 Task: Find connections with filter location Brno with filter topic #Sustainabilitywith filter profile language Spanish with filter current company Randstad India with filter school Freshers Jobs resumes with filter industry Wholesale Machinery with filter service category Event Photography with filter keywords title Teacher
Action: Mouse moved to (696, 94)
Screenshot: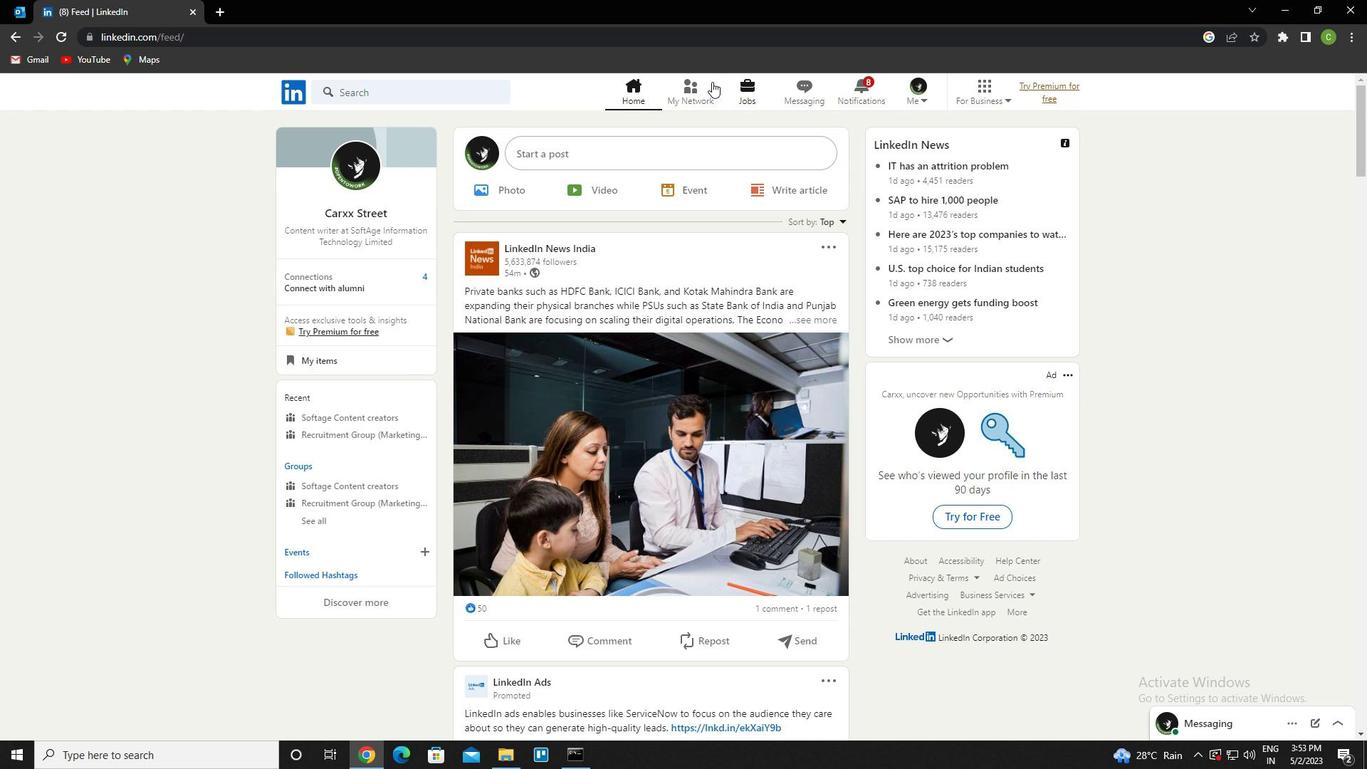 
Action: Mouse pressed left at (696, 94)
Screenshot: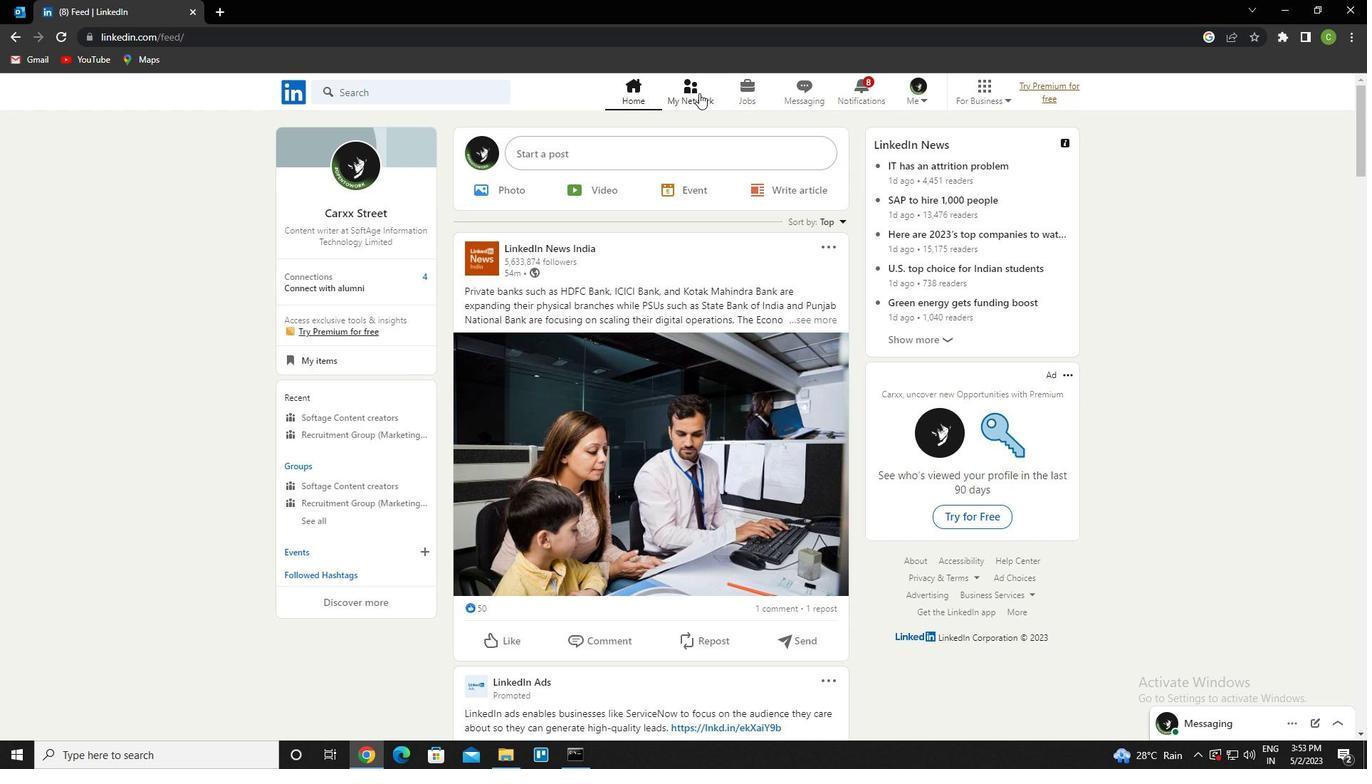 
Action: Mouse moved to (415, 168)
Screenshot: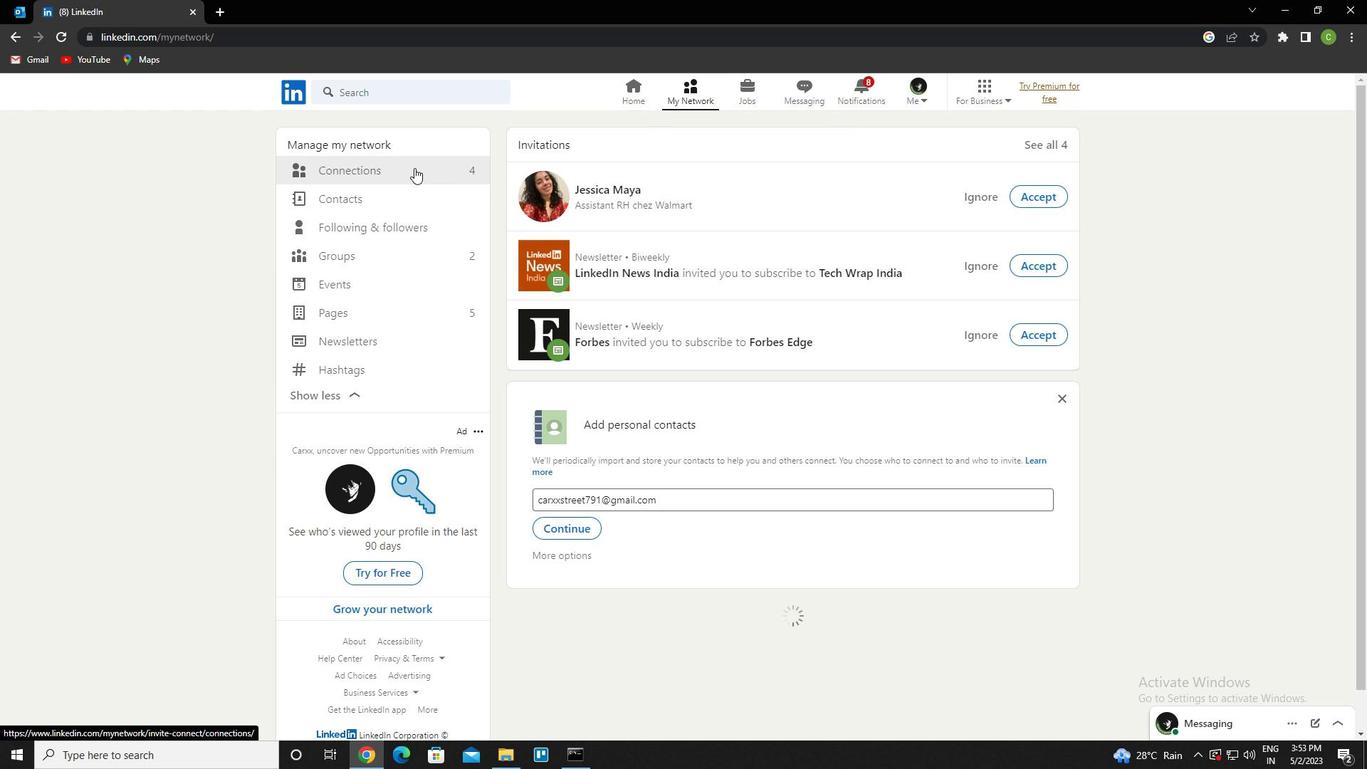 
Action: Mouse pressed left at (415, 168)
Screenshot: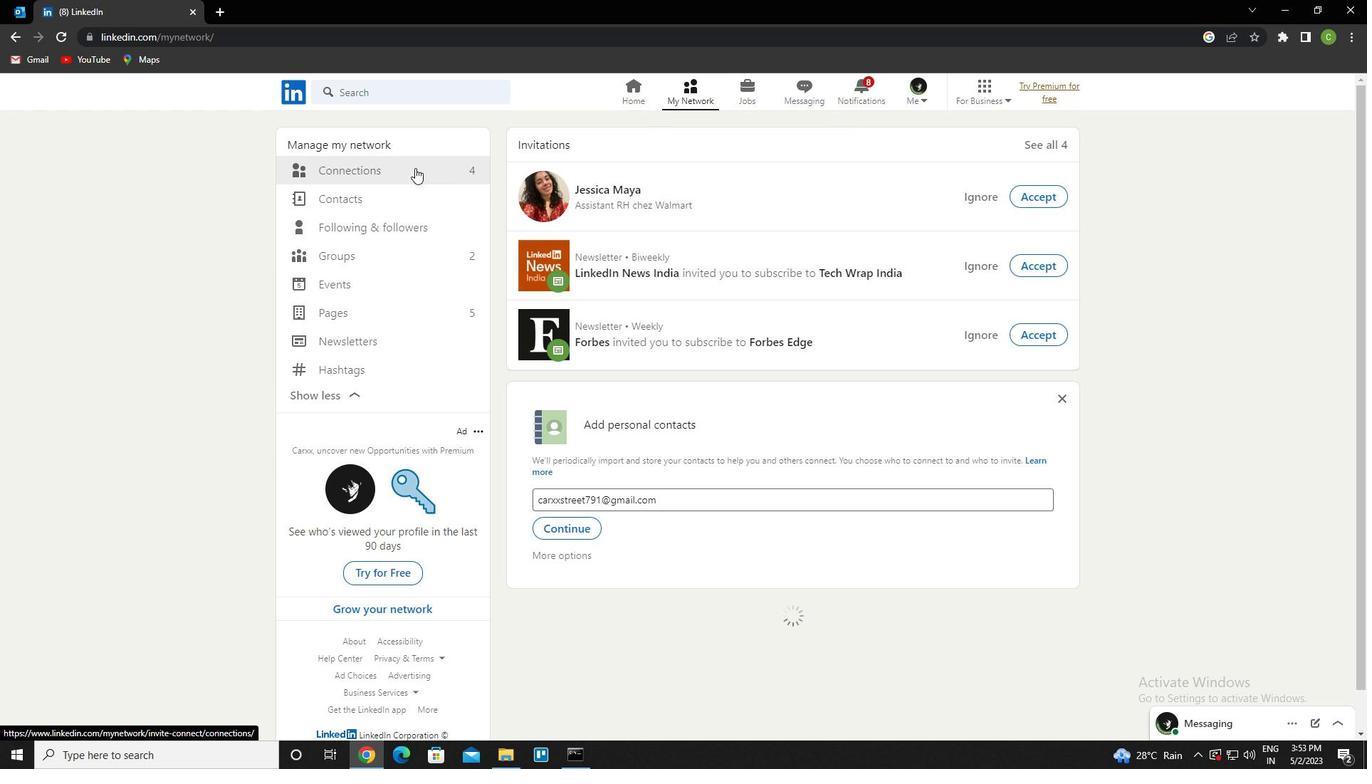 
Action: Mouse moved to (773, 165)
Screenshot: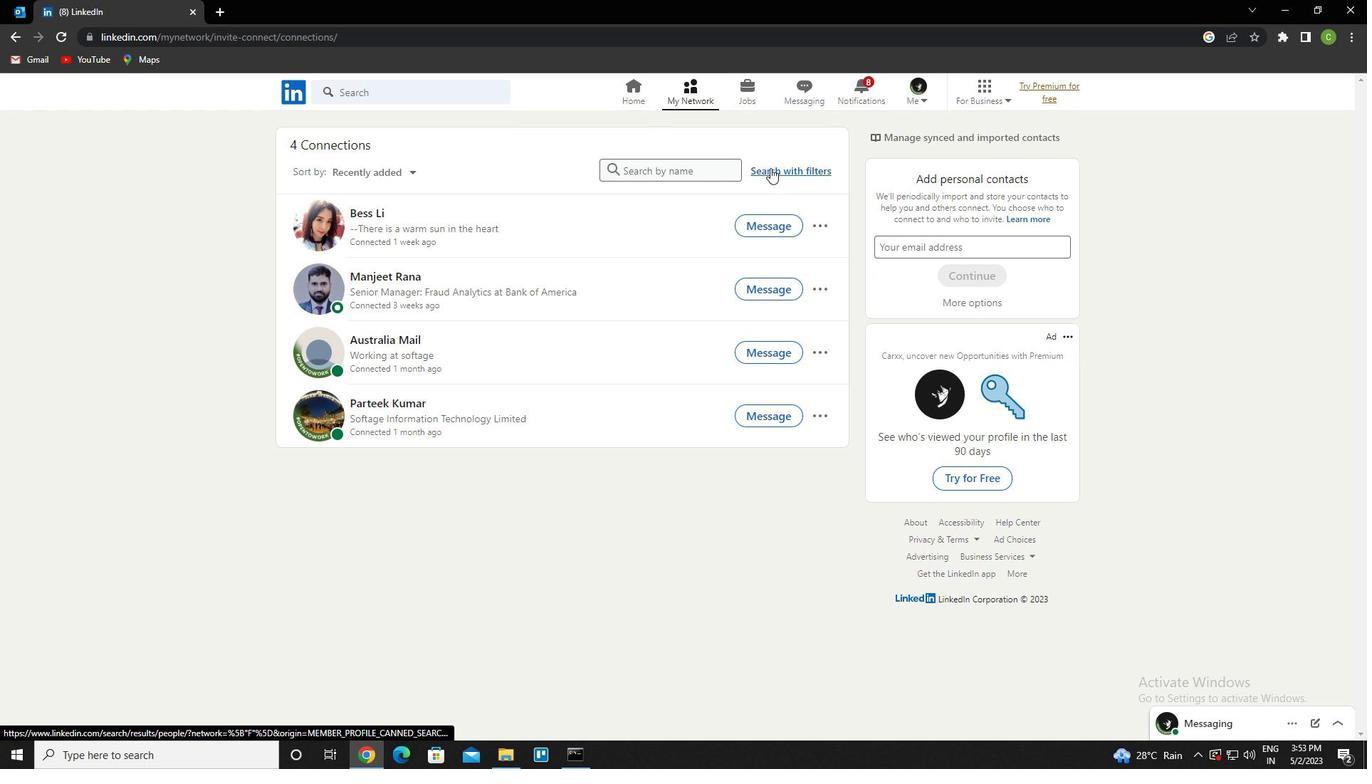 
Action: Mouse pressed left at (773, 165)
Screenshot: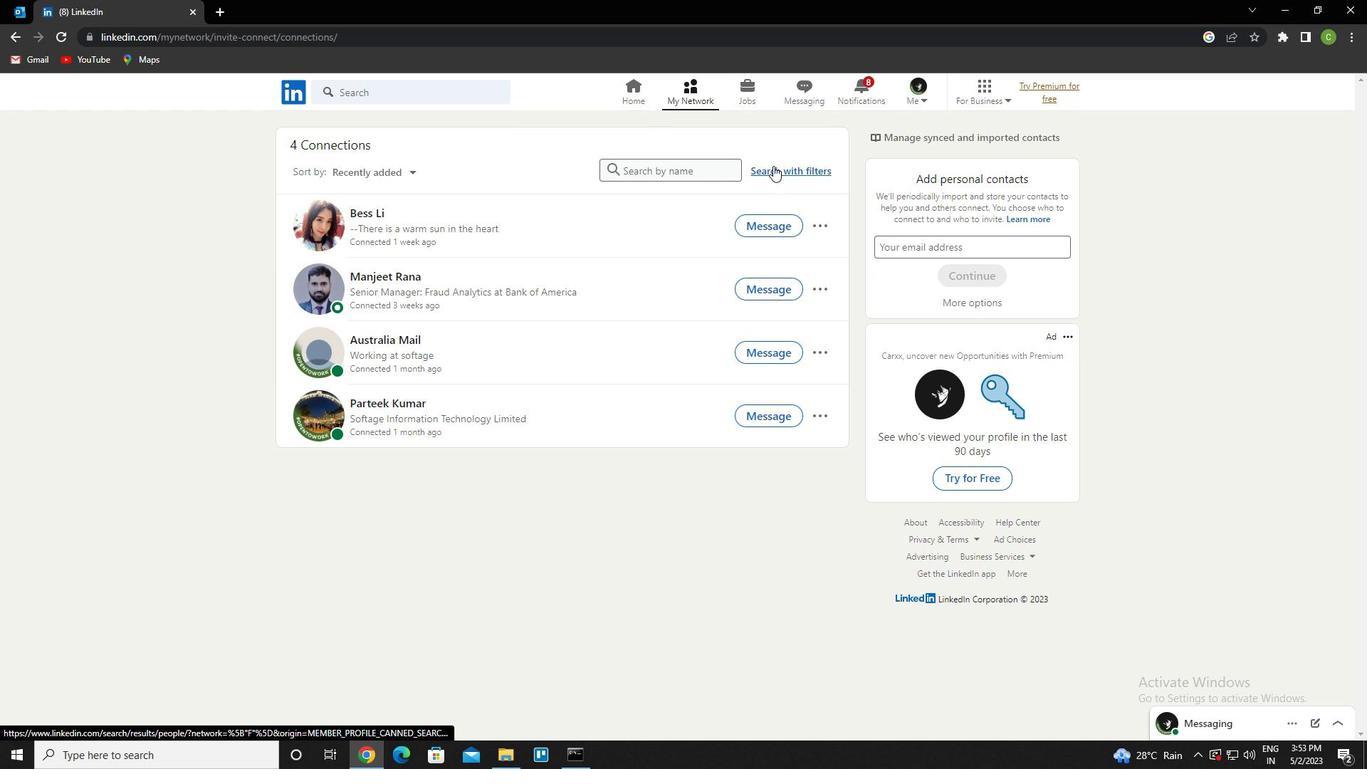 
Action: Mouse moved to (735, 131)
Screenshot: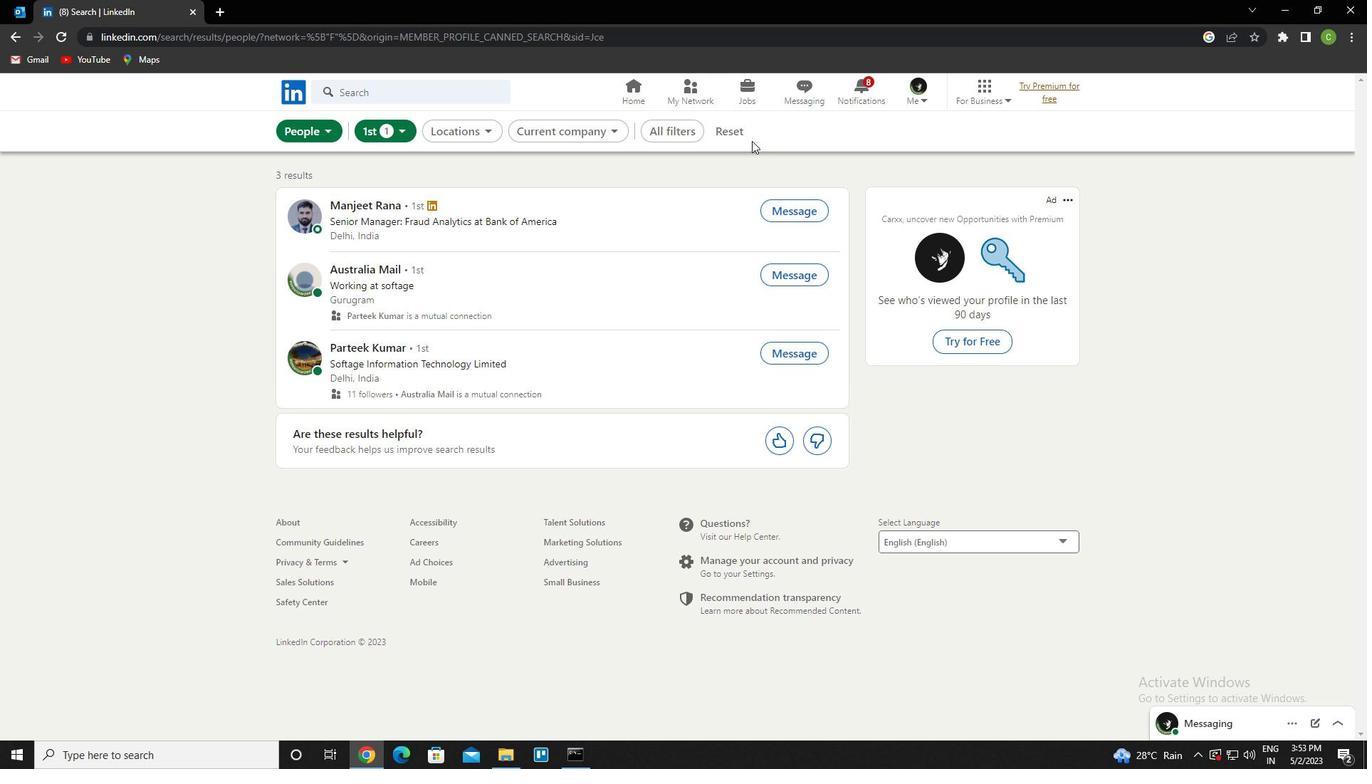
Action: Mouse pressed left at (735, 131)
Screenshot: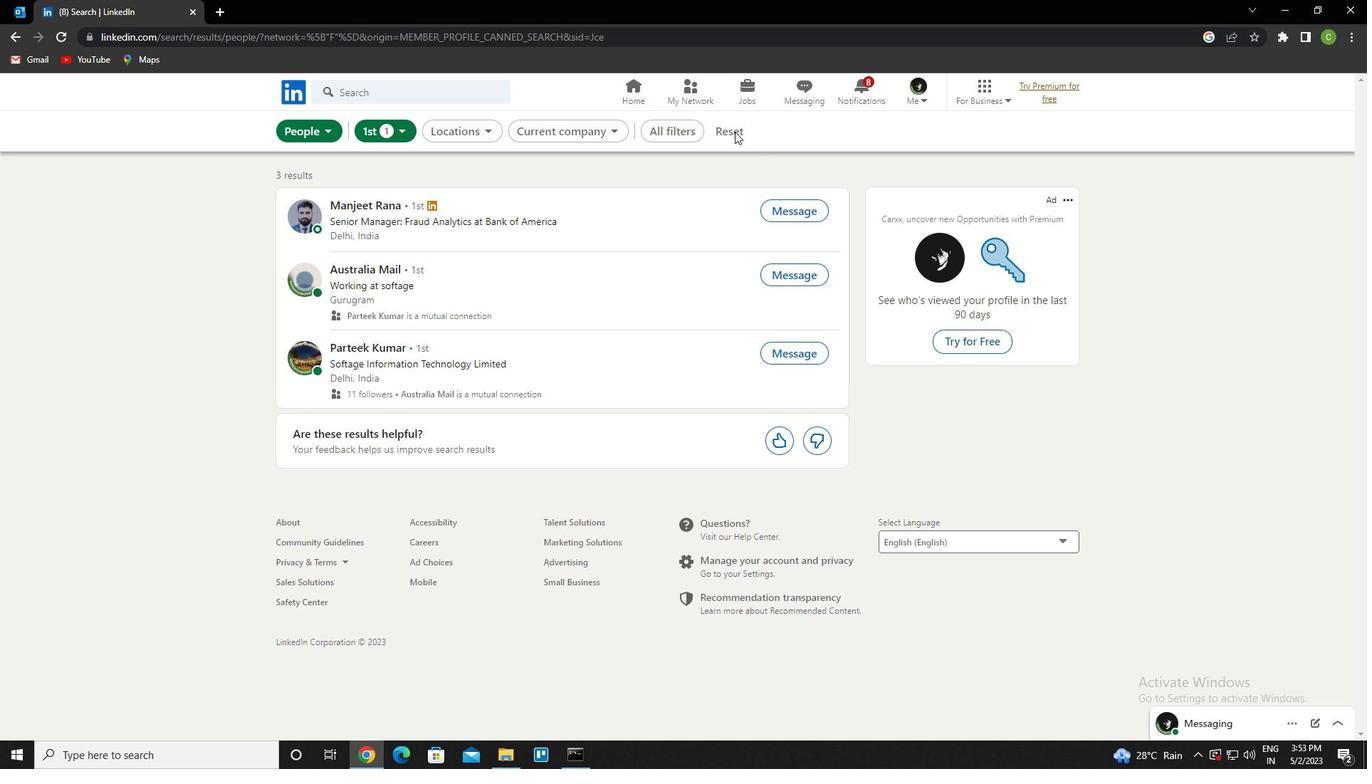 
Action: Mouse moved to (709, 129)
Screenshot: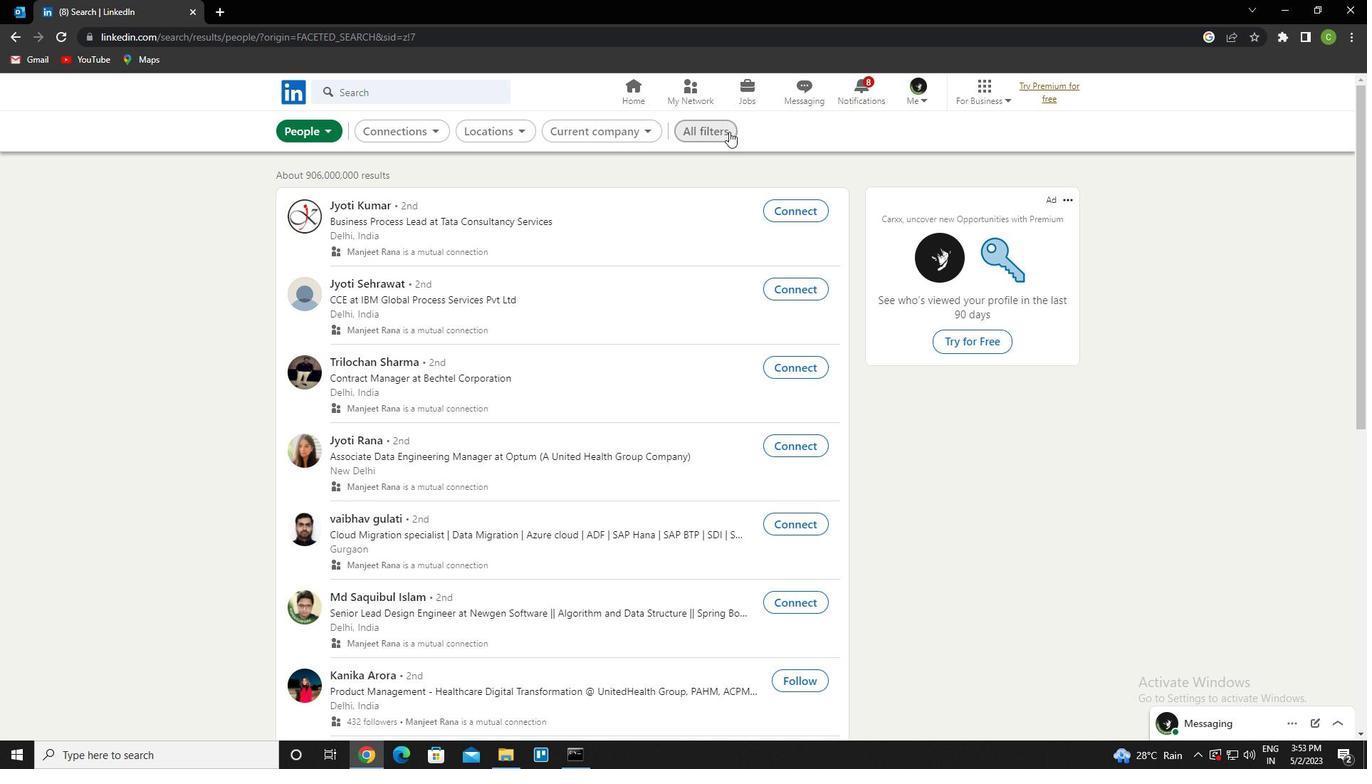 
Action: Mouse pressed left at (709, 129)
Screenshot: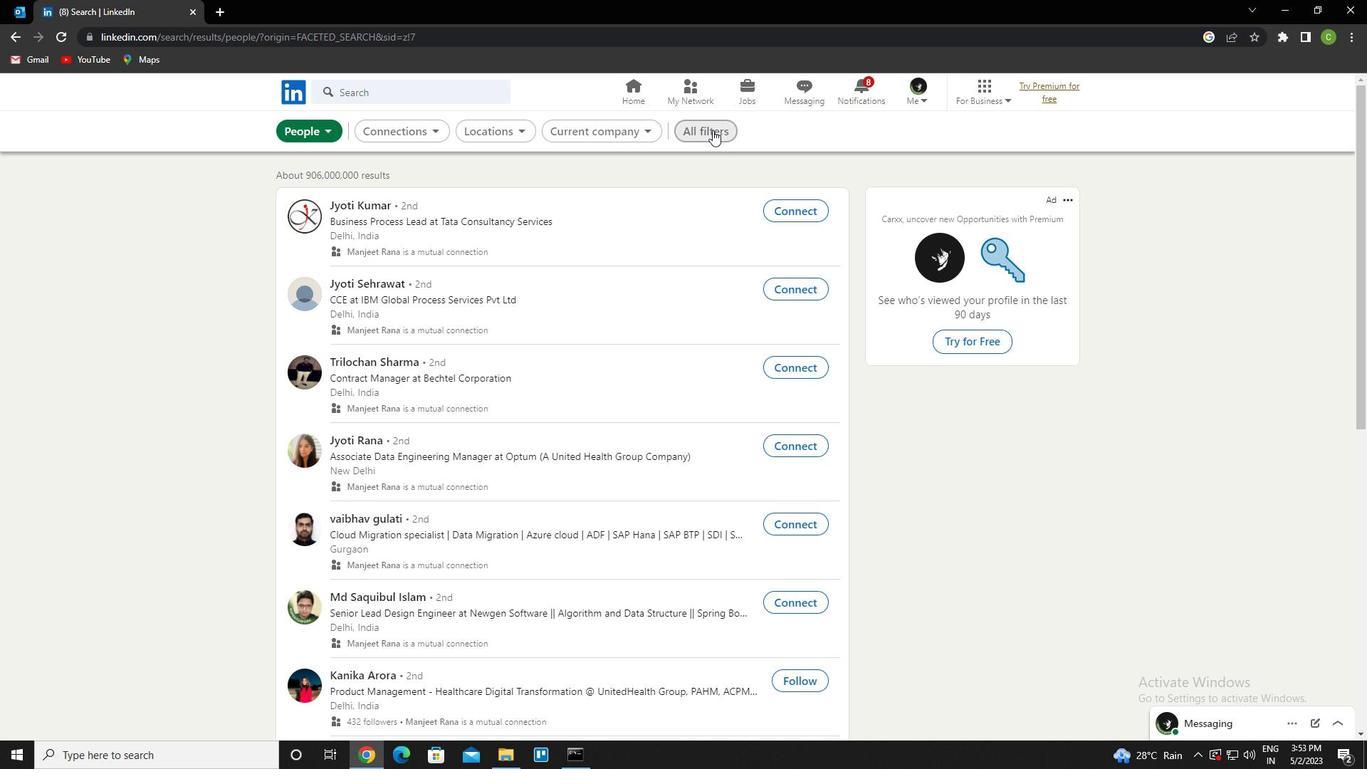 
Action: Mouse moved to (1176, 471)
Screenshot: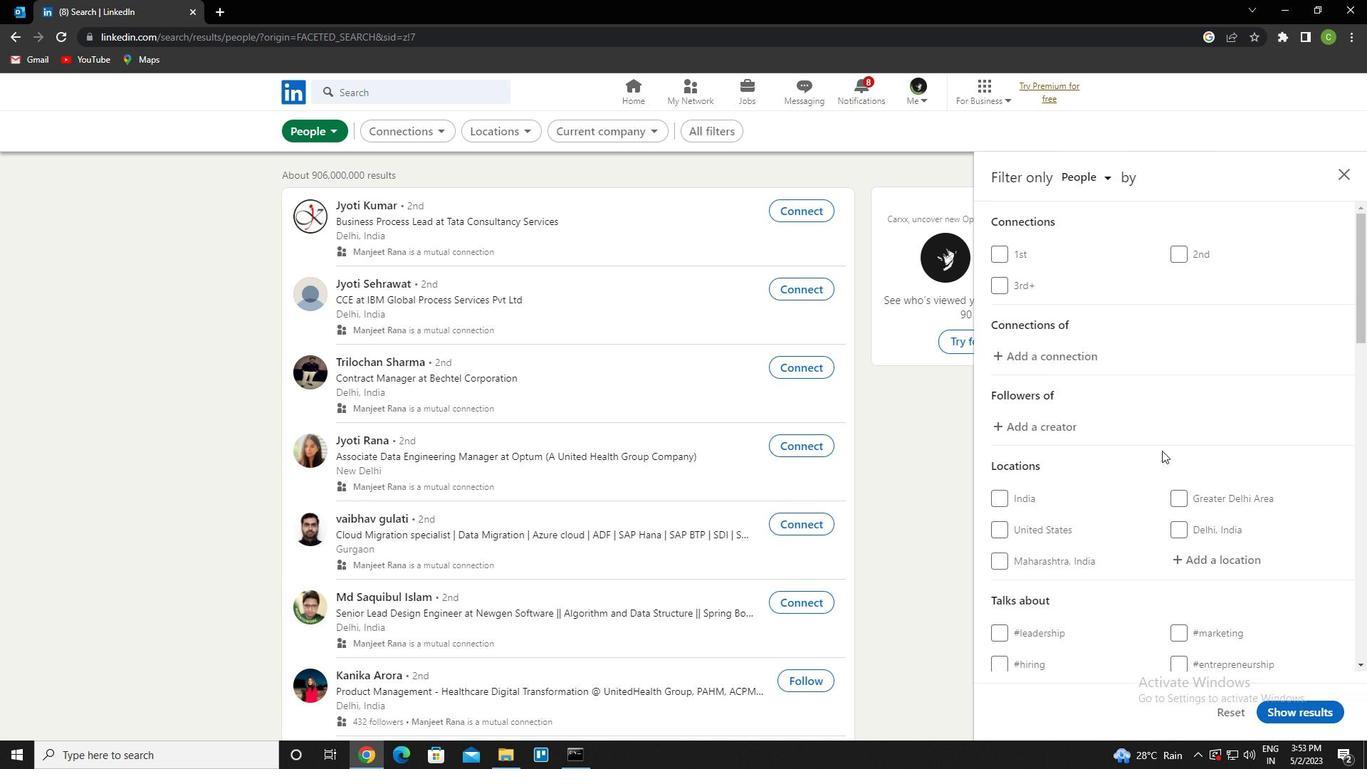 
Action: Mouse scrolled (1176, 470) with delta (0, 0)
Screenshot: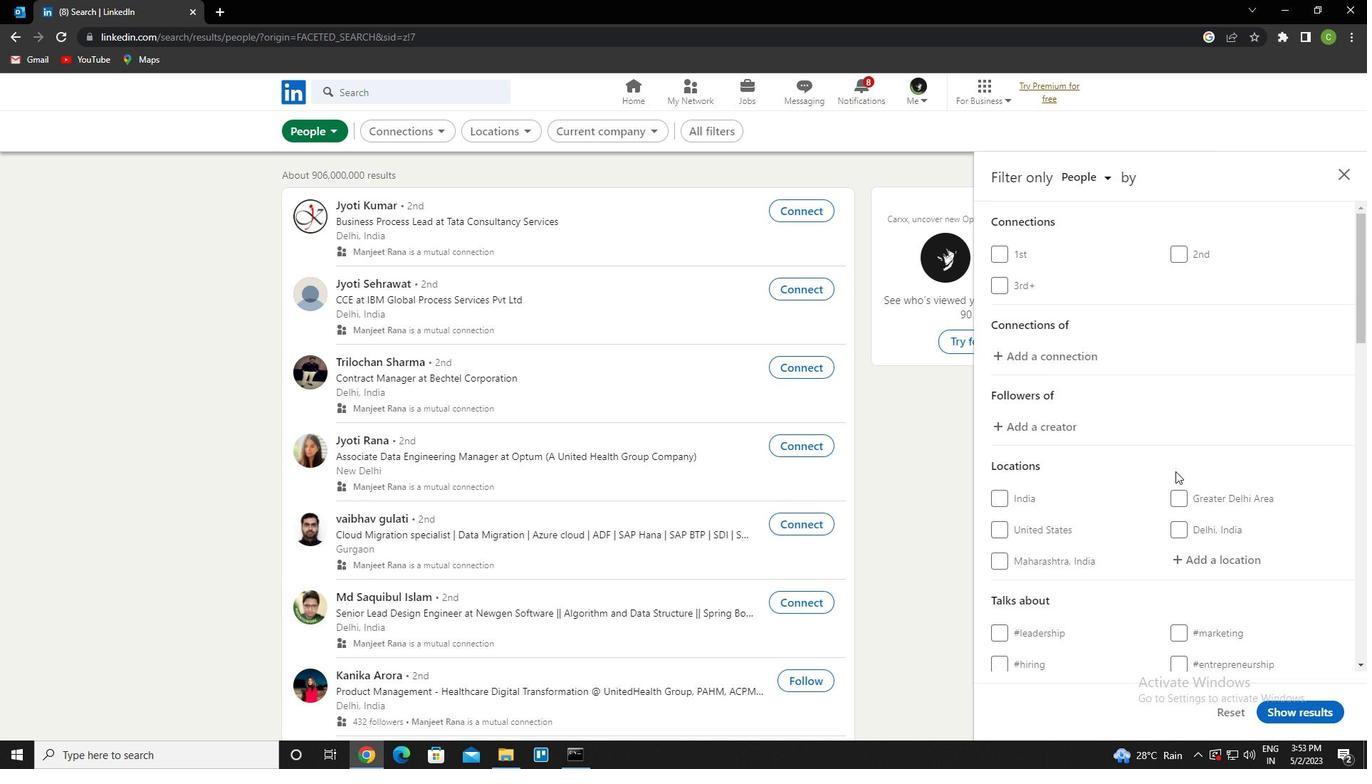 
Action: Mouse scrolled (1176, 470) with delta (0, 0)
Screenshot: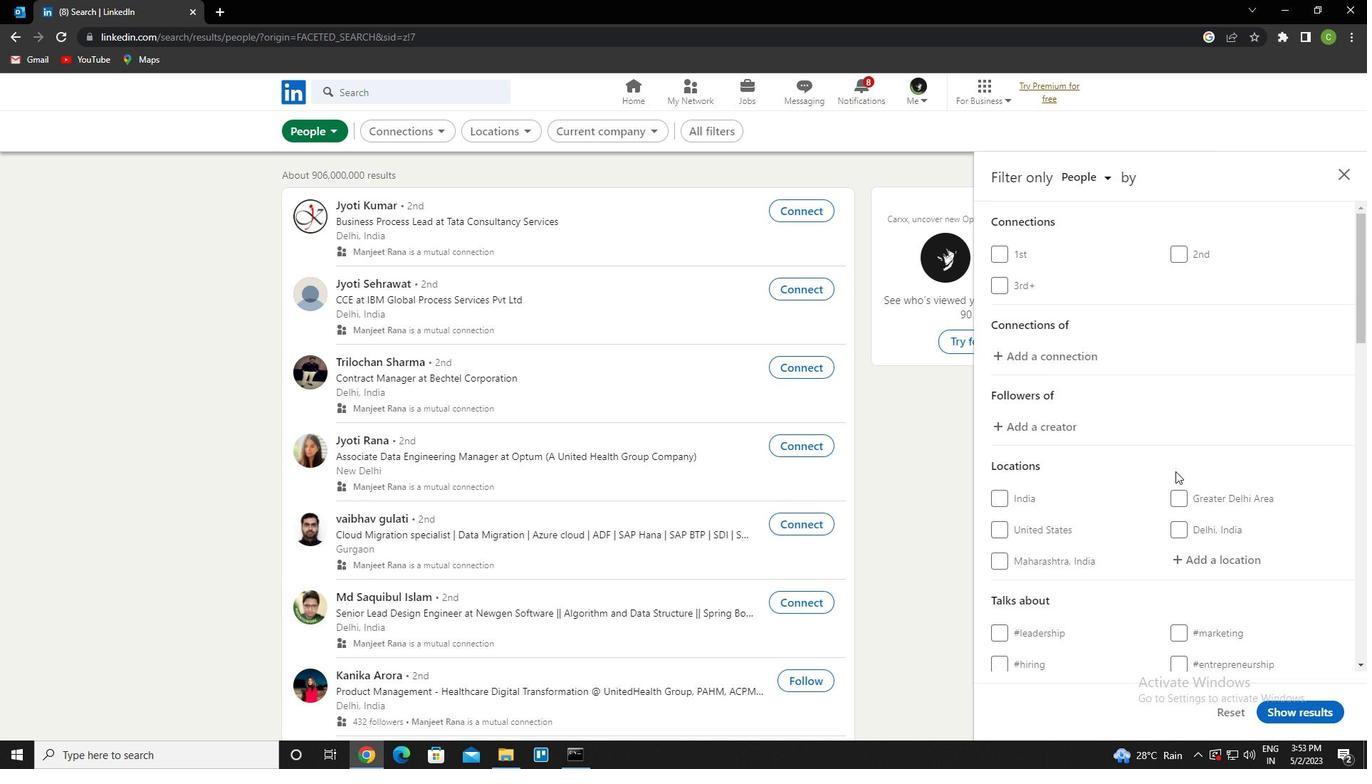 
Action: Mouse moved to (1219, 425)
Screenshot: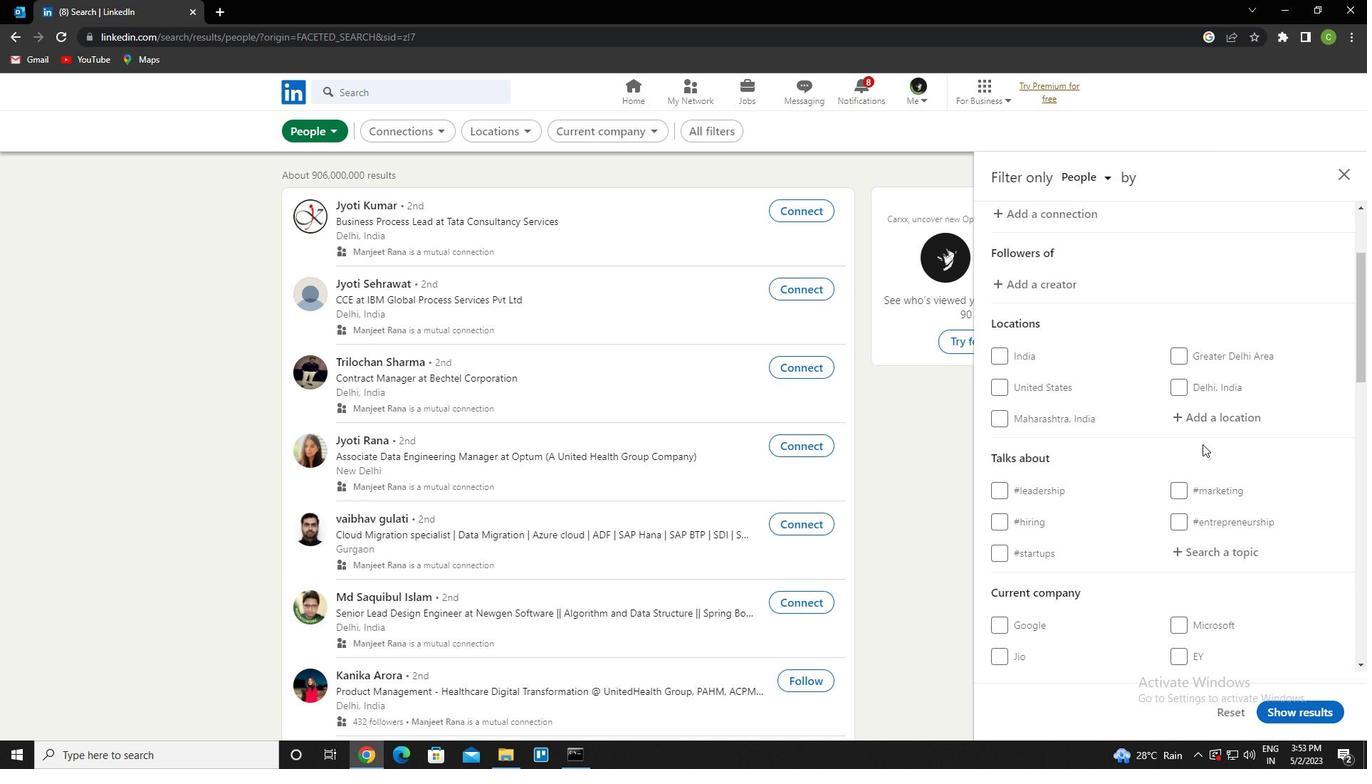 
Action: Mouse pressed left at (1219, 425)
Screenshot: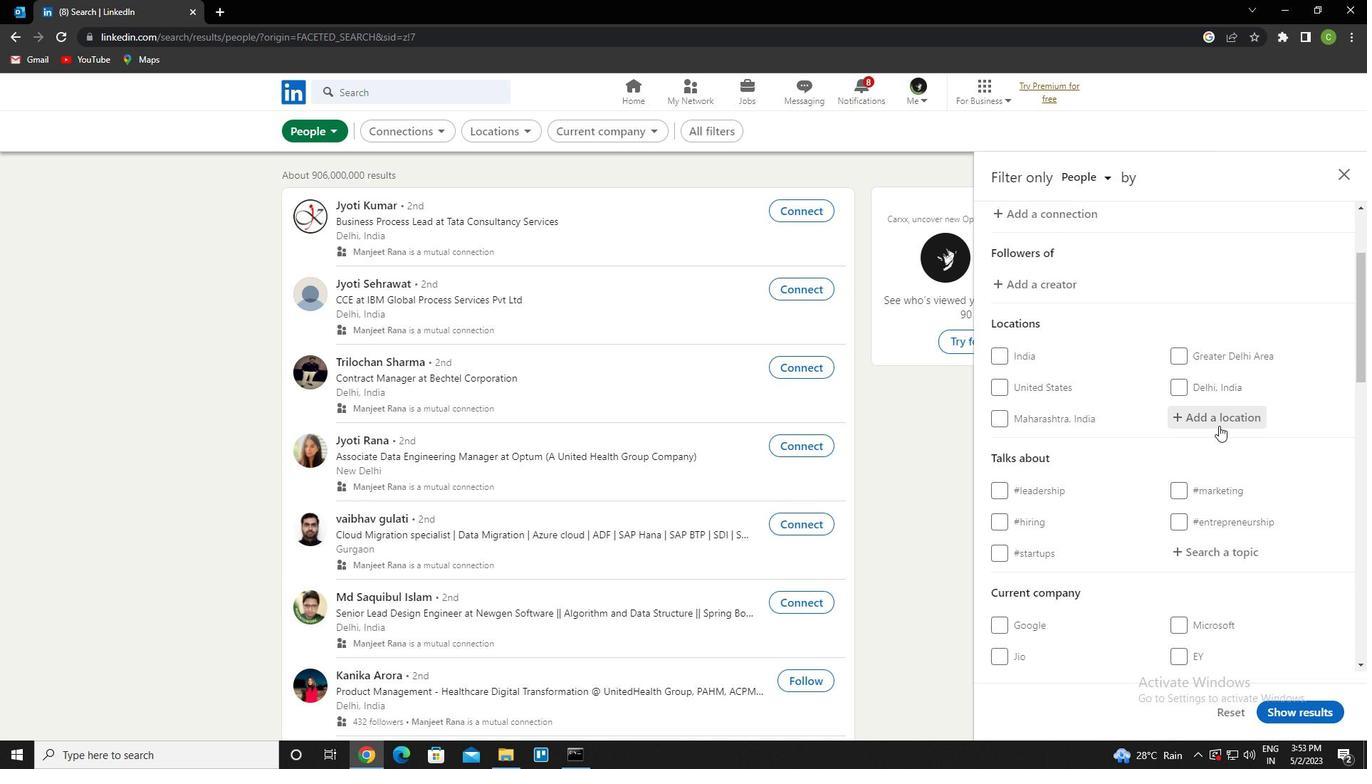 
Action: Key pressed <Key.caps_lock>b<Key.caps_lock>rno<Key.down><Key.enter>
Screenshot: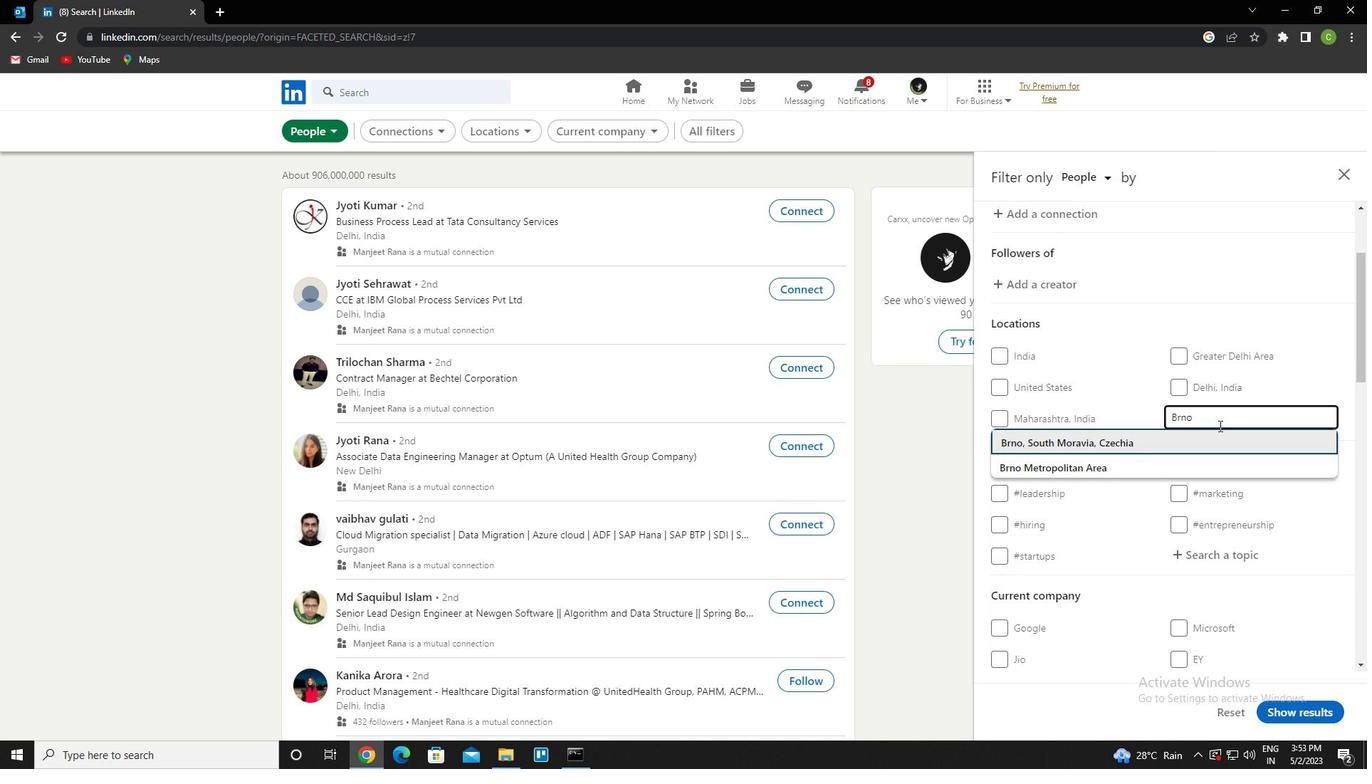 
Action: Mouse scrolled (1219, 425) with delta (0, 0)
Screenshot: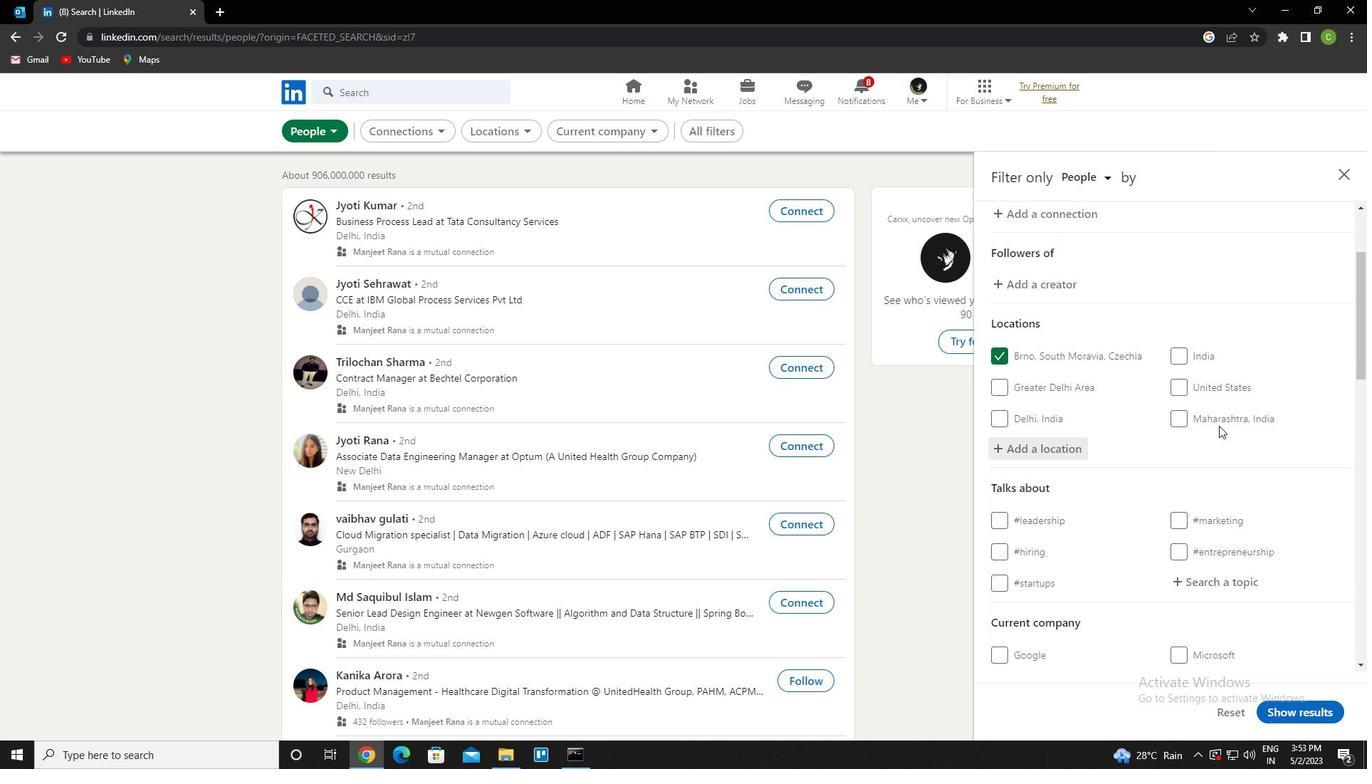 
Action: Mouse moved to (1211, 514)
Screenshot: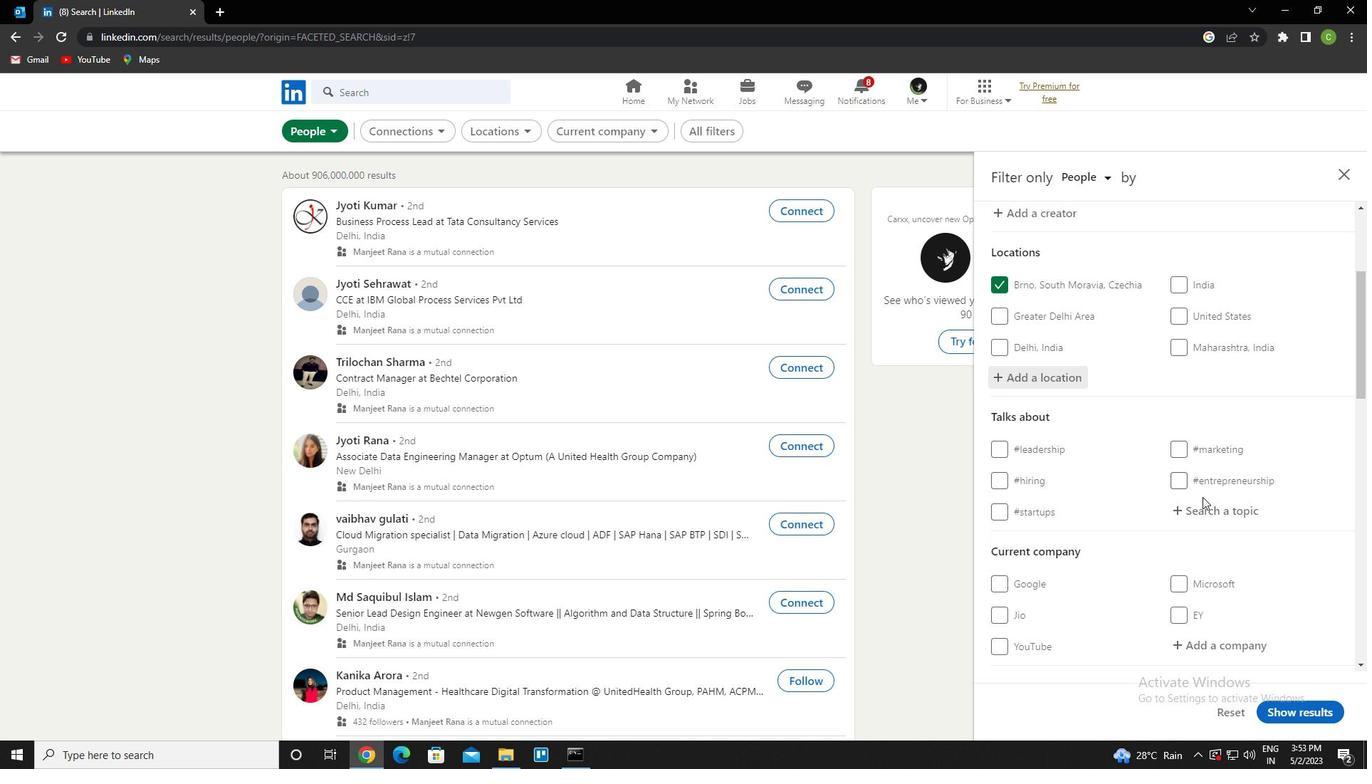 
Action: Mouse pressed left at (1211, 514)
Screenshot: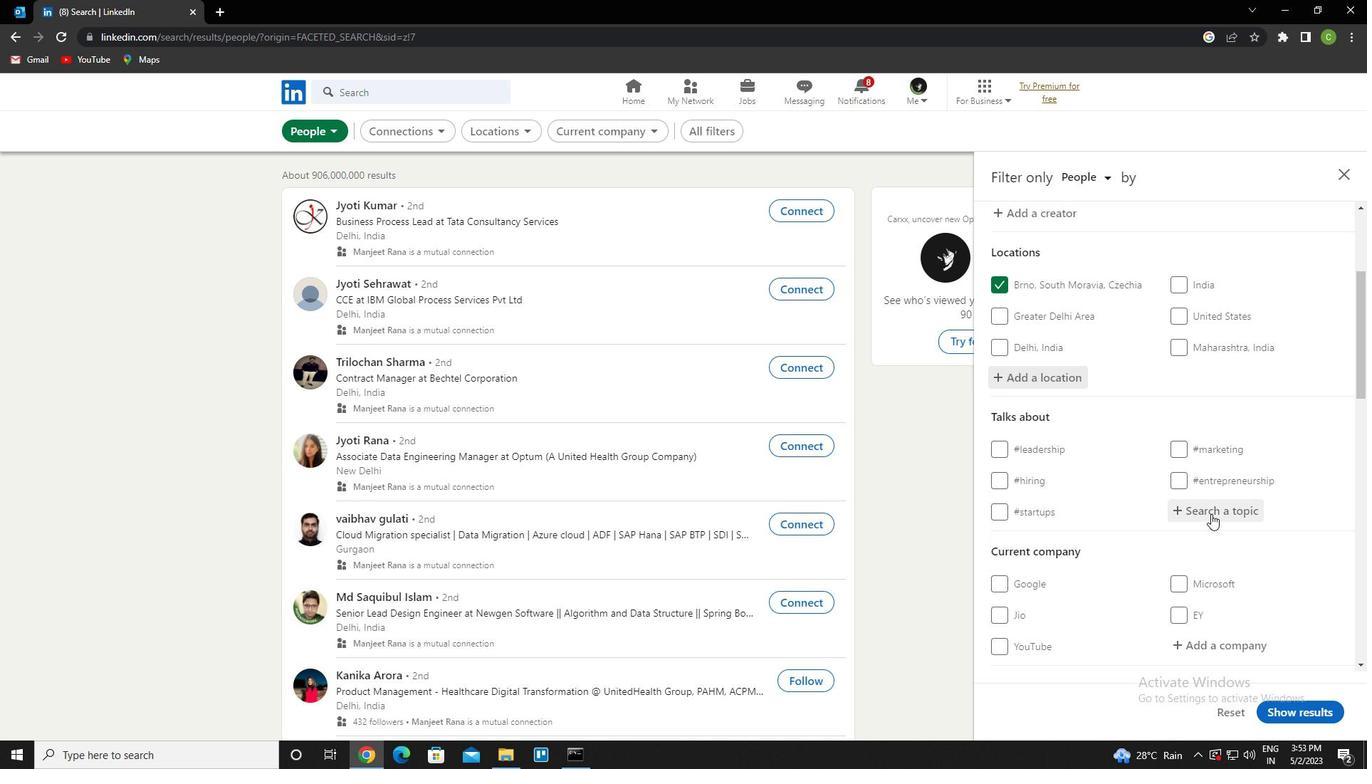 
Action: Key pressed sustain<Key.down><Key.enter>
Screenshot: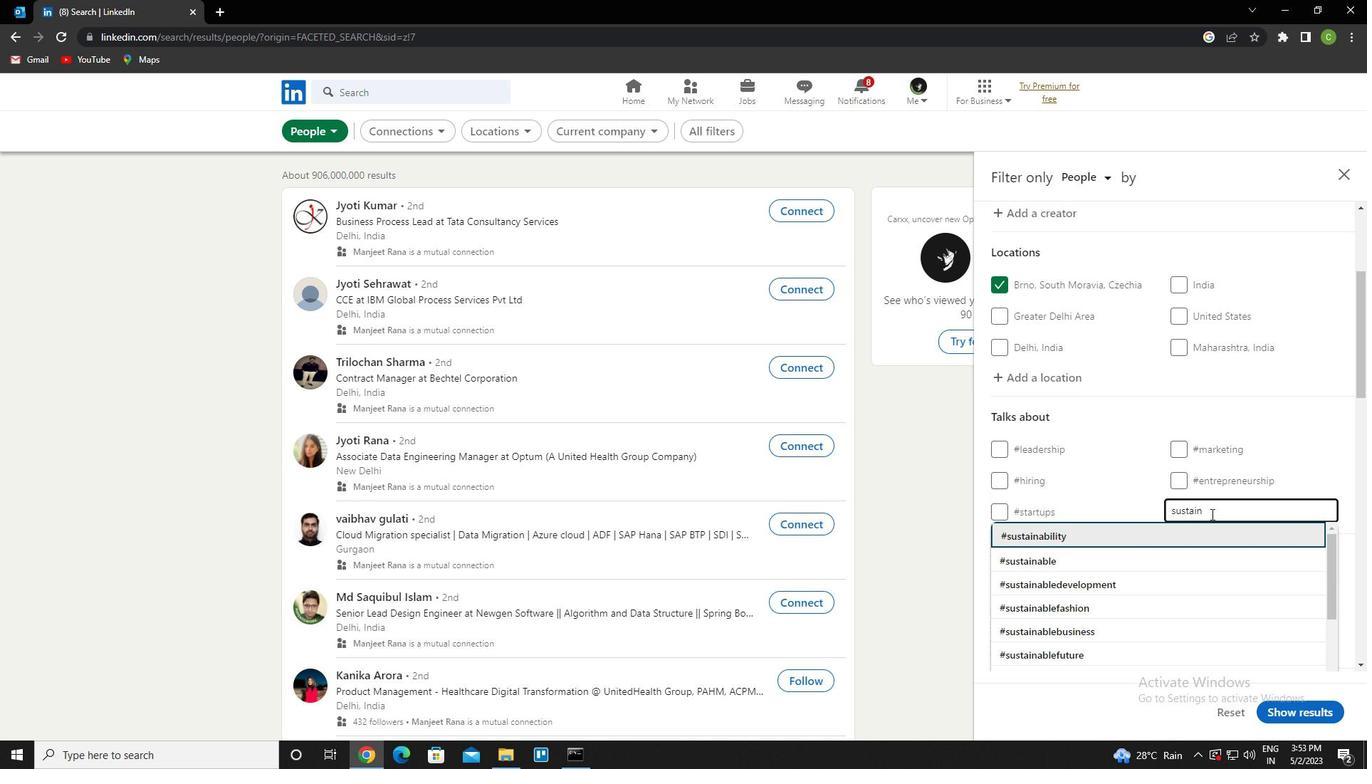 
Action: Mouse scrolled (1211, 513) with delta (0, 0)
Screenshot: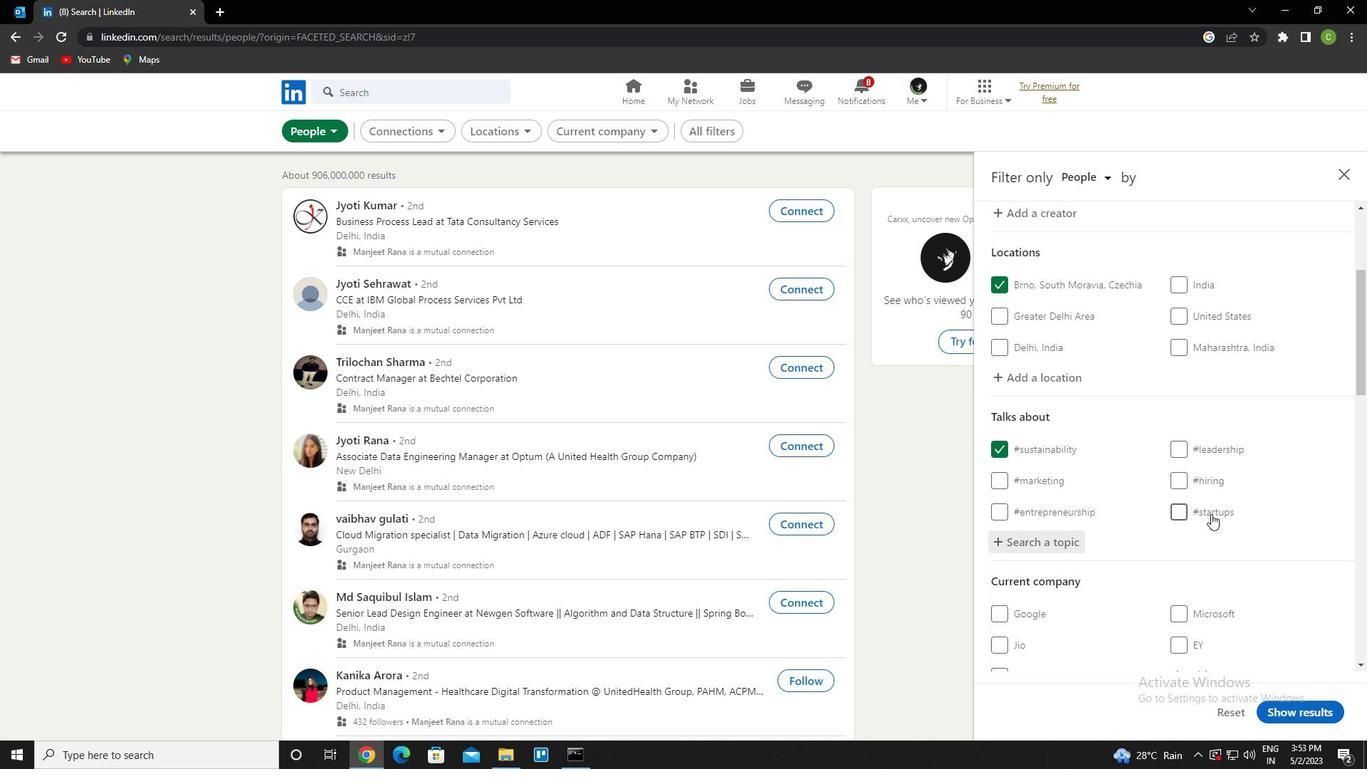 
Action: Mouse scrolled (1211, 513) with delta (0, 0)
Screenshot: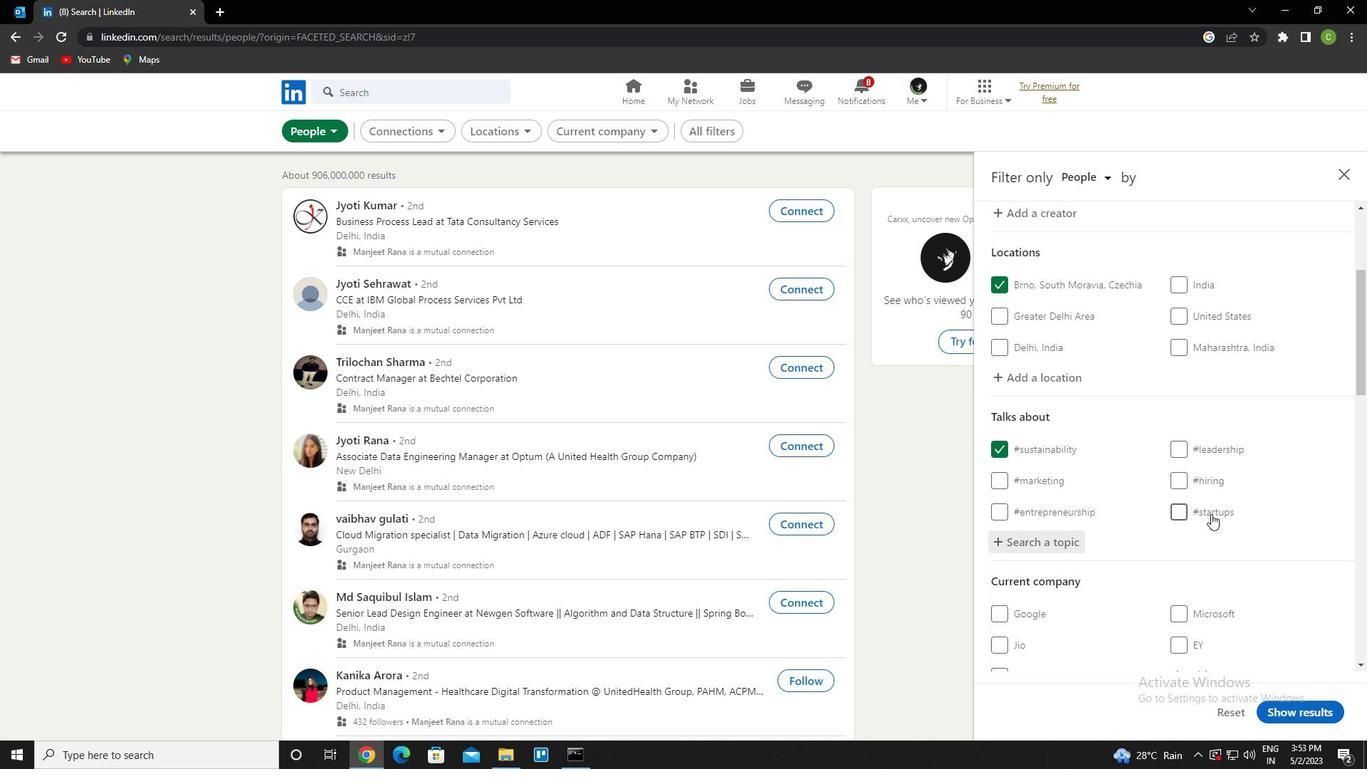 
Action: Mouse scrolled (1211, 513) with delta (0, 0)
Screenshot: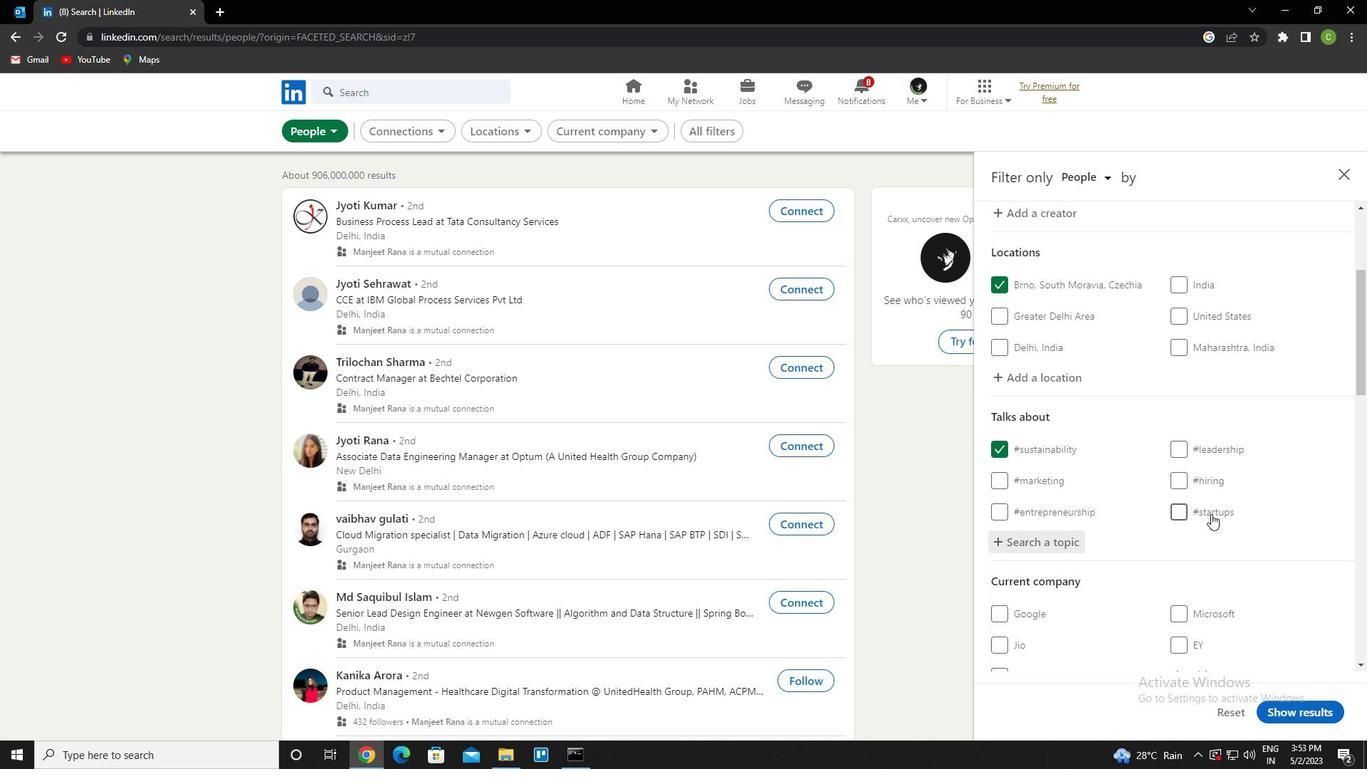 
Action: Mouse scrolled (1211, 513) with delta (0, 0)
Screenshot: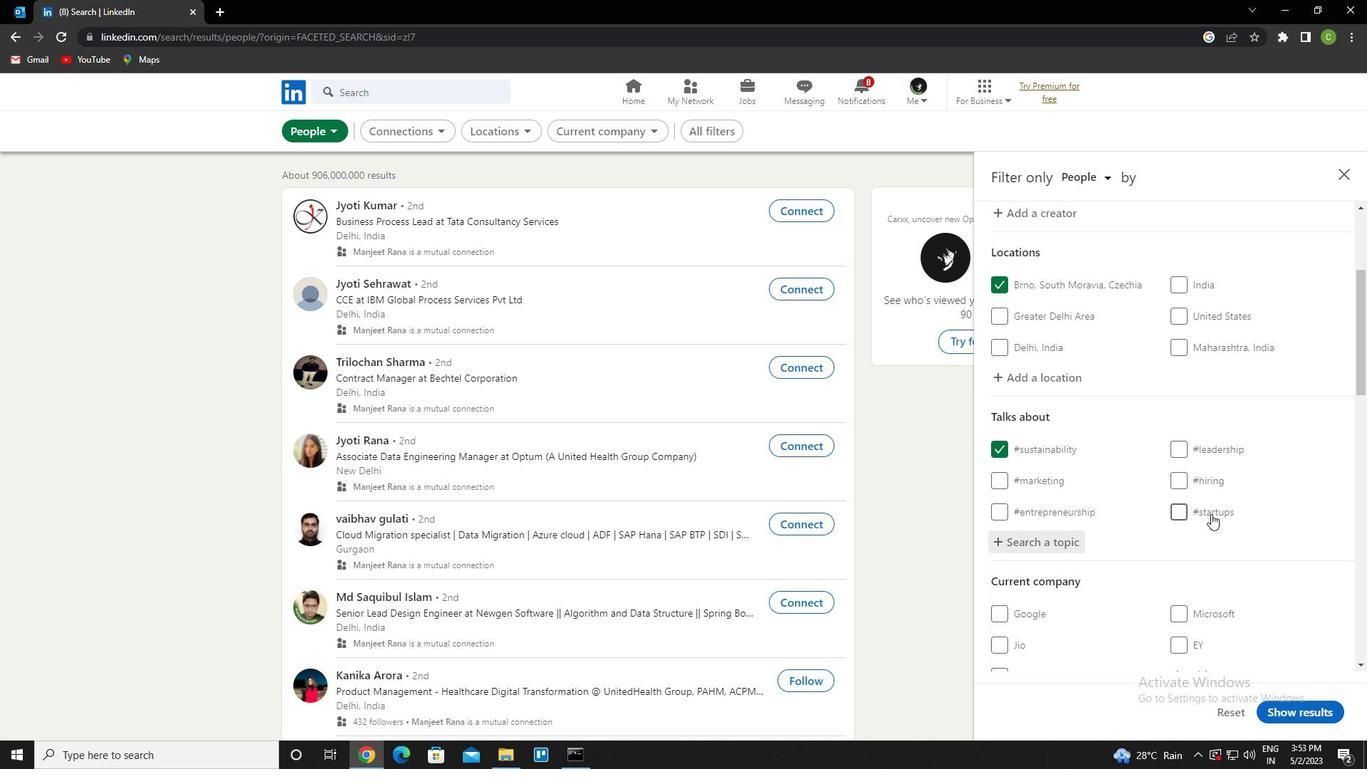 
Action: Mouse scrolled (1211, 513) with delta (0, 0)
Screenshot: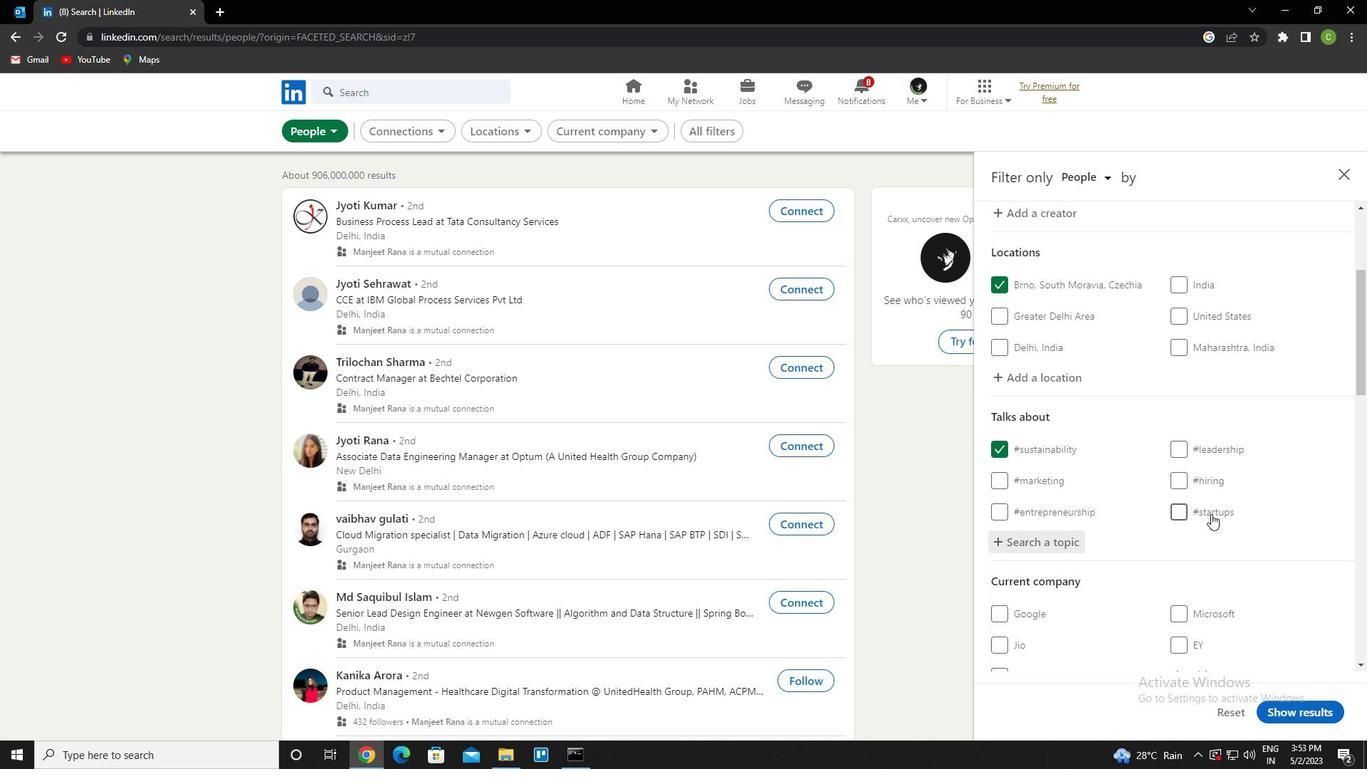 
Action: Mouse scrolled (1211, 513) with delta (0, 0)
Screenshot: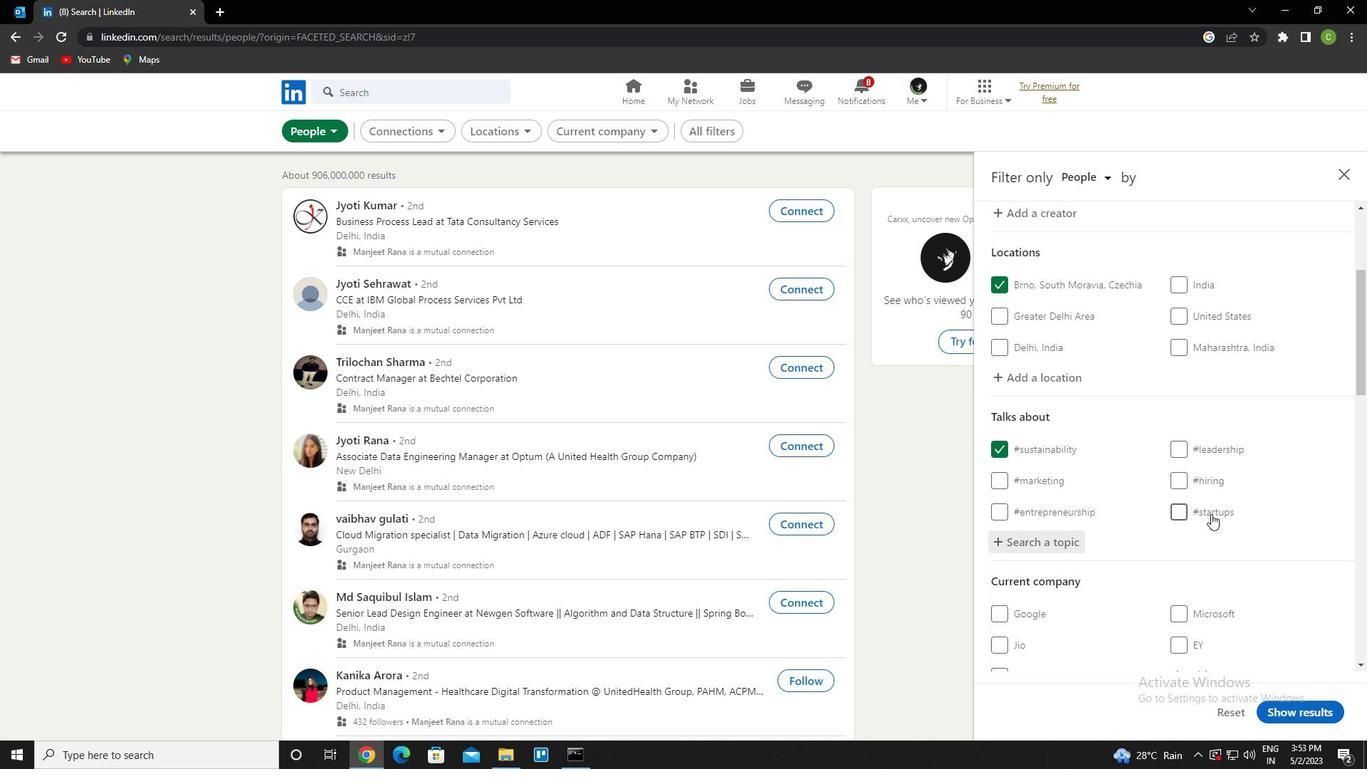 
Action: Mouse scrolled (1211, 513) with delta (0, 0)
Screenshot: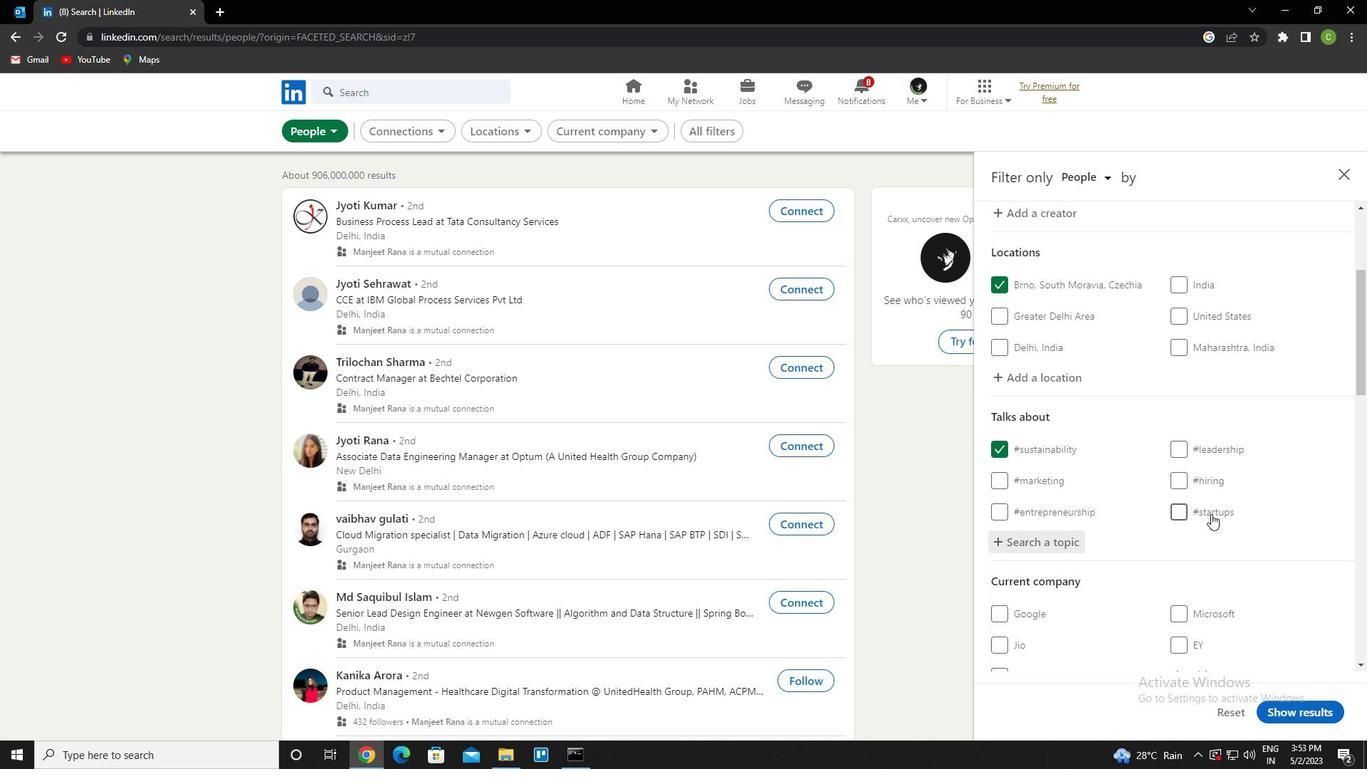 
Action: Mouse scrolled (1211, 513) with delta (0, 0)
Screenshot: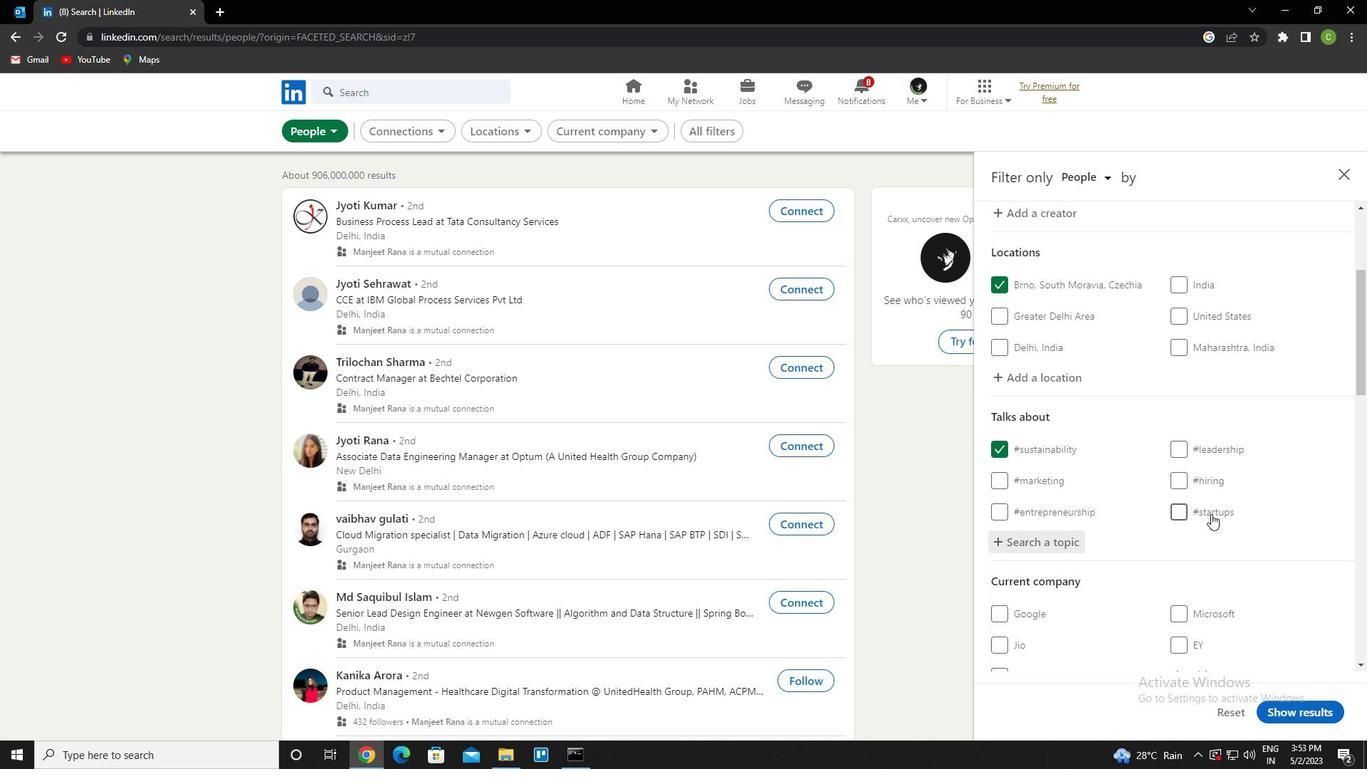
Action: Mouse scrolled (1211, 513) with delta (0, 0)
Screenshot: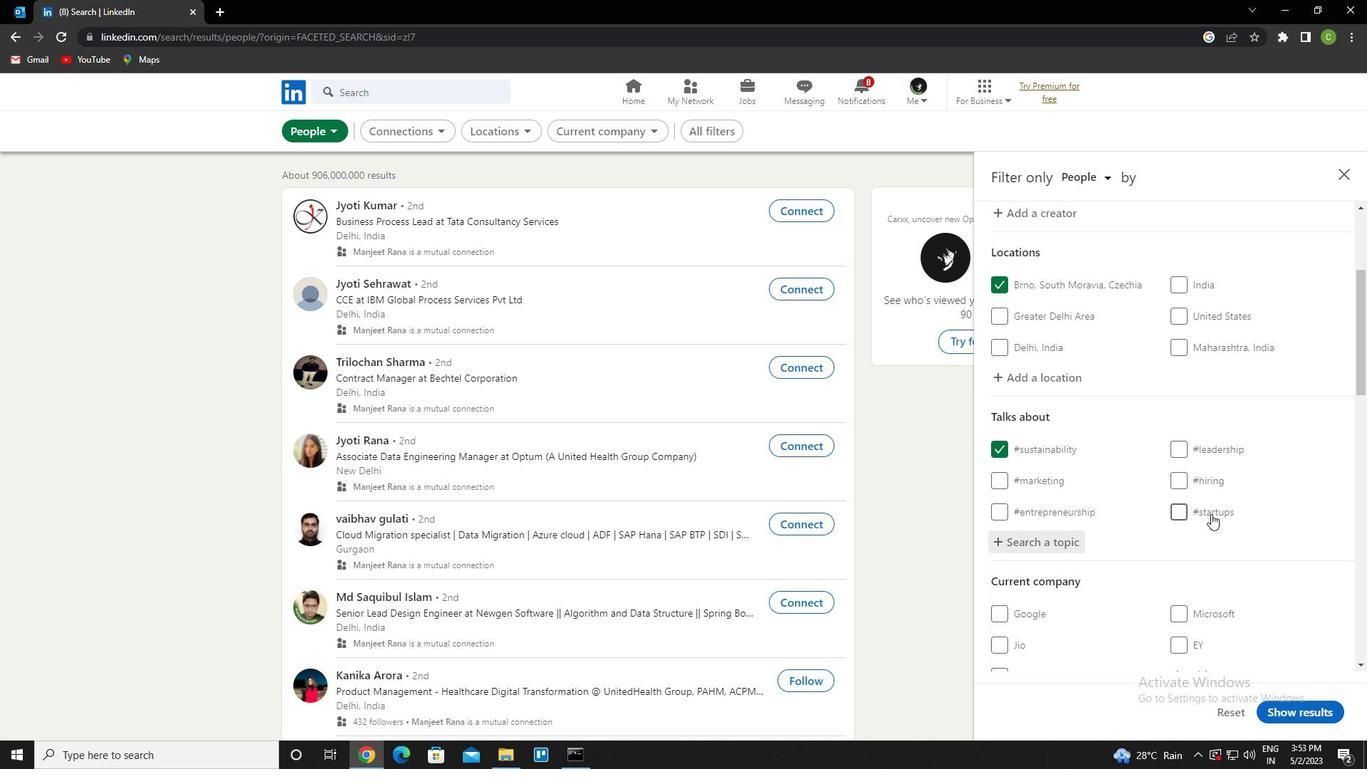 
Action: Mouse scrolled (1211, 513) with delta (0, 0)
Screenshot: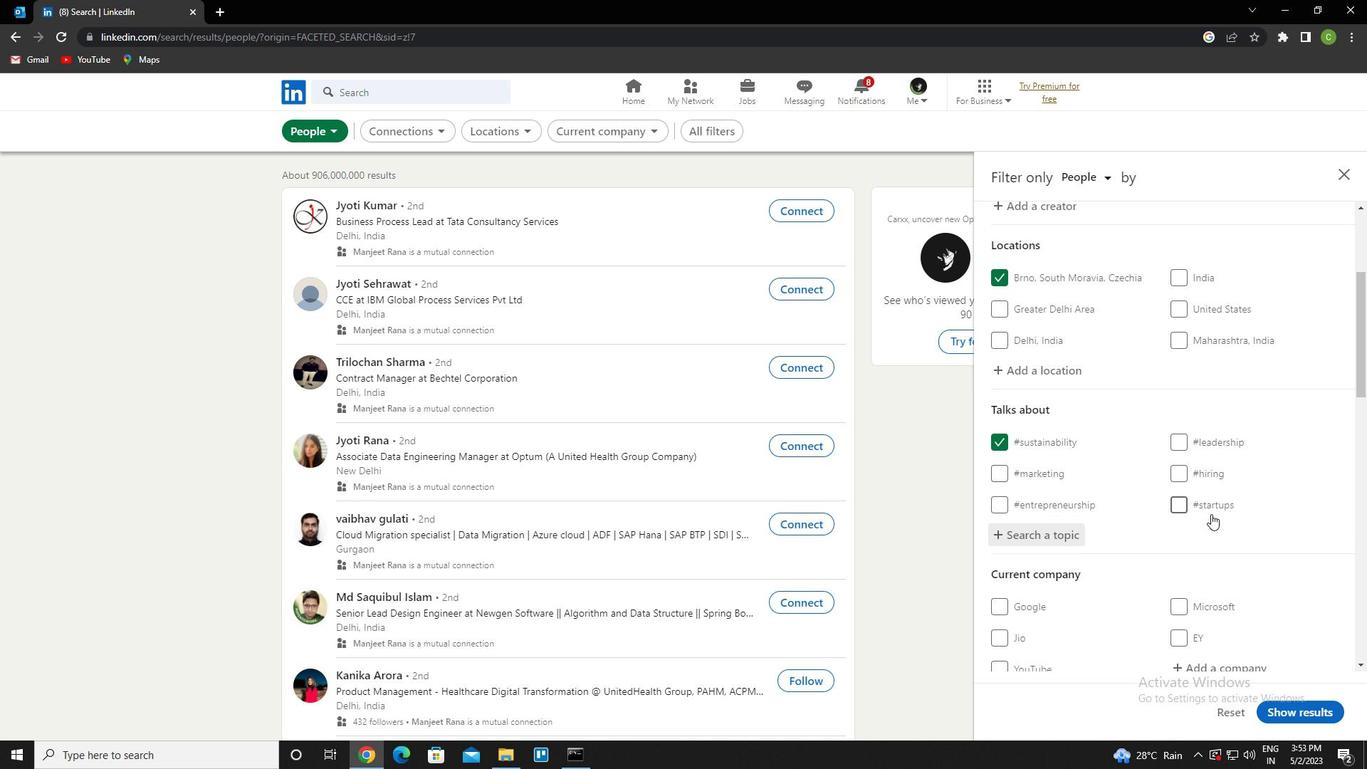 
Action: Mouse moved to (1006, 505)
Screenshot: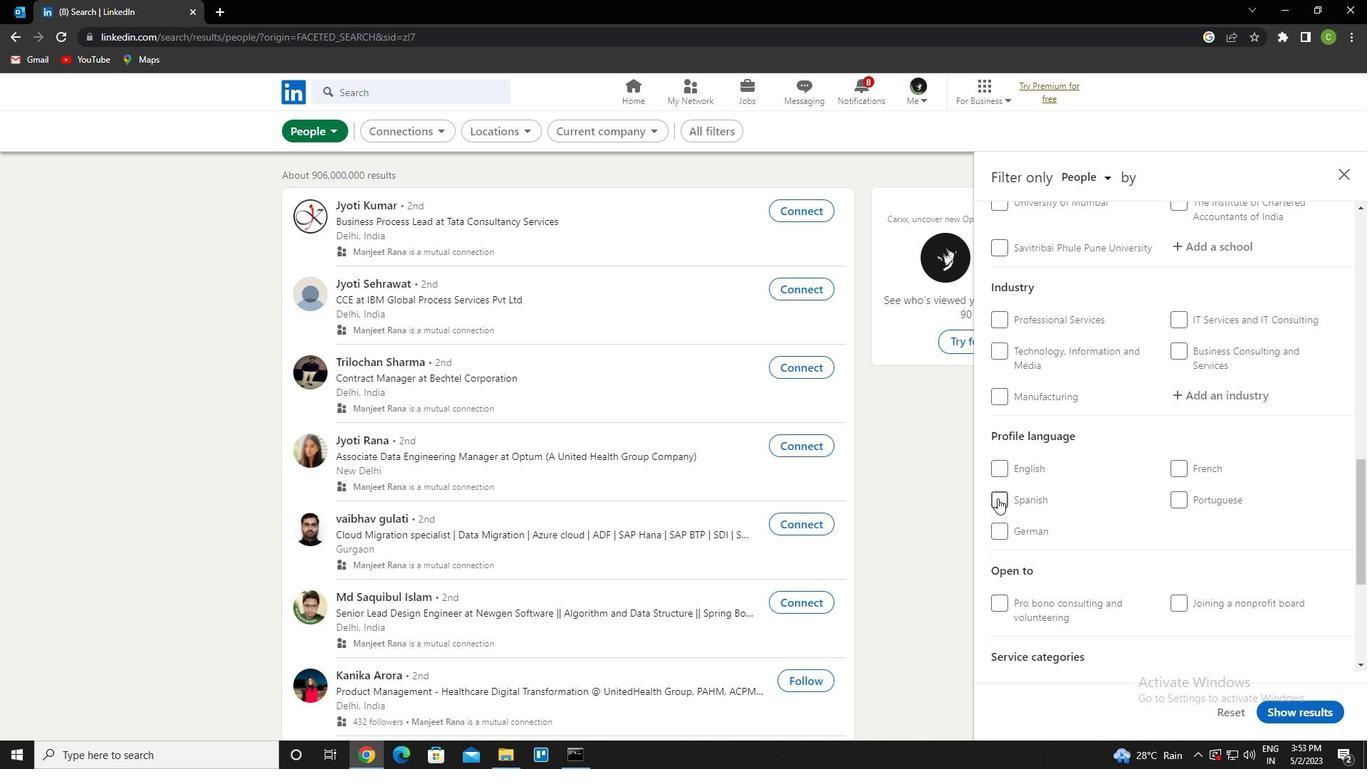
Action: Mouse pressed left at (1006, 505)
Screenshot: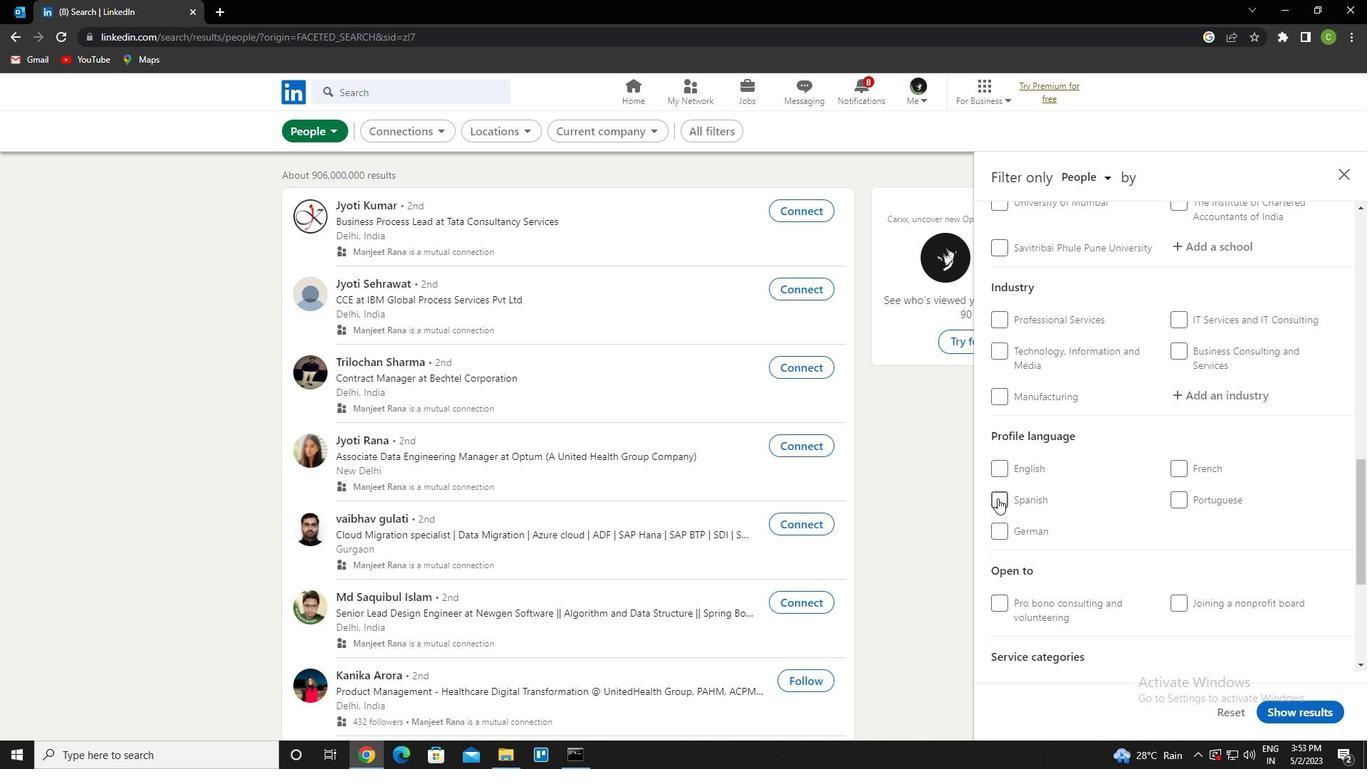 
Action: Mouse moved to (1197, 503)
Screenshot: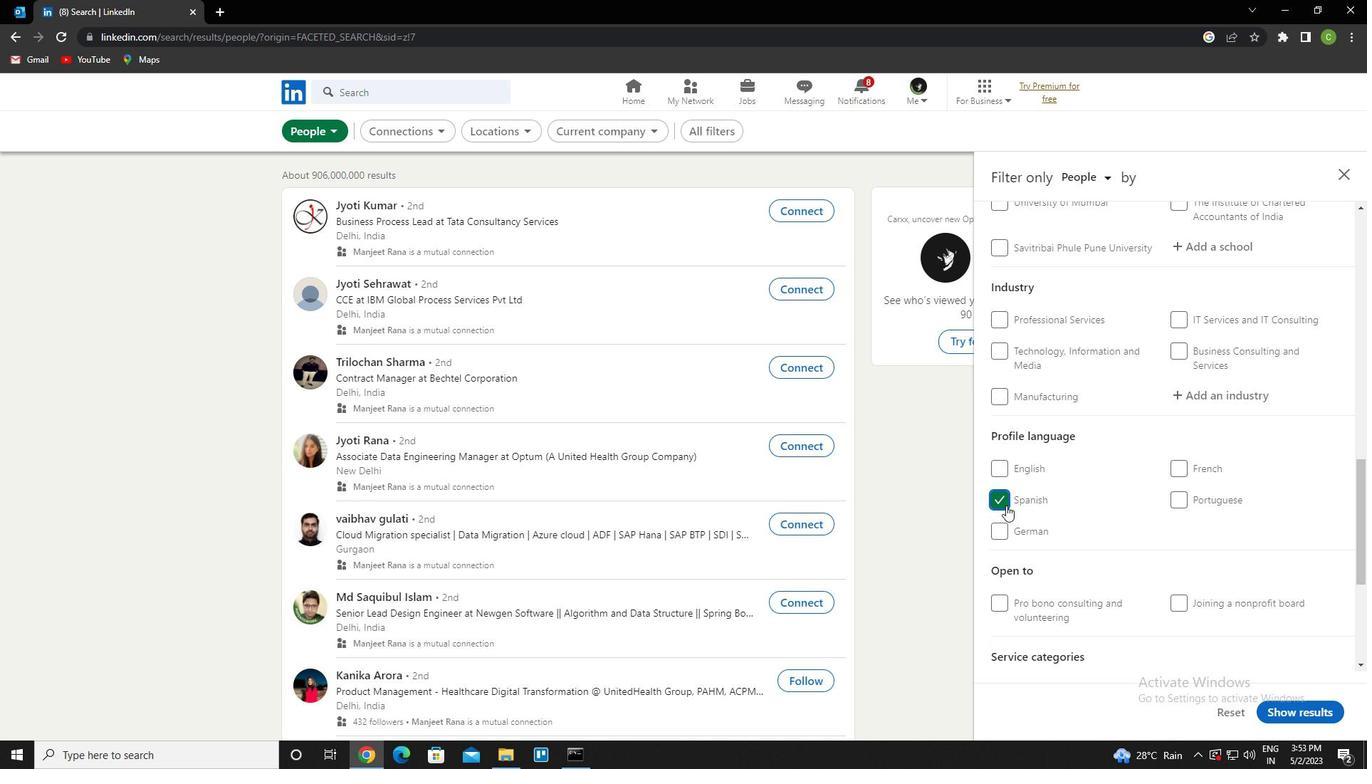 
Action: Mouse scrolled (1197, 504) with delta (0, 0)
Screenshot: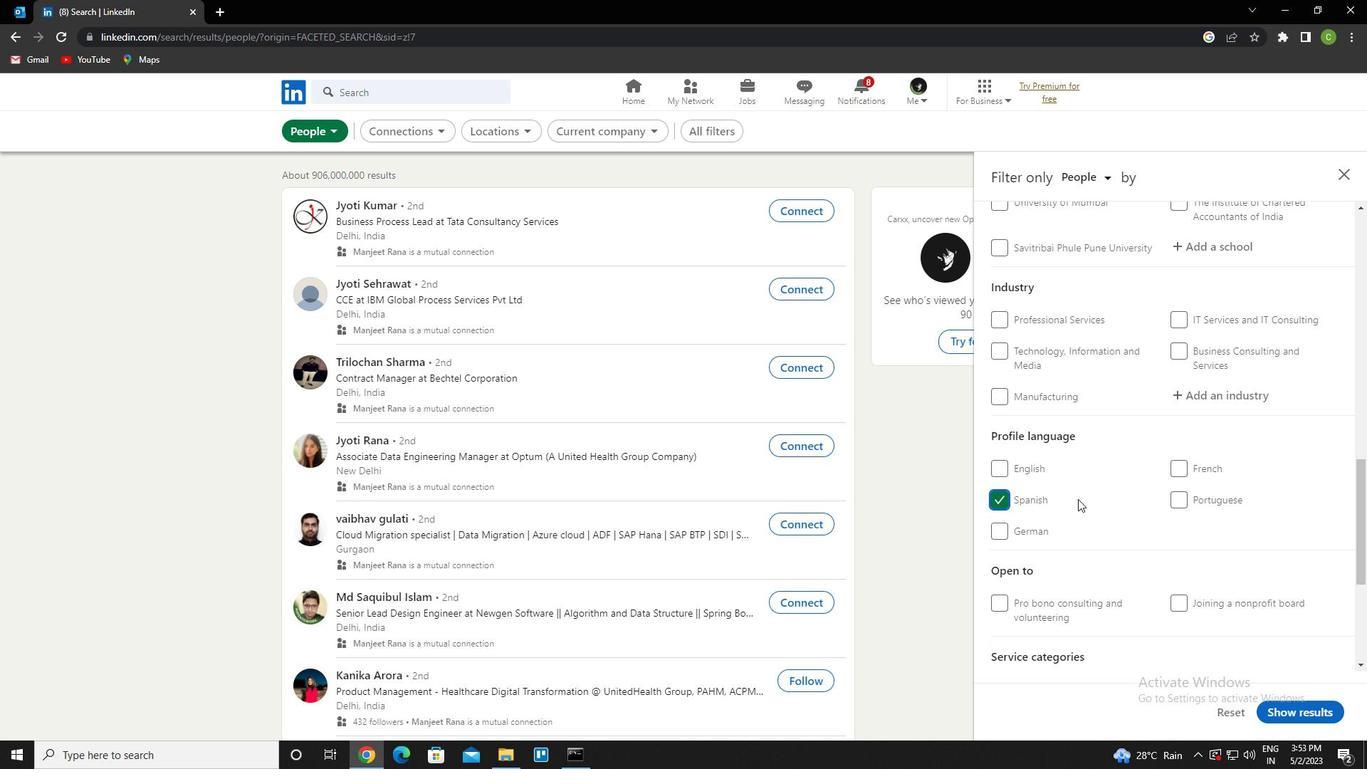 
Action: Mouse scrolled (1197, 504) with delta (0, 0)
Screenshot: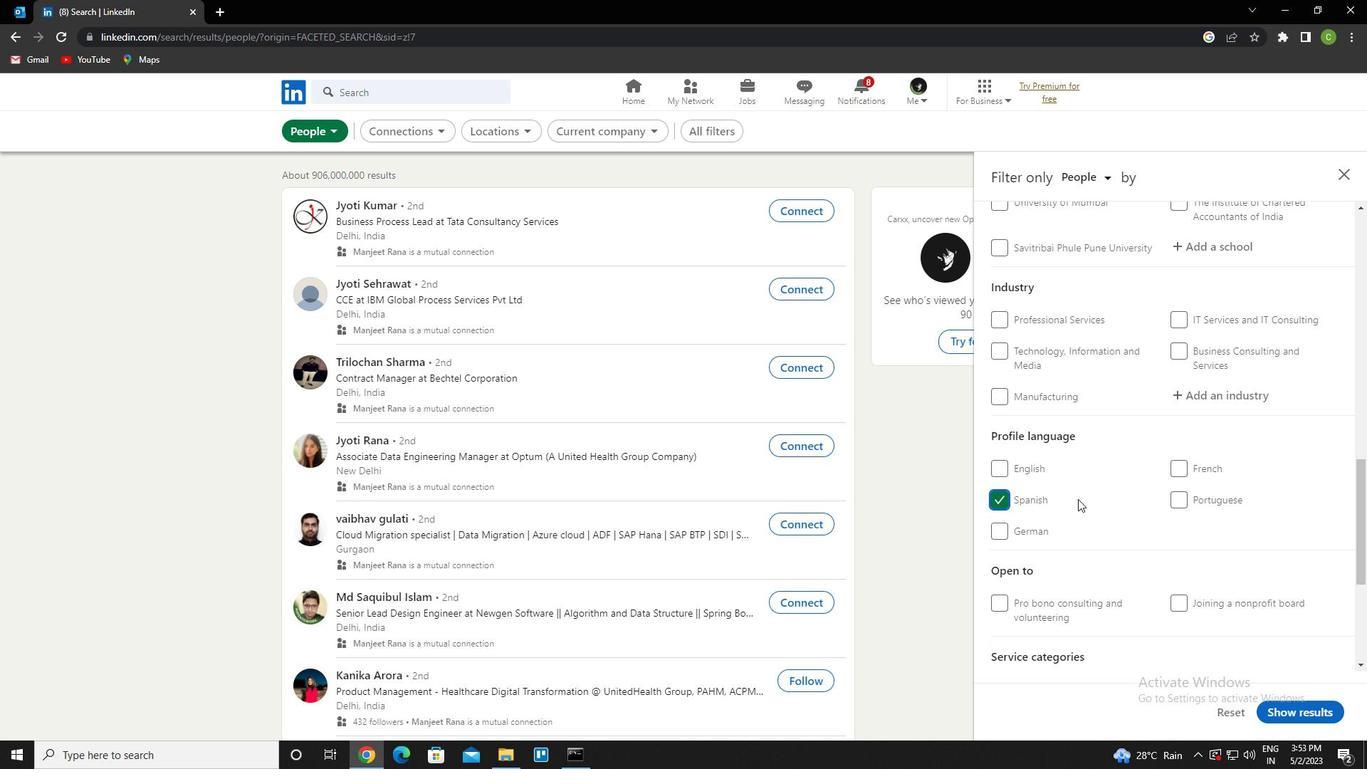 
Action: Mouse scrolled (1197, 504) with delta (0, 0)
Screenshot: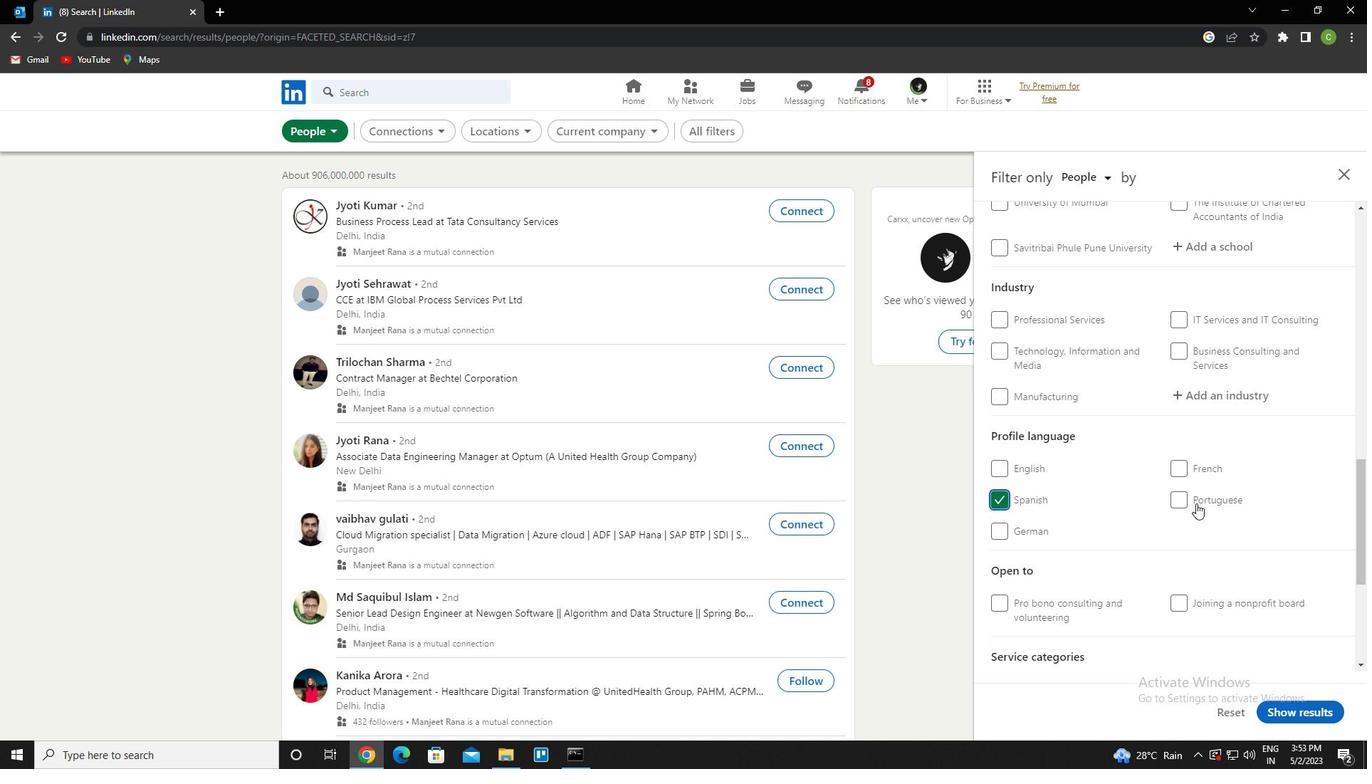 
Action: Mouse scrolled (1197, 504) with delta (0, 0)
Screenshot: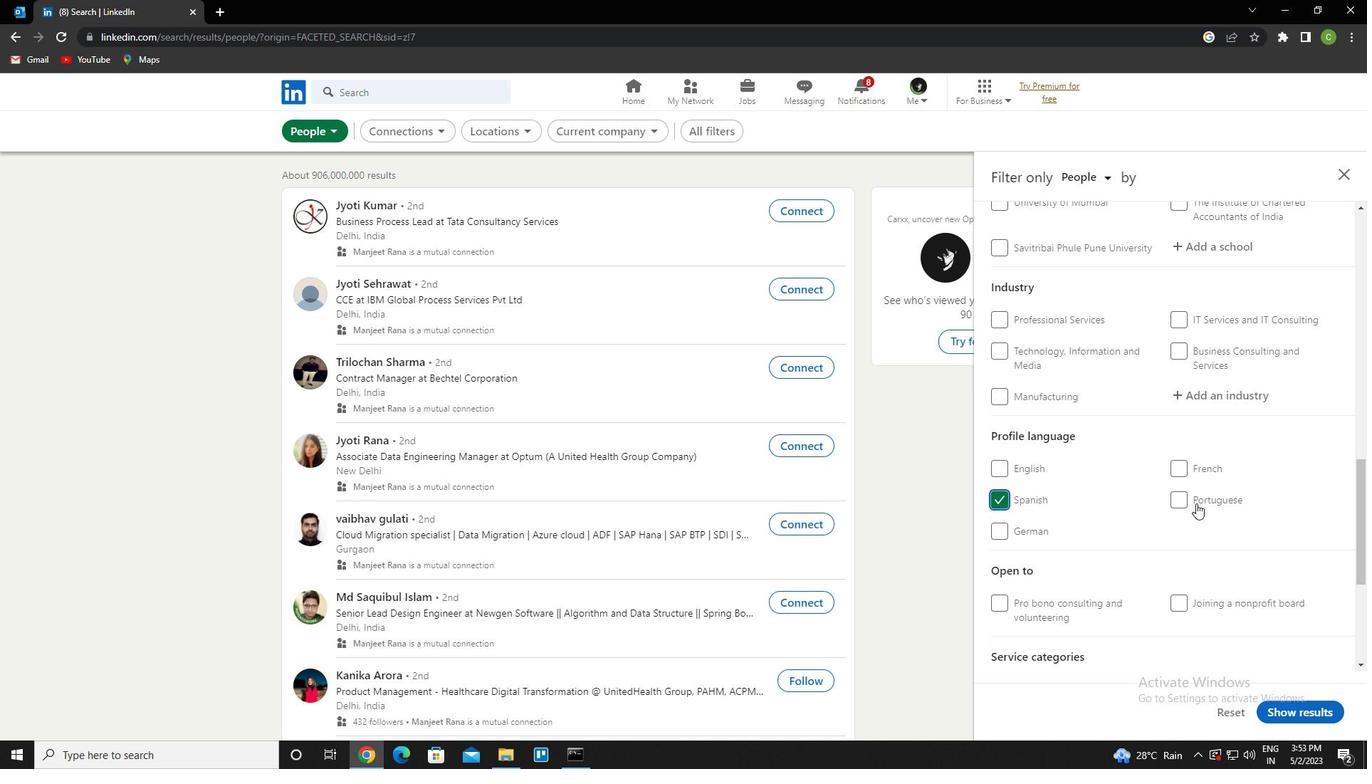 
Action: Mouse scrolled (1197, 504) with delta (0, 0)
Screenshot: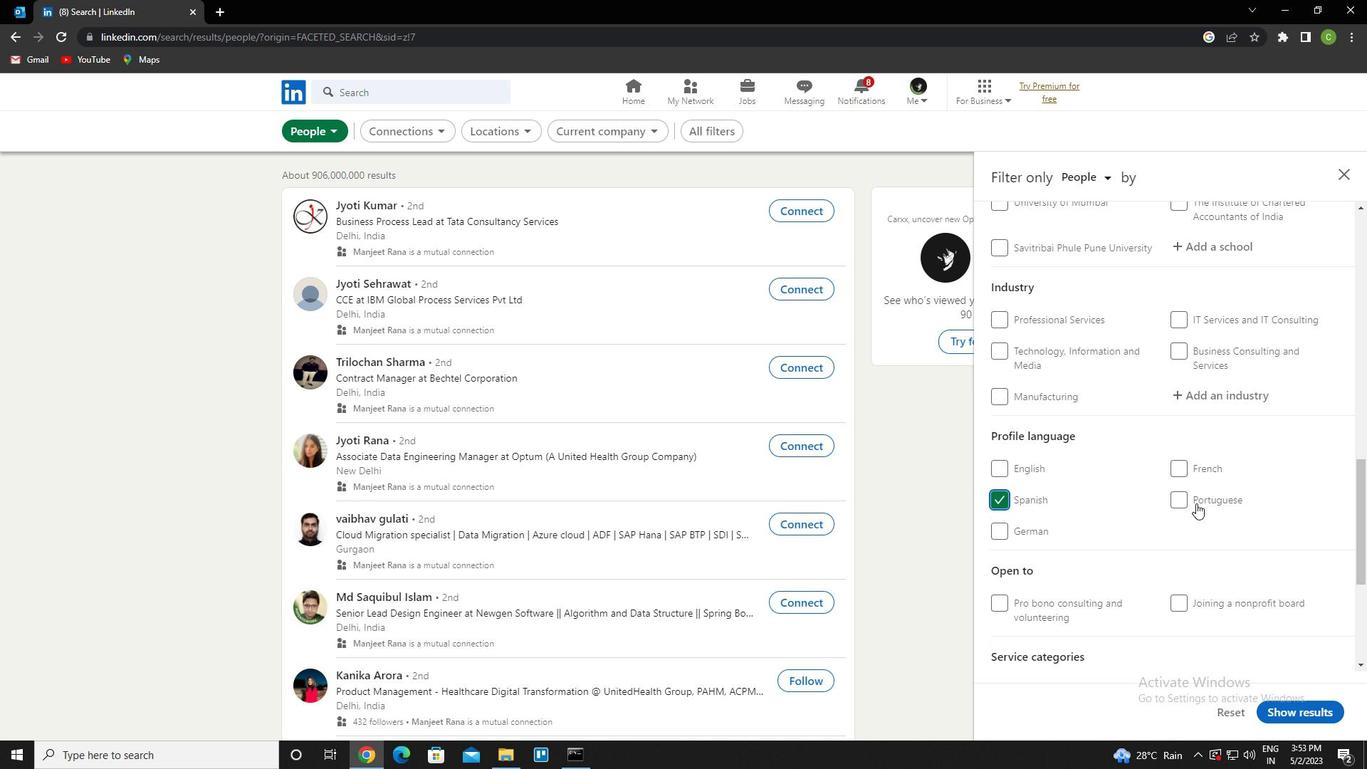 
Action: Mouse scrolled (1197, 504) with delta (0, 0)
Screenshot: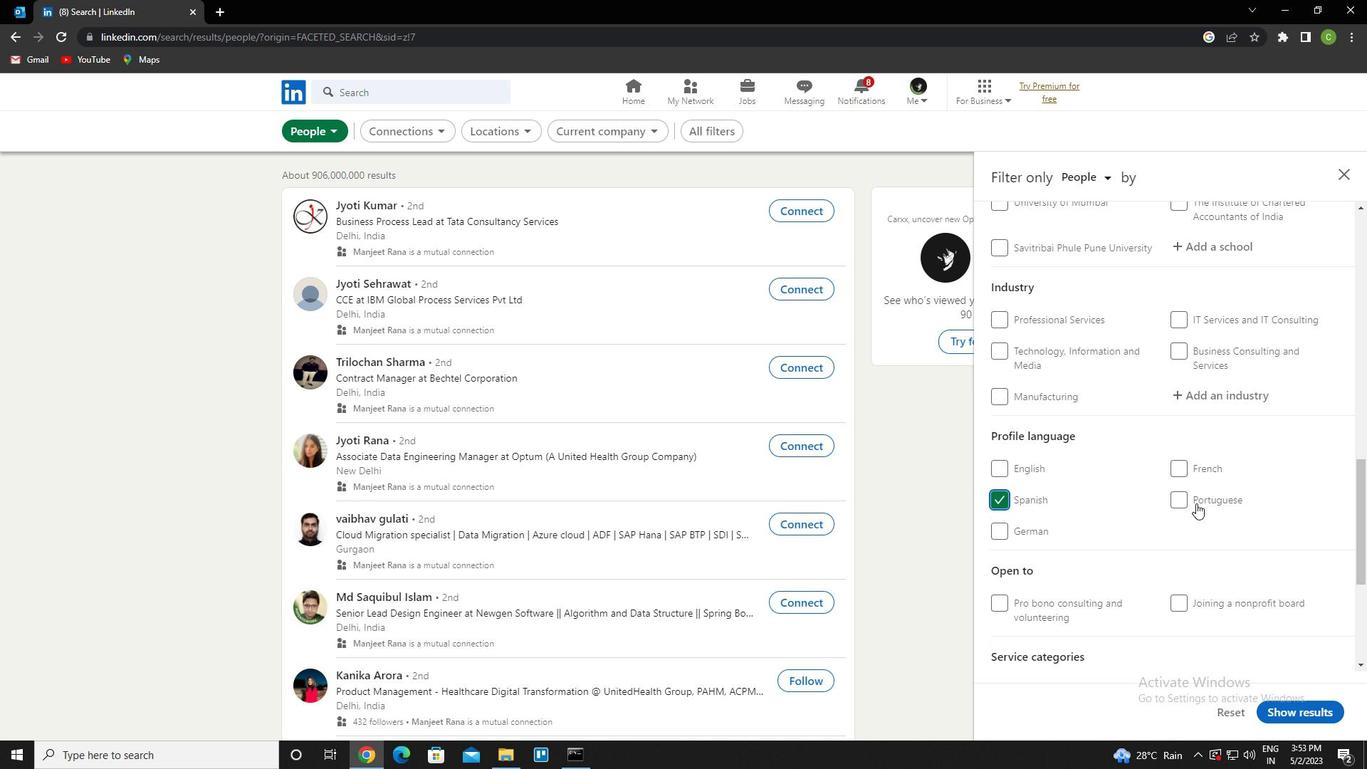 
Action: Mouse scrolled (1197, 504) with delta (0, 0)
Screenshot: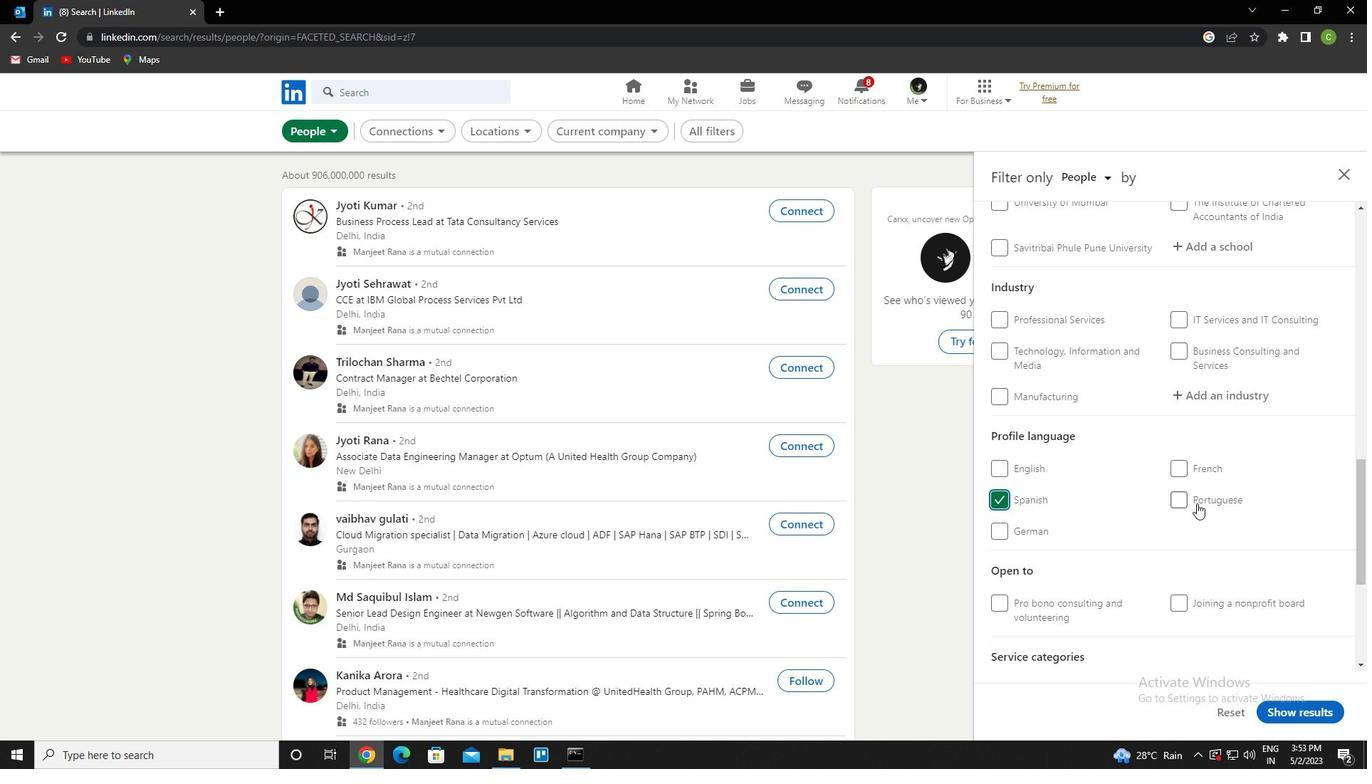 
Action: Mouse scrolled (1197, 504) with delta (0, 0)
Screenshot: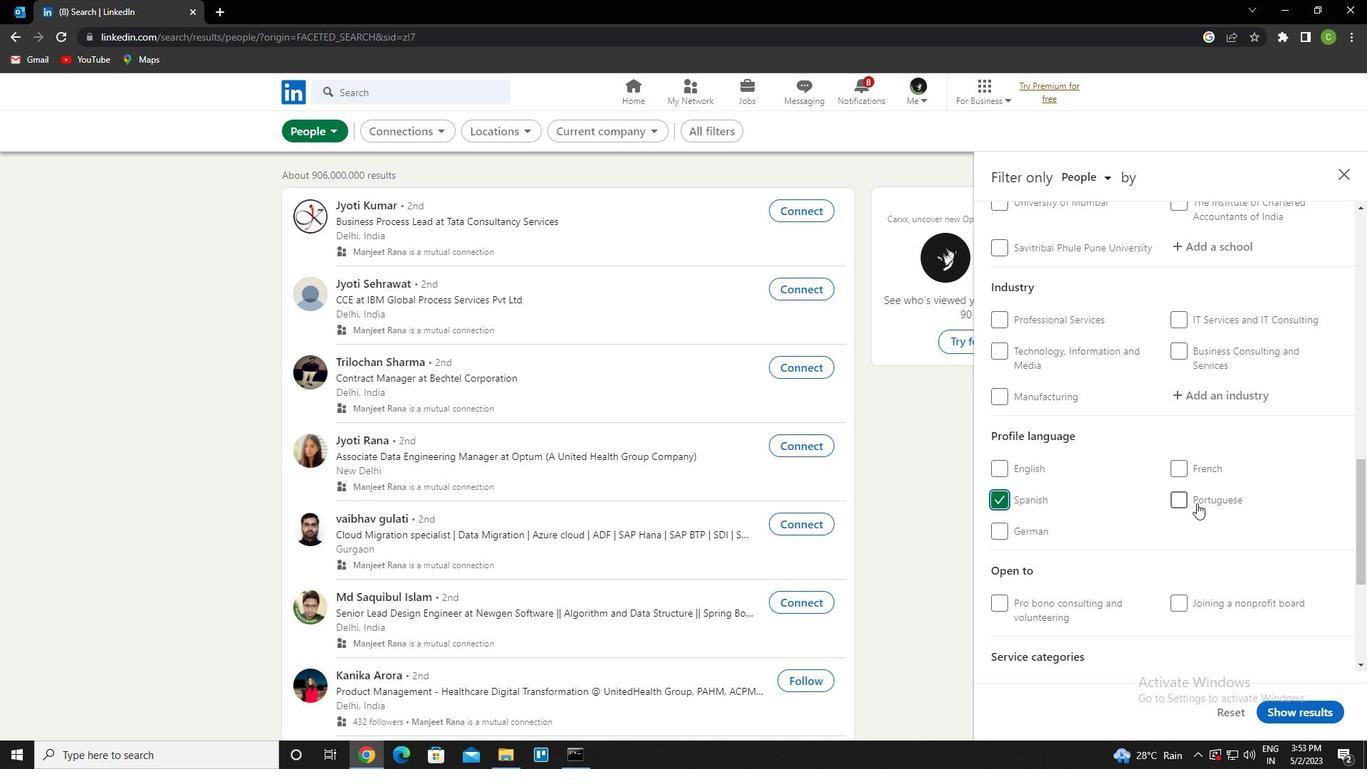 
Action: Mouse moved to (1213, 515)
Screenshot: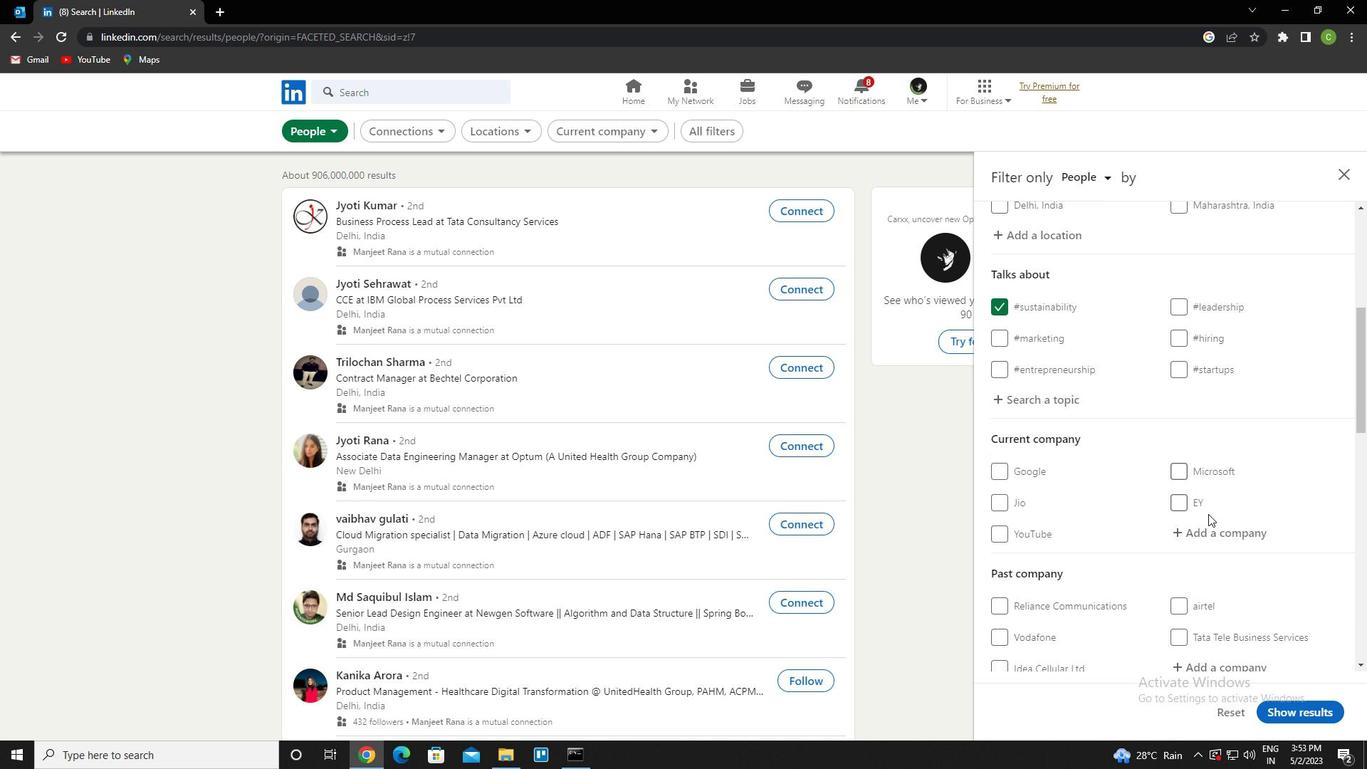 
Action: Mouse scrolled (1213, 515) with delta (0, 0)
Screenshot: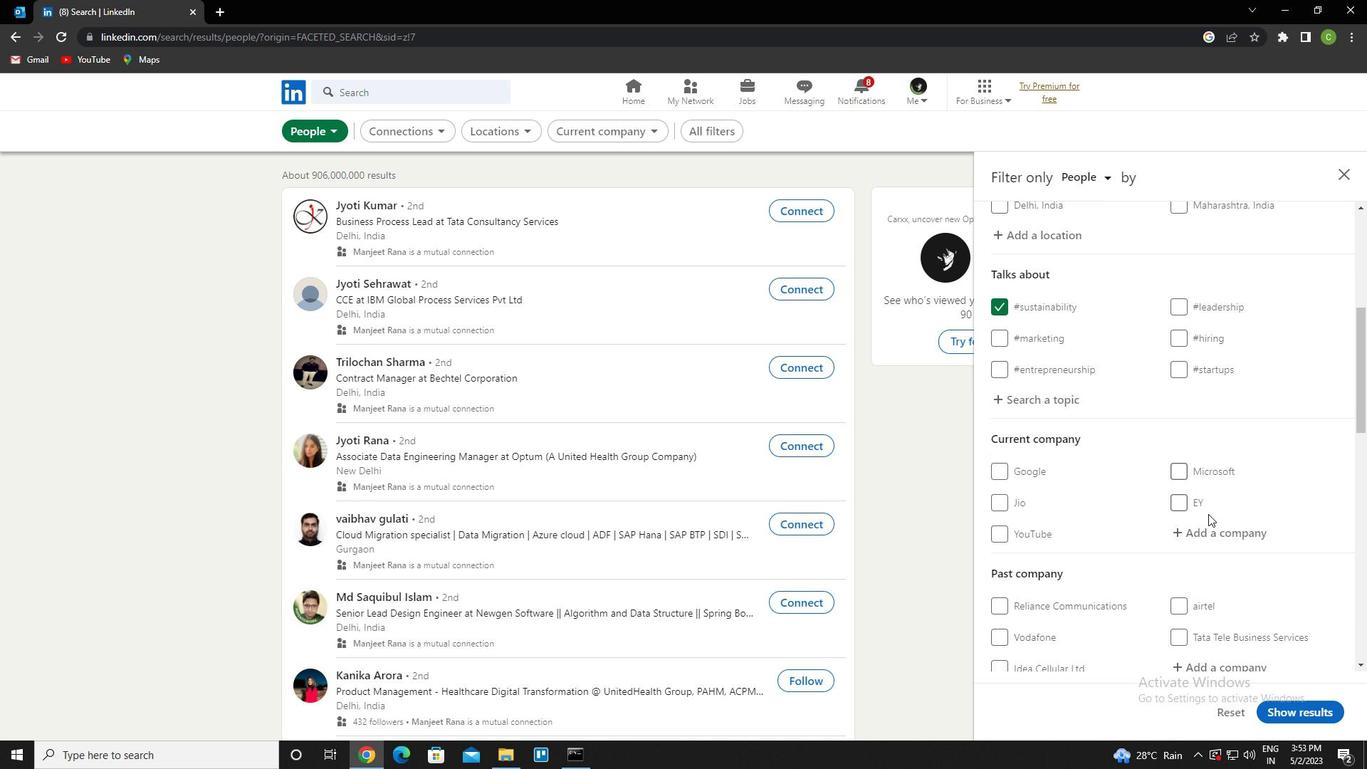 
Action: Mouse moved to (1213, 515)
Screenshot: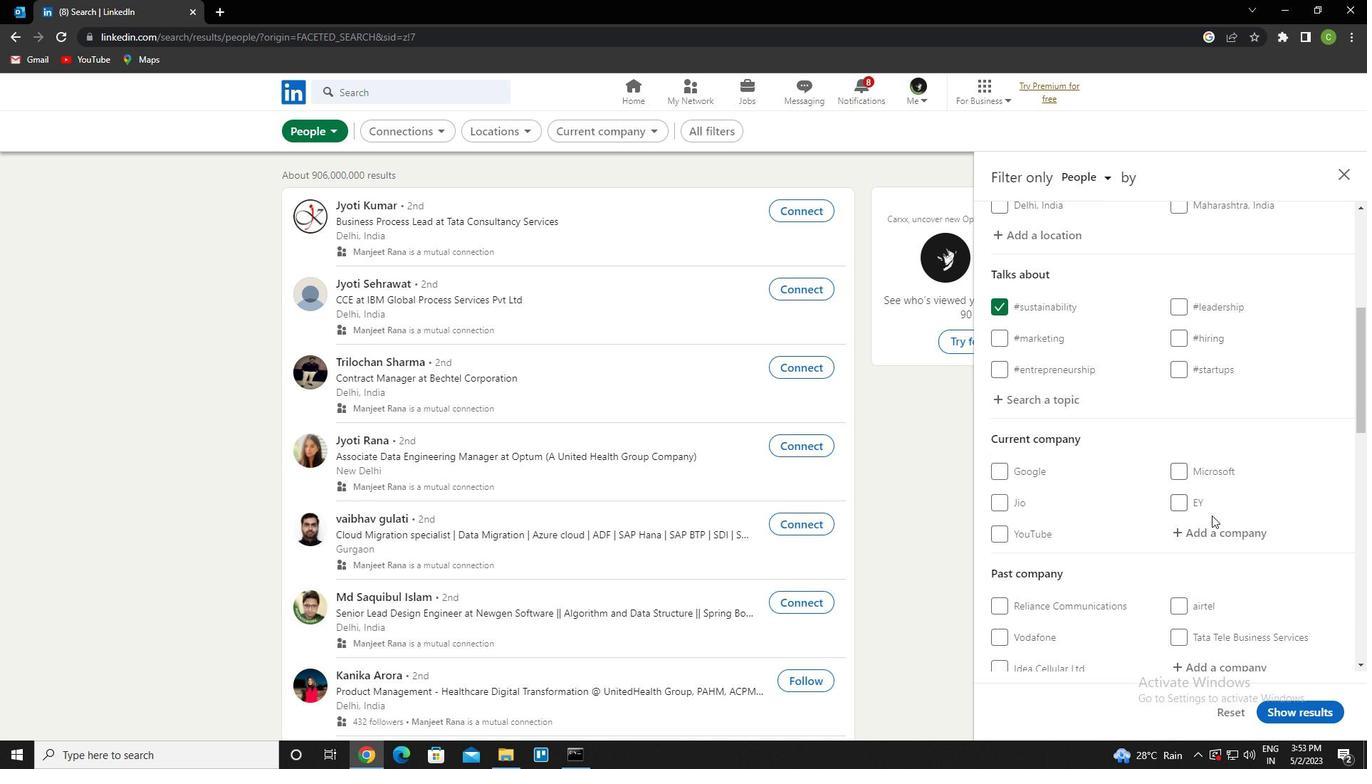 
Action: Mouse scrolled (1213, 514) with delta (0, 0)
Screenshot: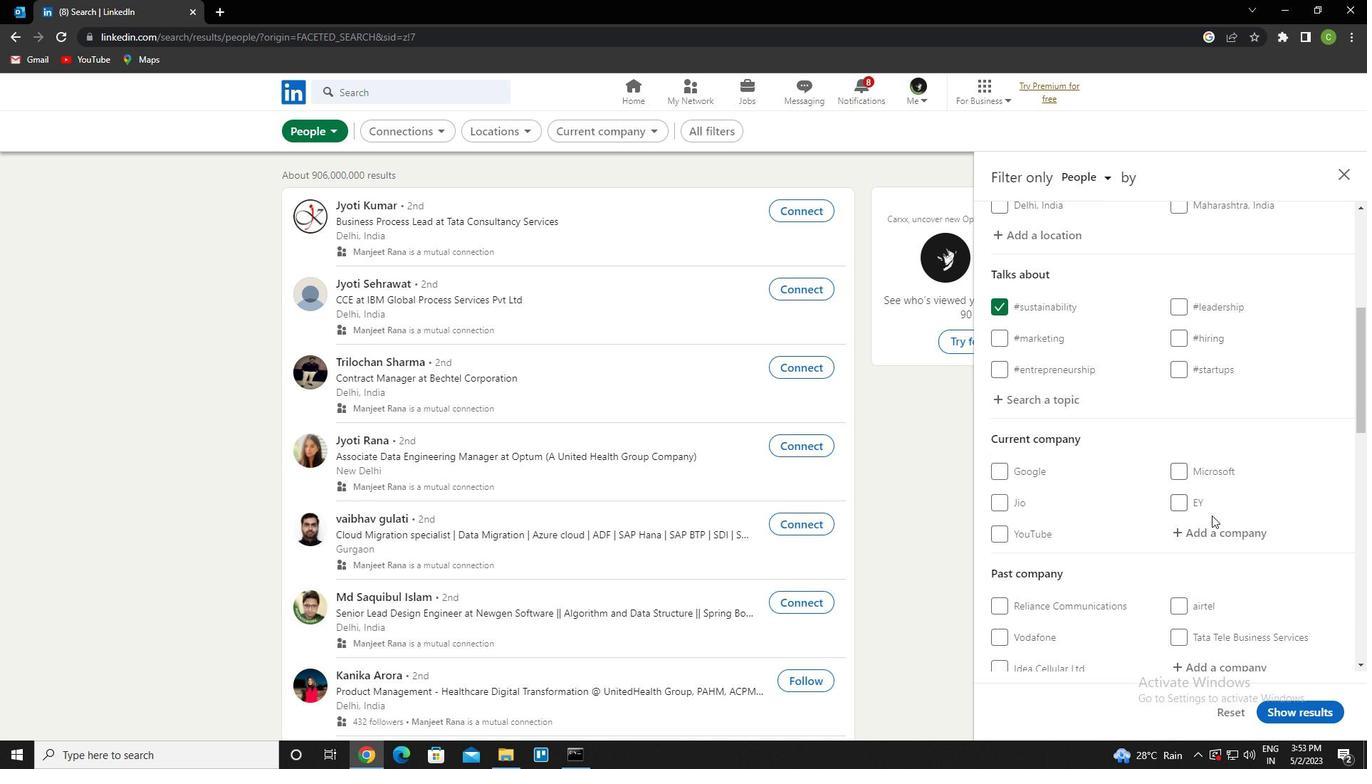 
Action: Mouse moved to (1230, 393)
Screenshot: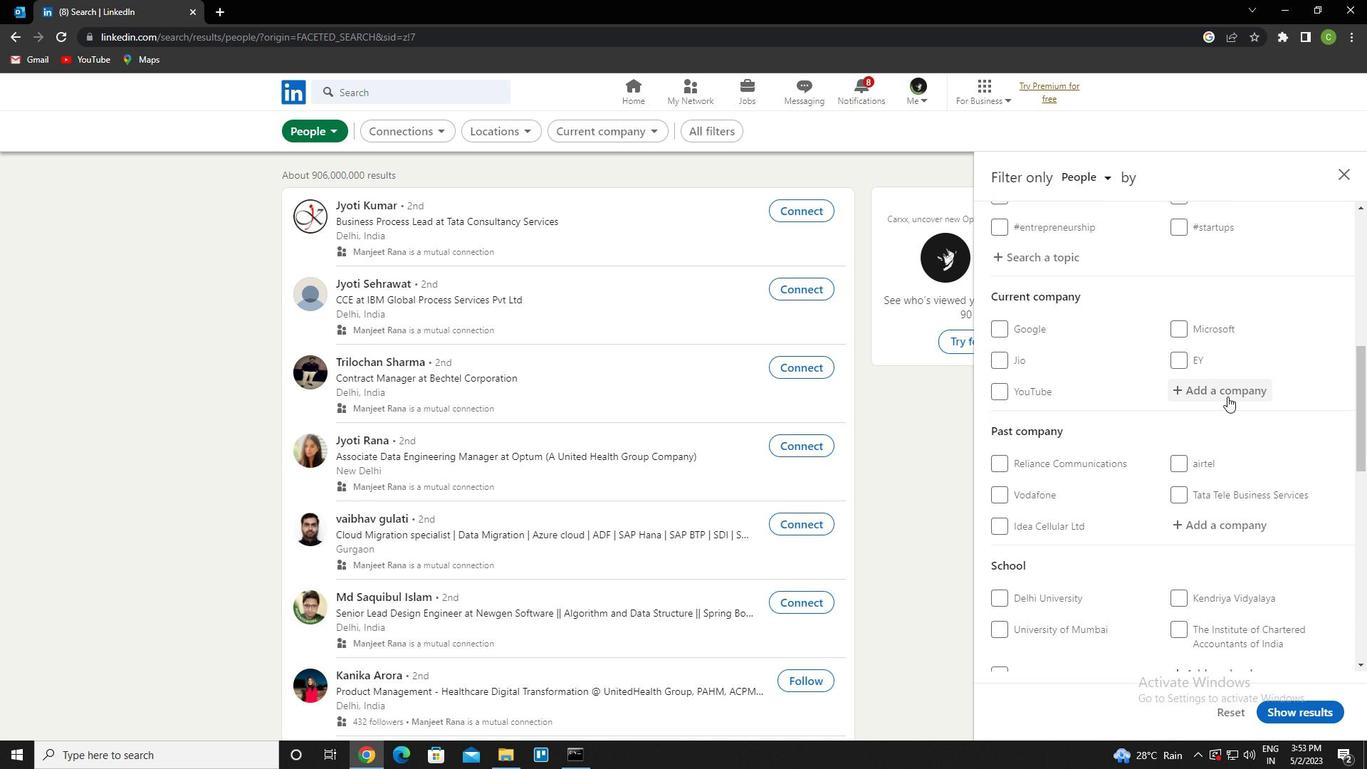 
Action: Mouse pressed left at (1230, 393)
Screenshot: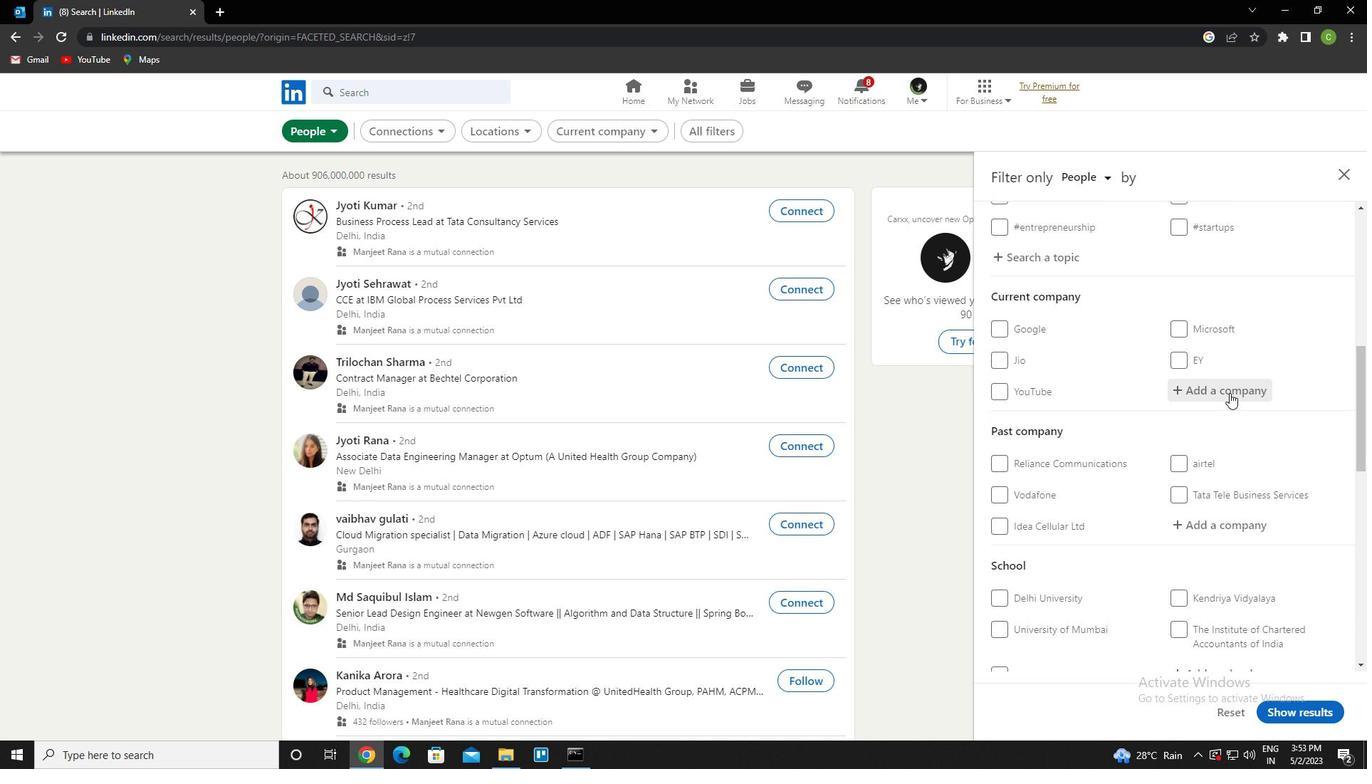
Action: Key pressed <Key.caps_lock>r<Key.caps_lock>ands<Key.down><Key.enter>
Screenshot: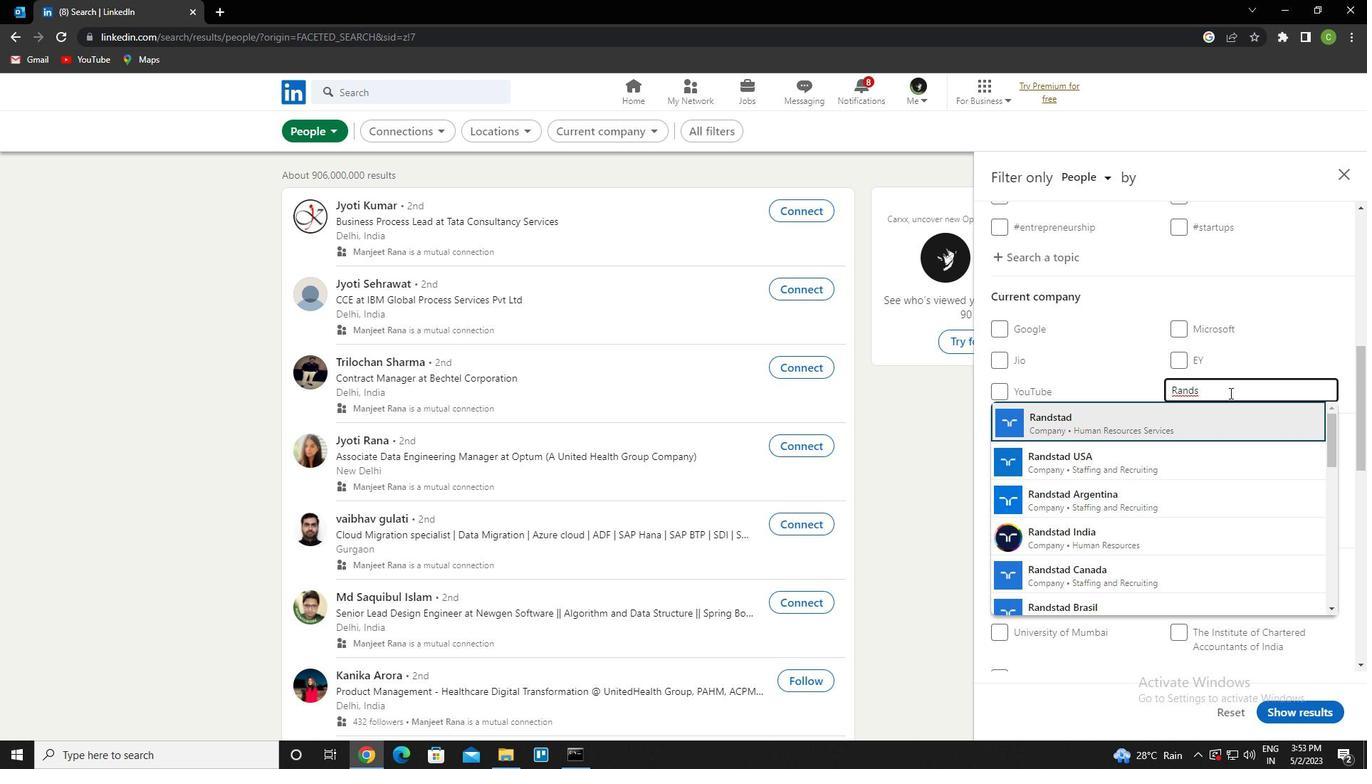 
Action: Mouse scrolled (1230, 392) with delta (0, 0)
Screenshot: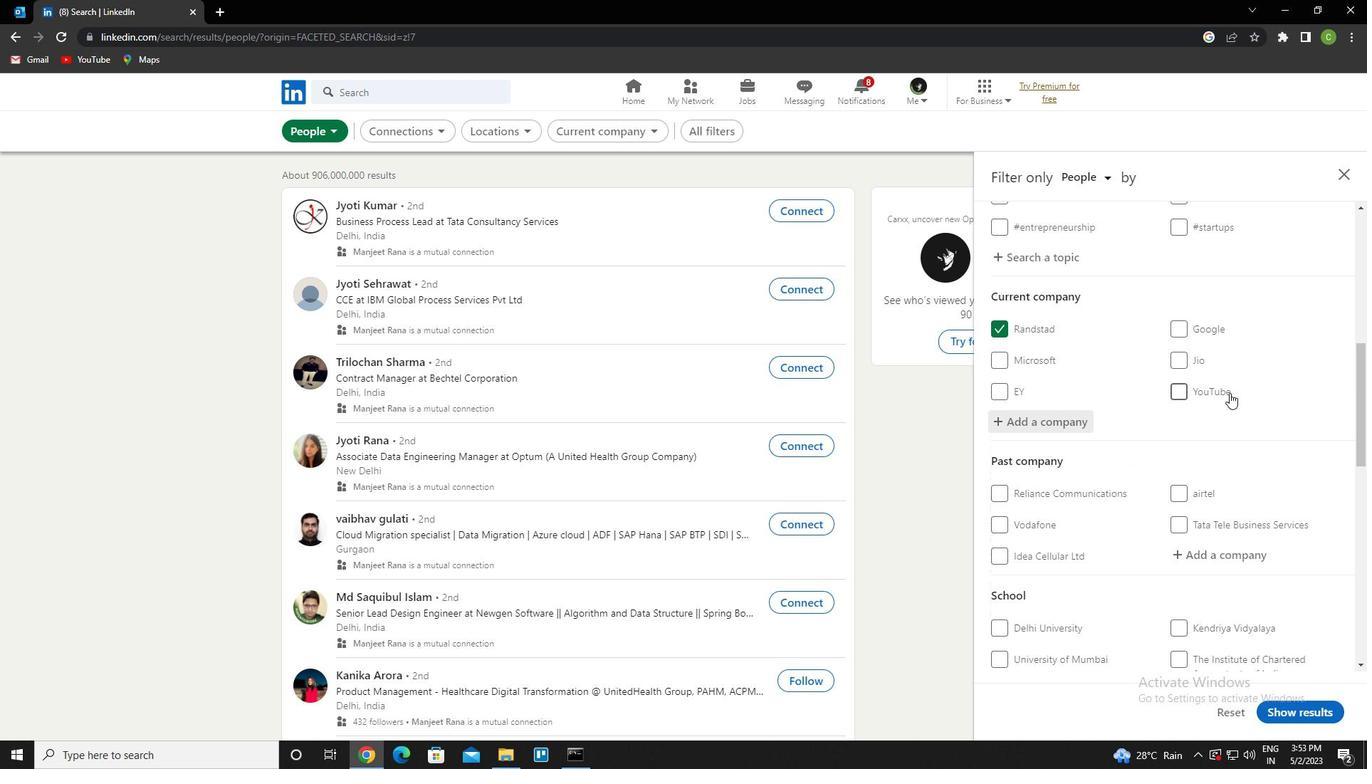 
Action: Mouse scrolled (1230, 392) with delta (0, 0)
Screenshot: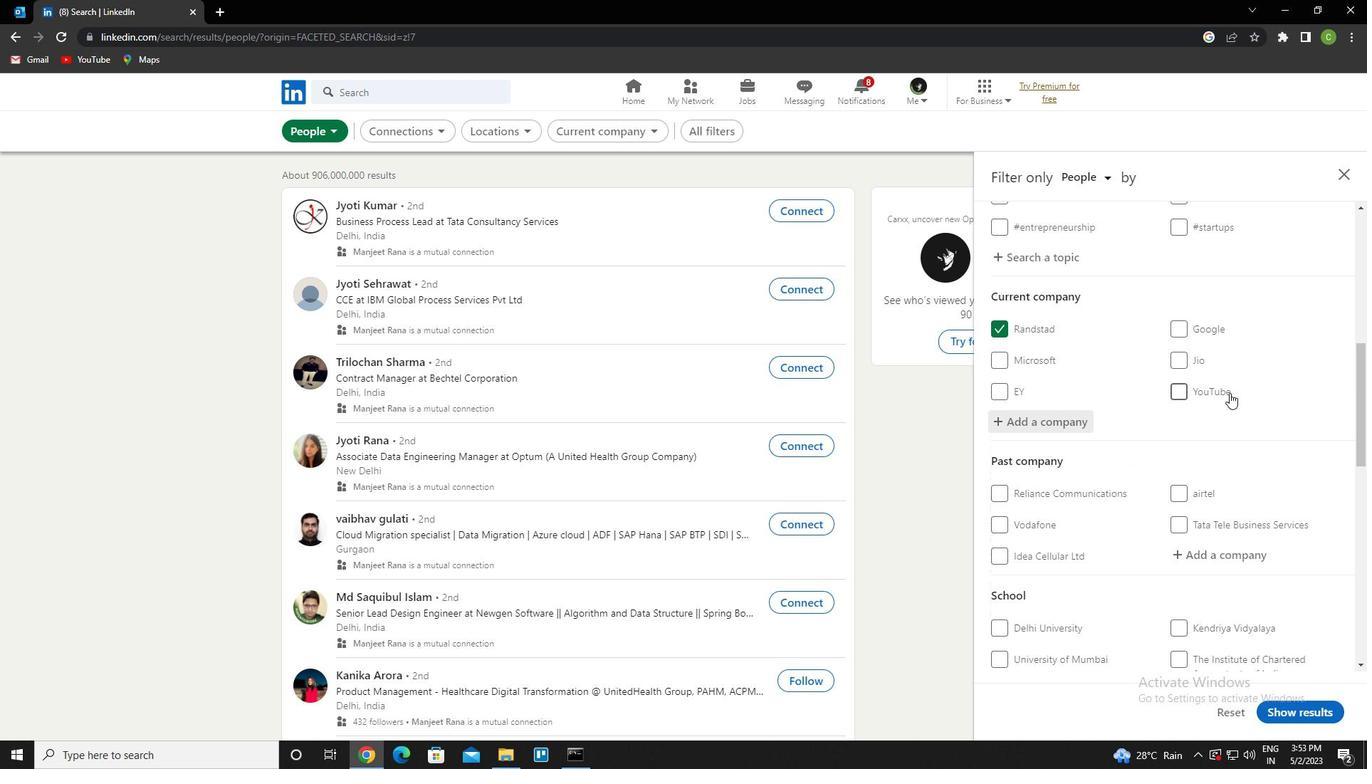 
Action: Mouse scrolled (1230, 392) with delta (0, 0)
Screenshot: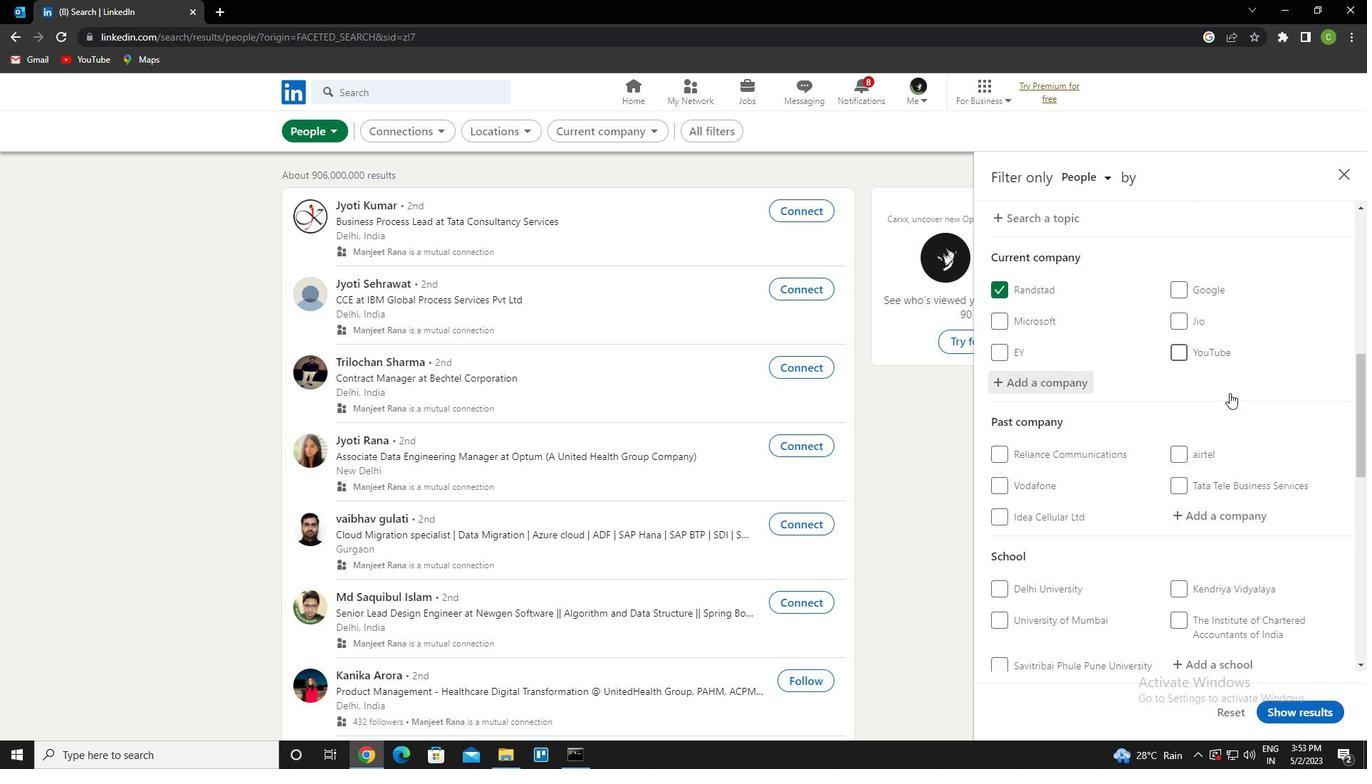 
Action: Mouse moved to (1230, 393)
Screenshot: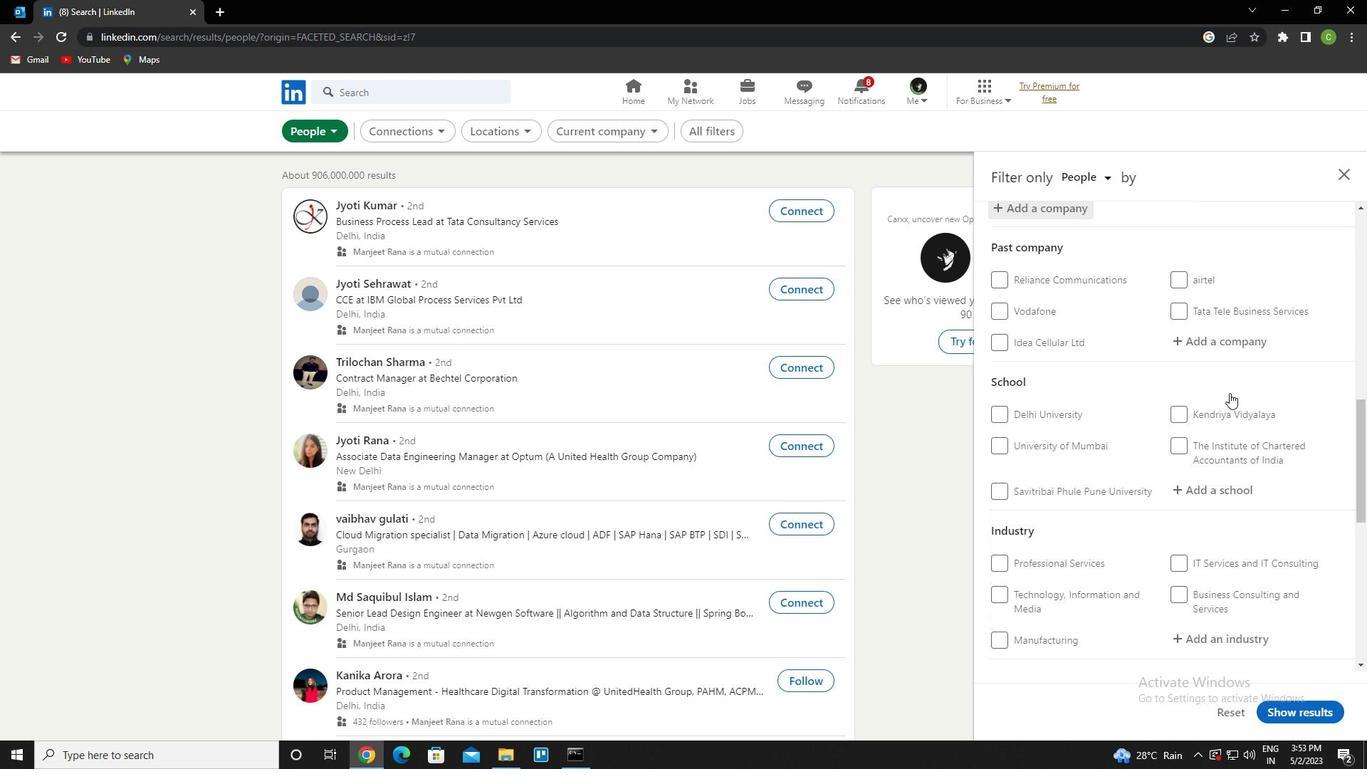 
Action: Mouse scrolled (1230, 392) with delta (0, 0)
Screenshot: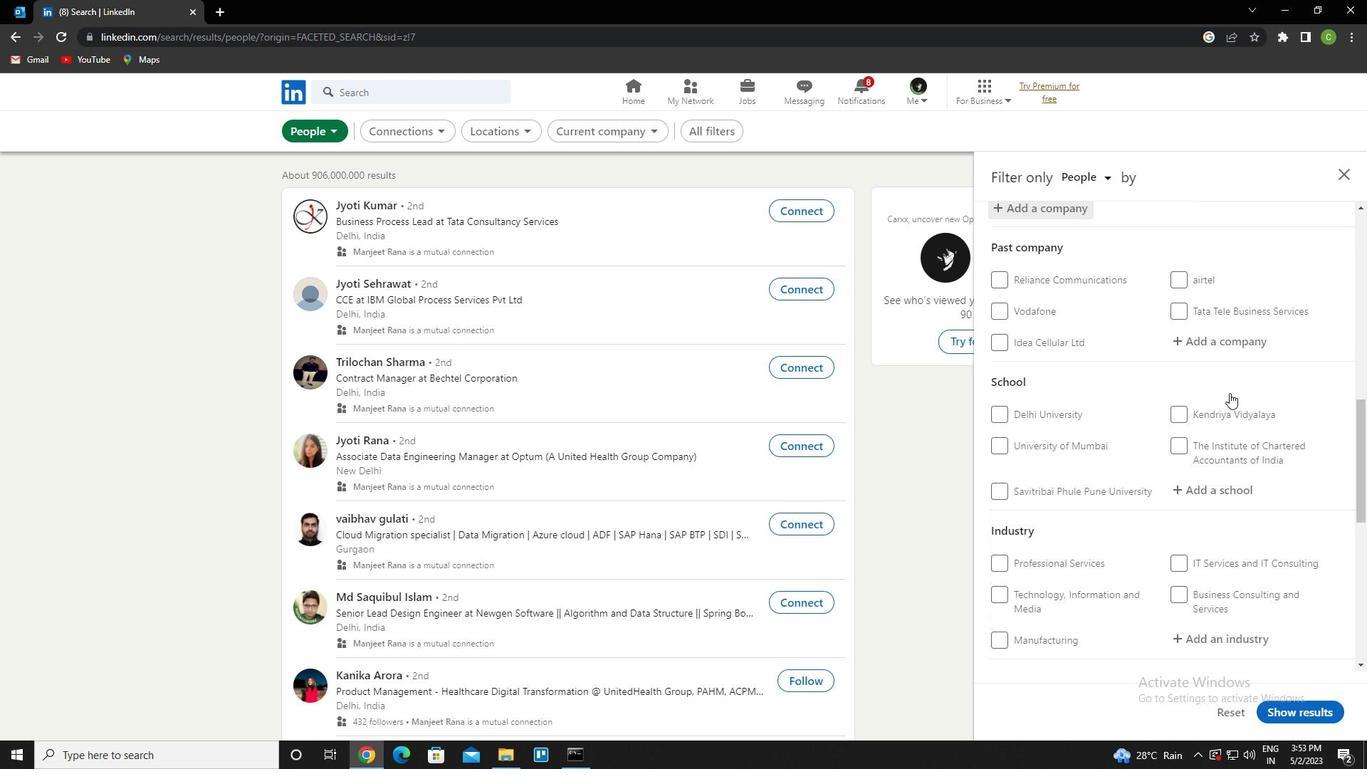 
Action: Mouse moved to (1231, 396)
Screenshot: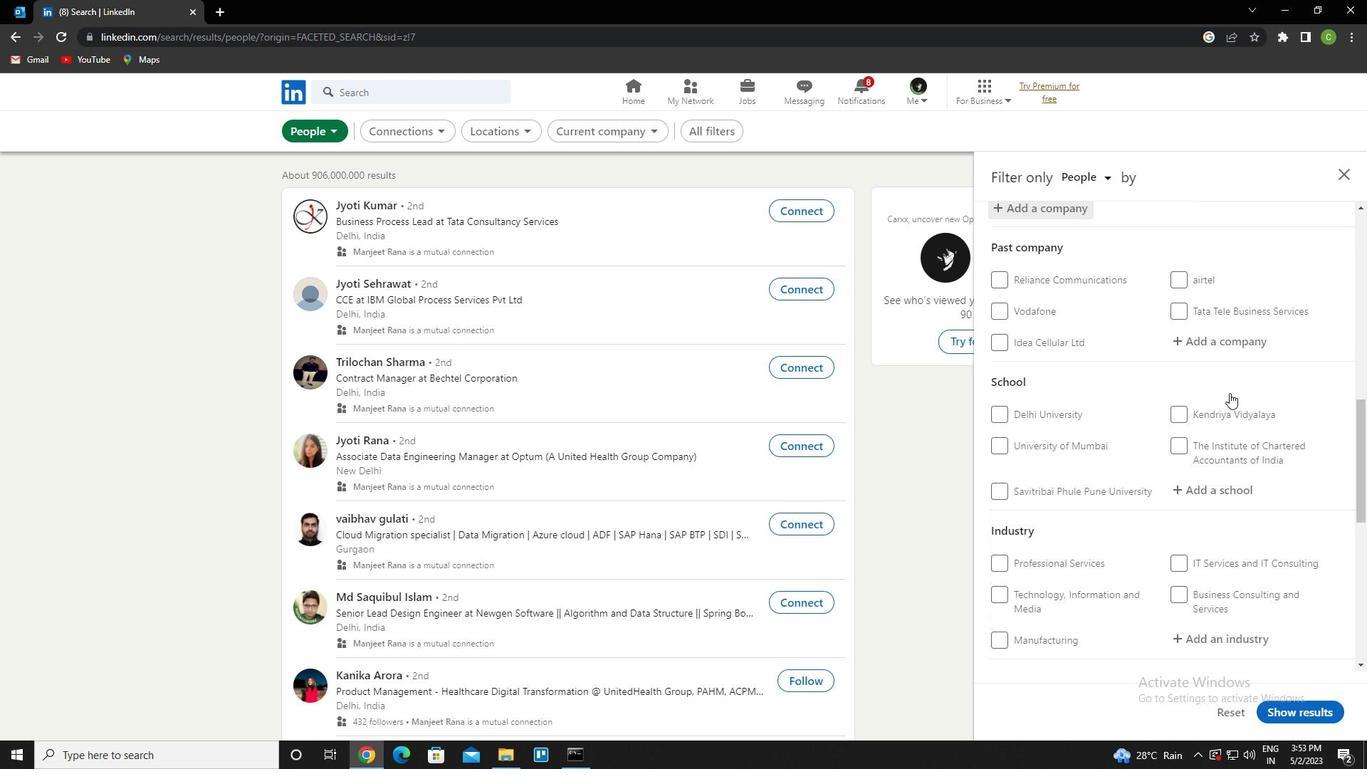 
Action: Mouse scrolled (1231, 396) with delta (0, 0)
Screenshot: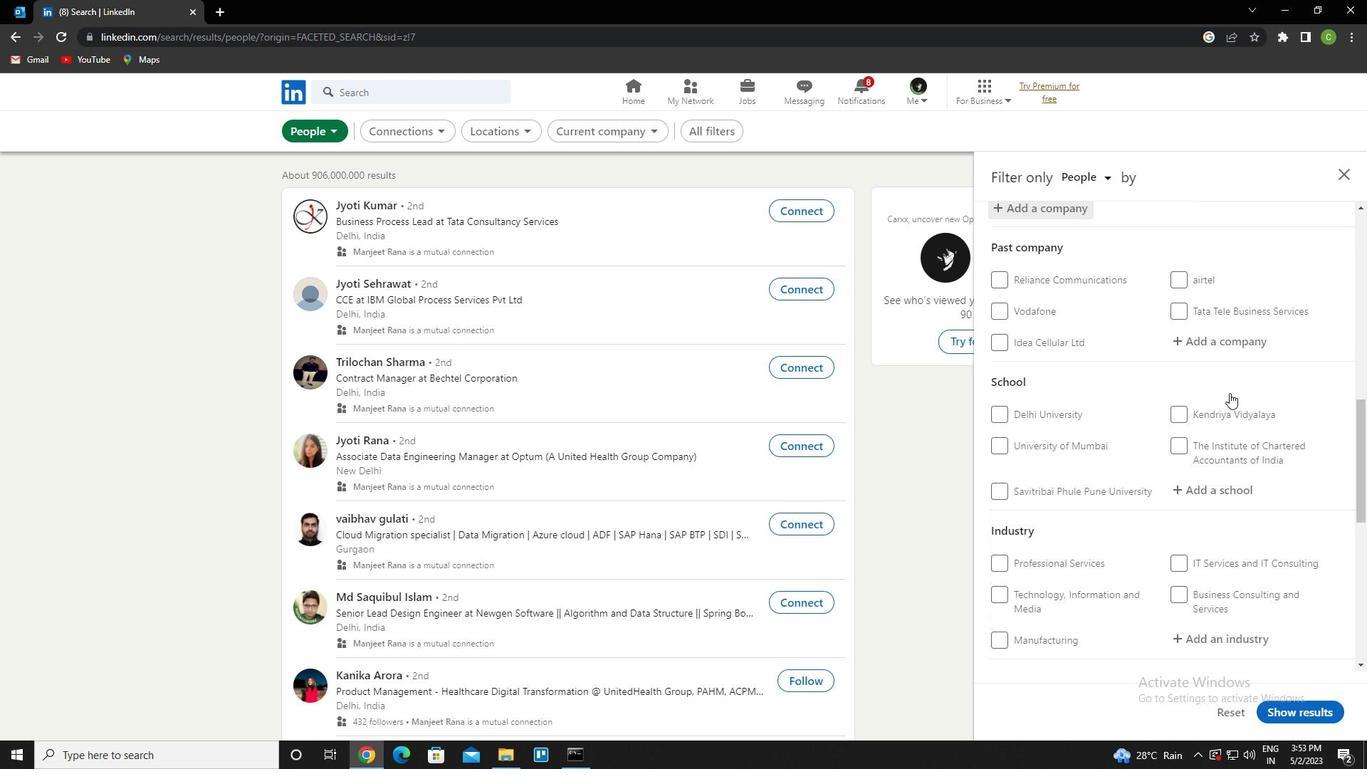 
Action: Mouse moved to (1220, 351)
Screenshot: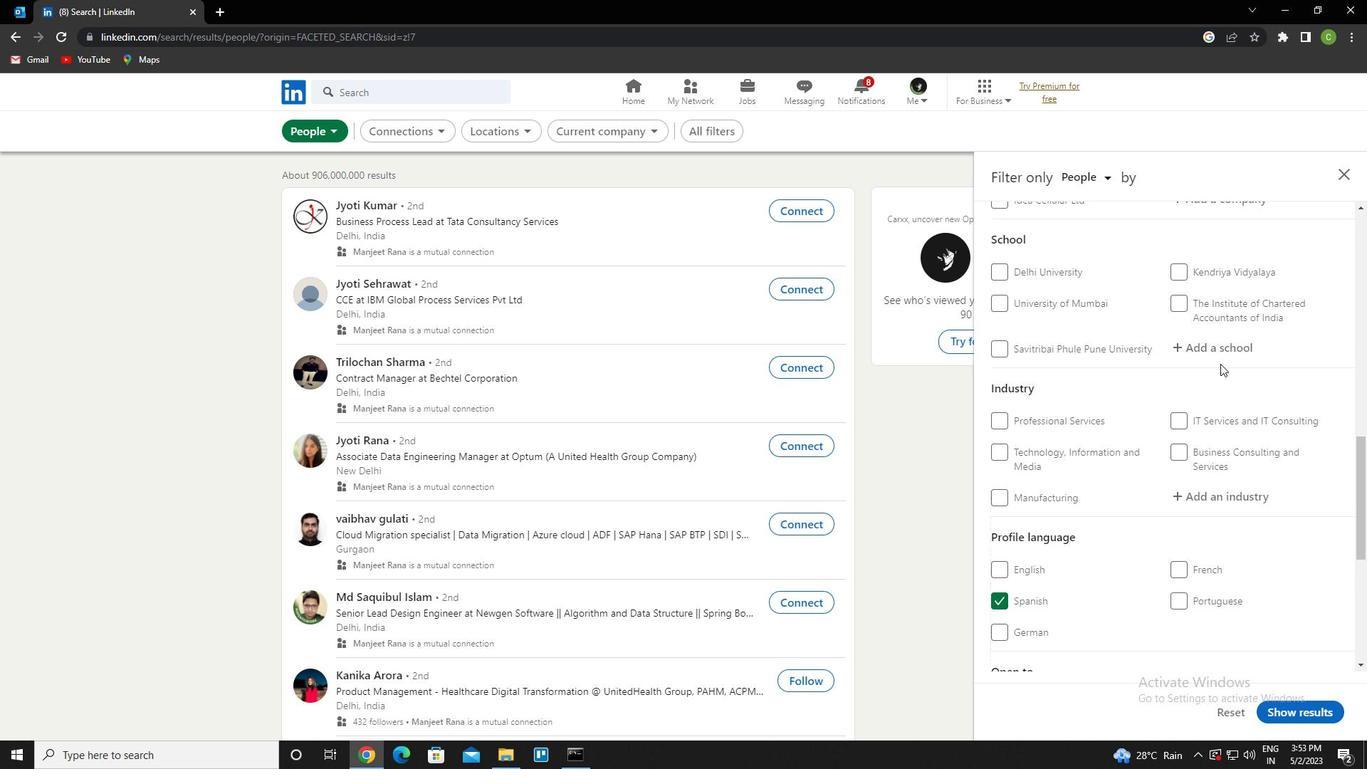 
Action: Mouse pressed left at (1220, 351)
Screenshot: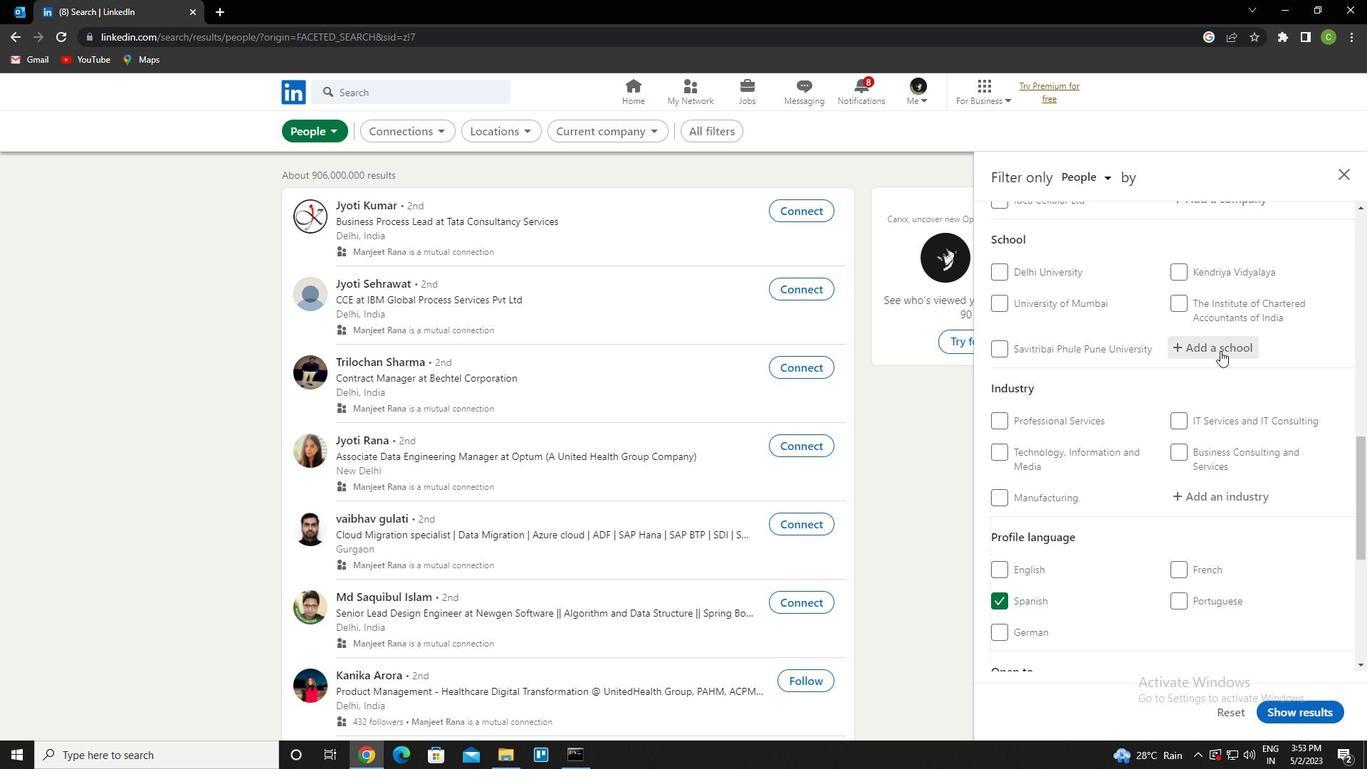 
Action: Key pressed <Key.caps_lock>f<Key.caps_lock>resher<Key.space>jobs<Key.down><Key.down><Key.down><Key.down><Key.down><Key.down><Key.down><Key.down><Key.space>resume
Screenshot: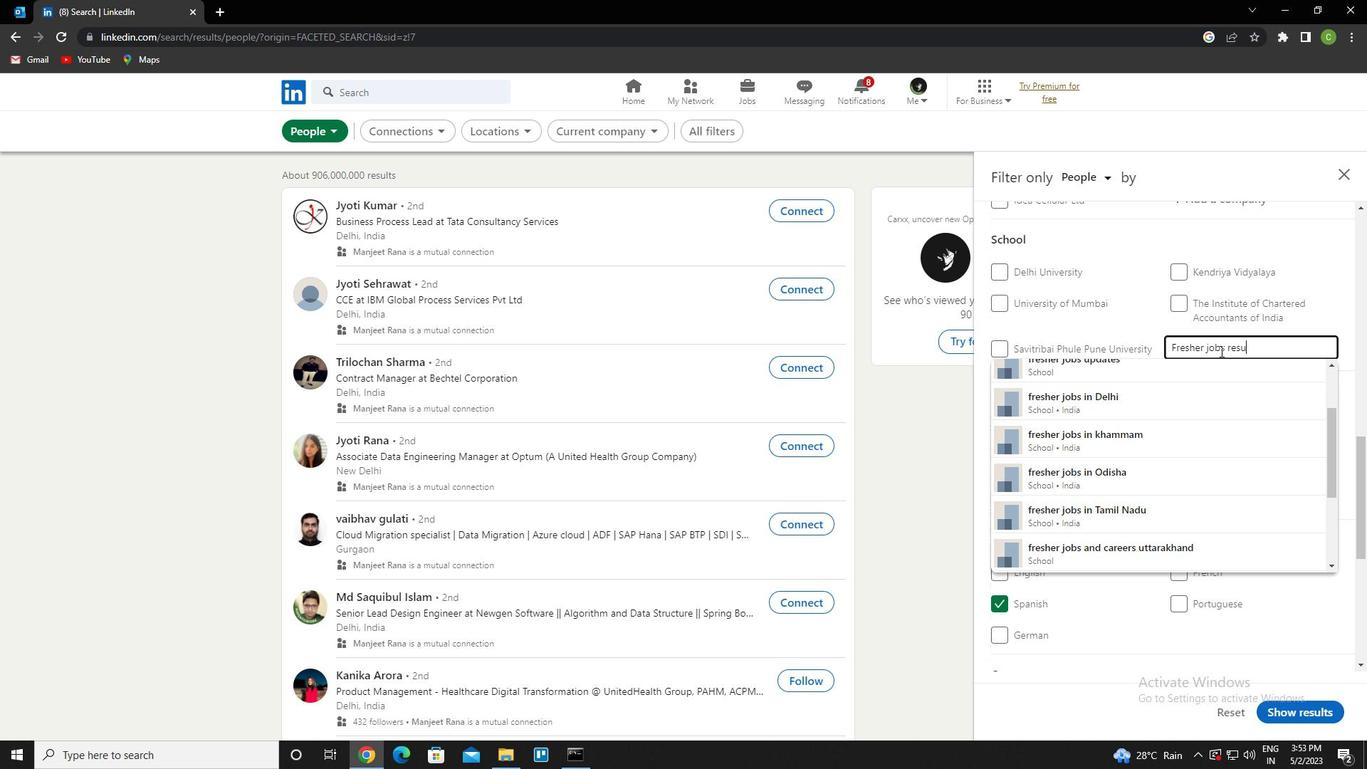
Action: Mouse moved to (1221, 365)
Screenshot: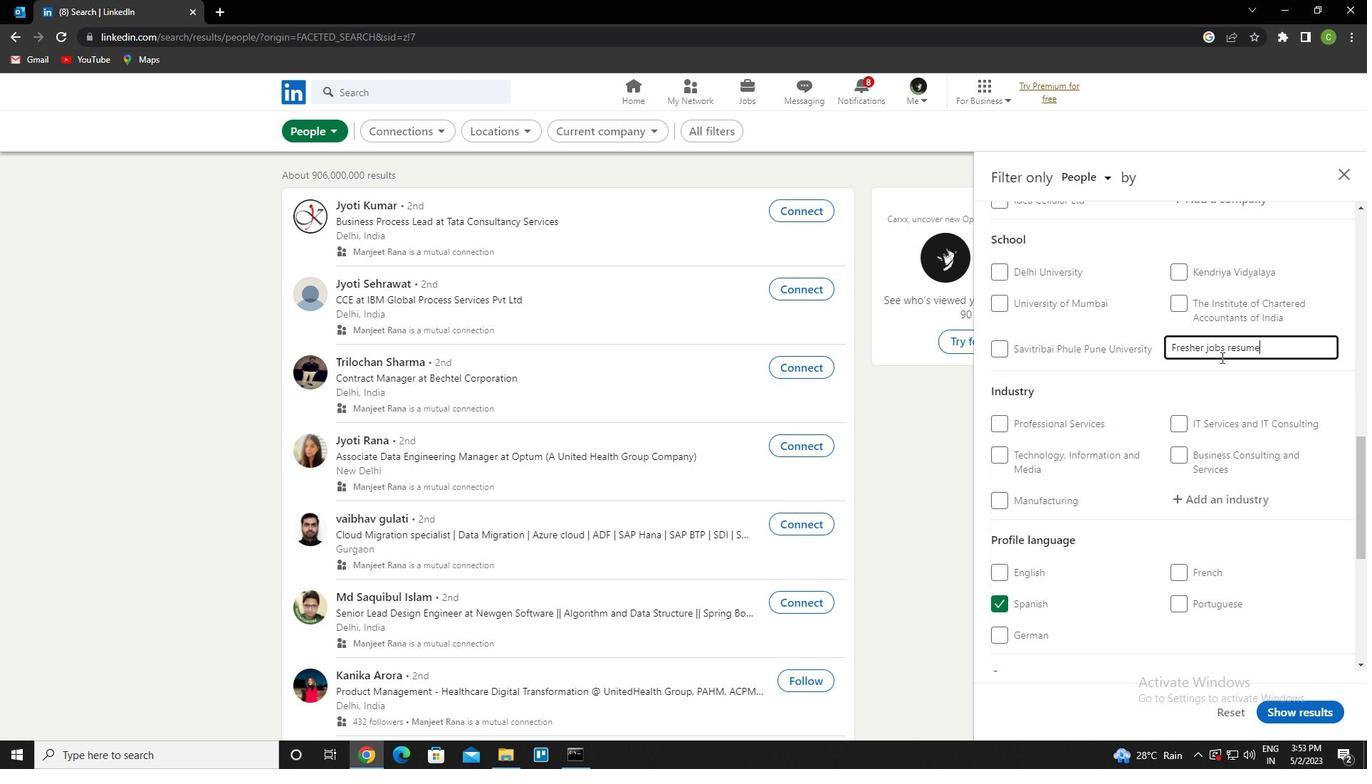 
Action: Mouse scrolled (1221, 364) with delta (0, 0)
Screenshot: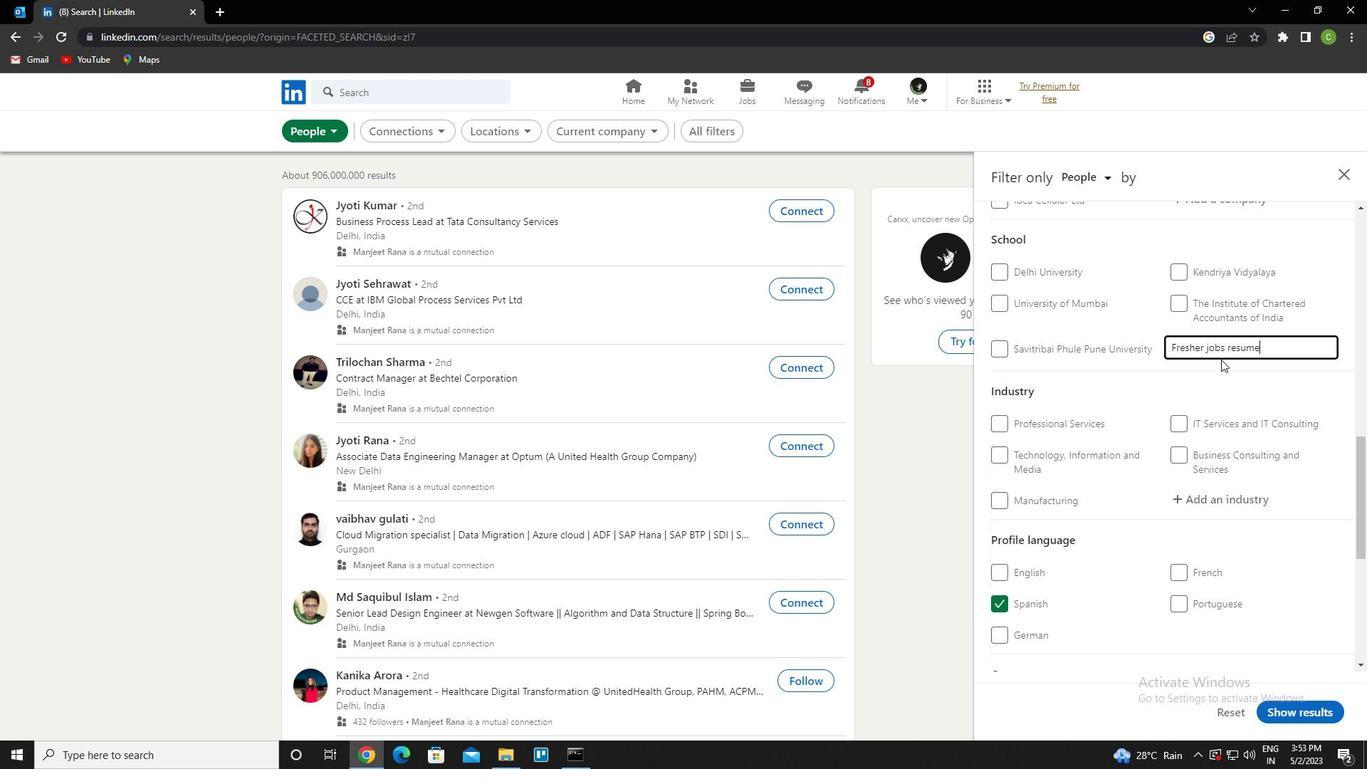 
Action: Mouse scrolled (1221, 364) with delta (0, 0)
Screenshot: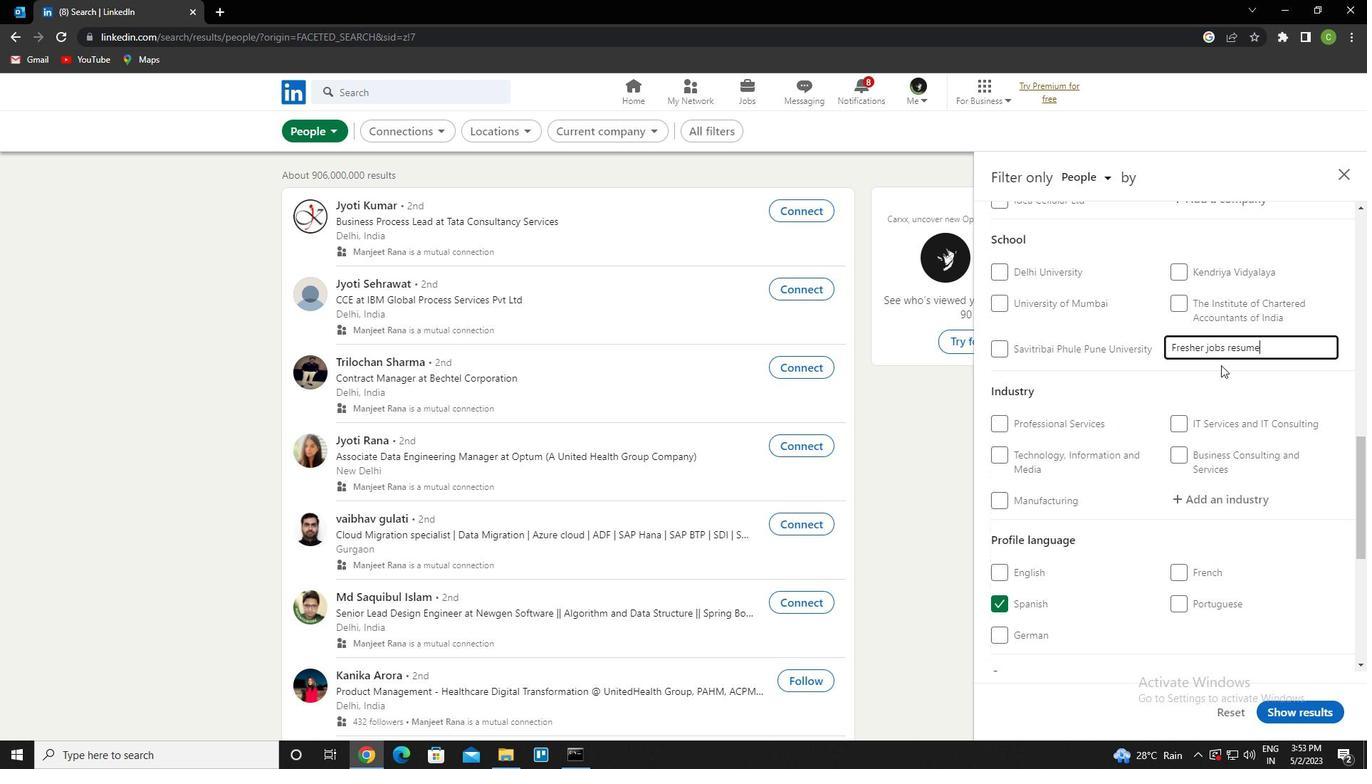
Action: Mouse moved to (1216, 360)
Screenshot: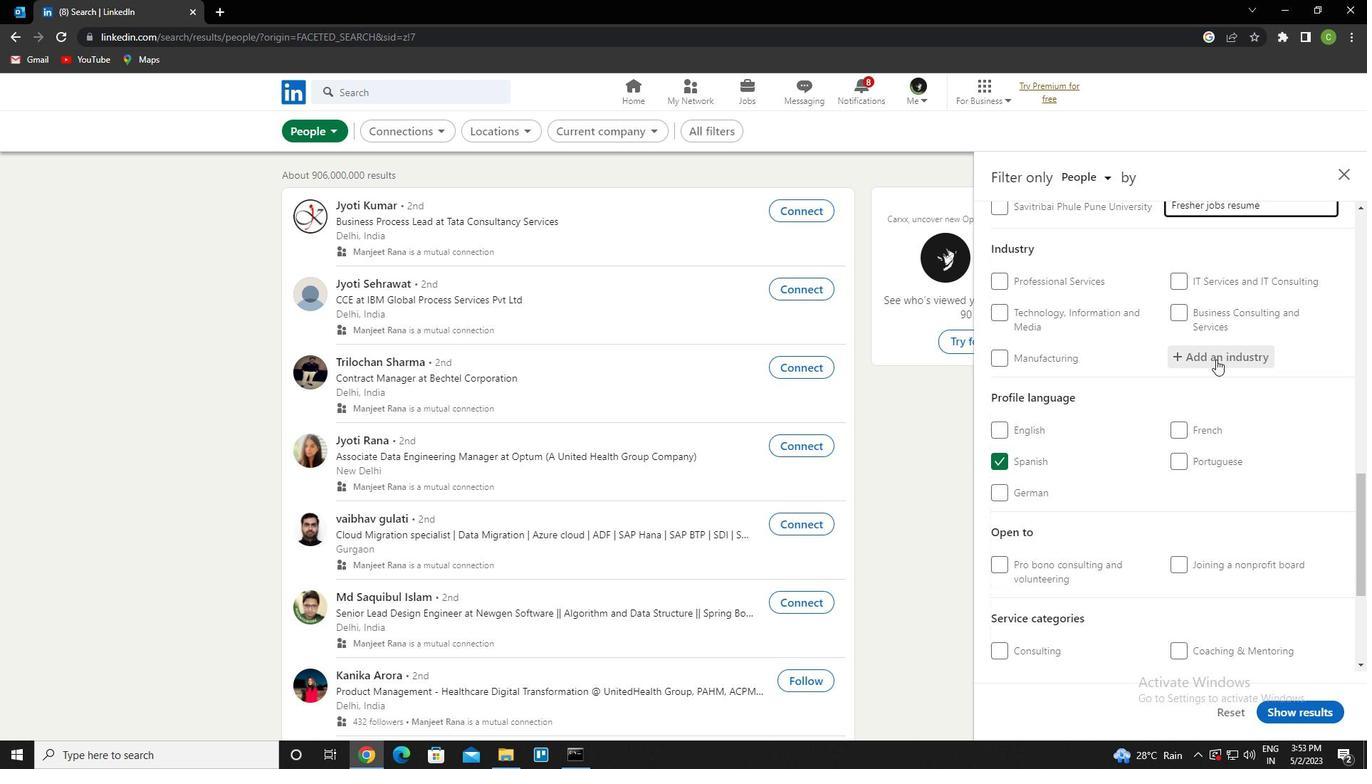 
Action: Mouse pressed left at (1216, 360)
Screenshot: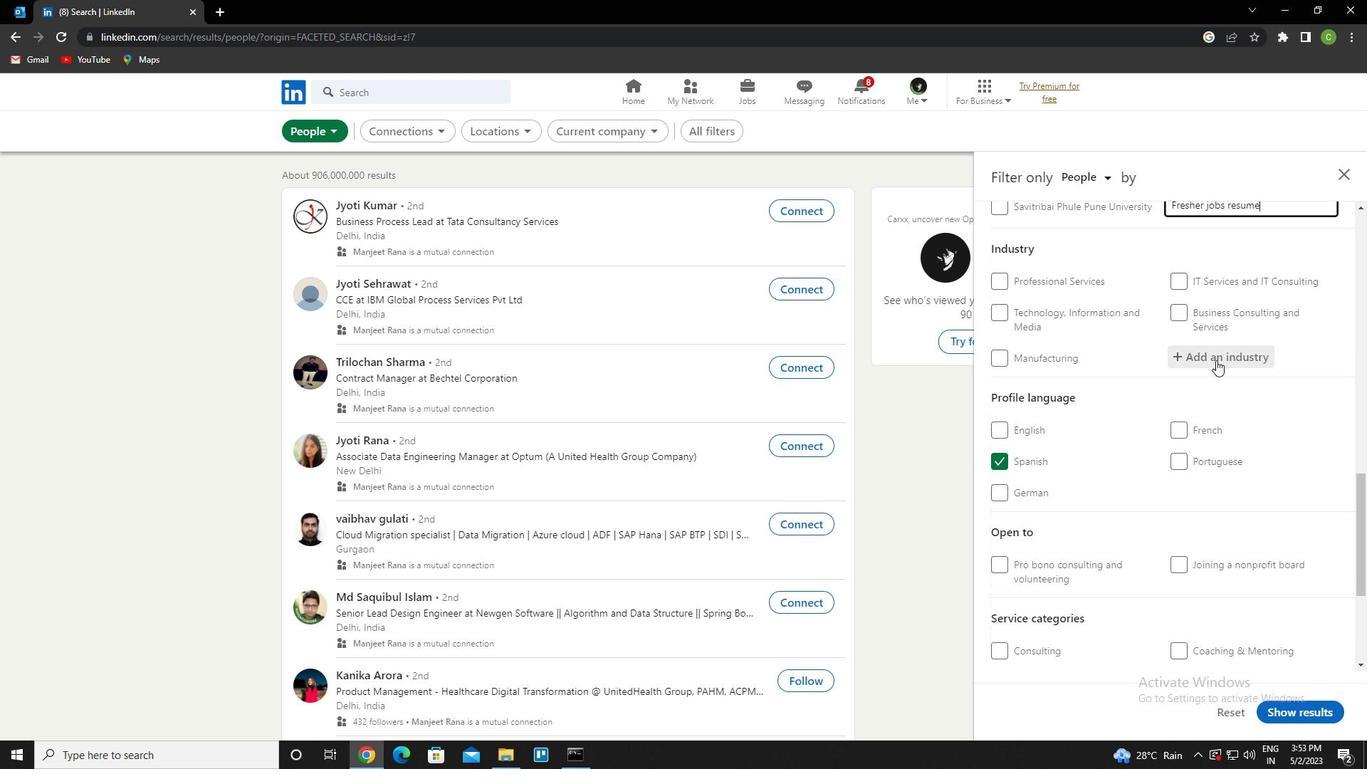 
Action: Key pressed <Key.caps_lock>w<Key.caps_lock>holesale<Key.space>mach<Key.down><Key.enter>
Screenshot: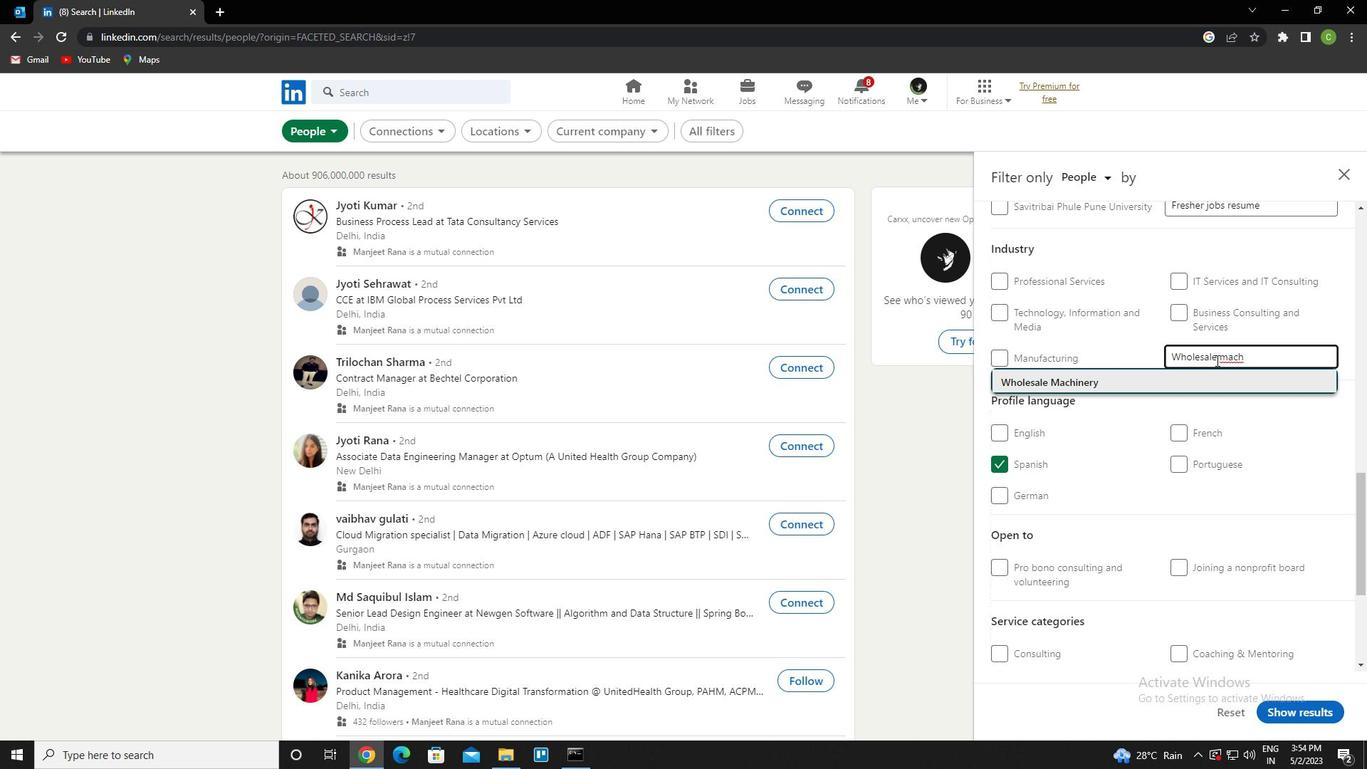 
Action: Mouse scrolled (1216, 359) with delta (0, 0)
Screenshot: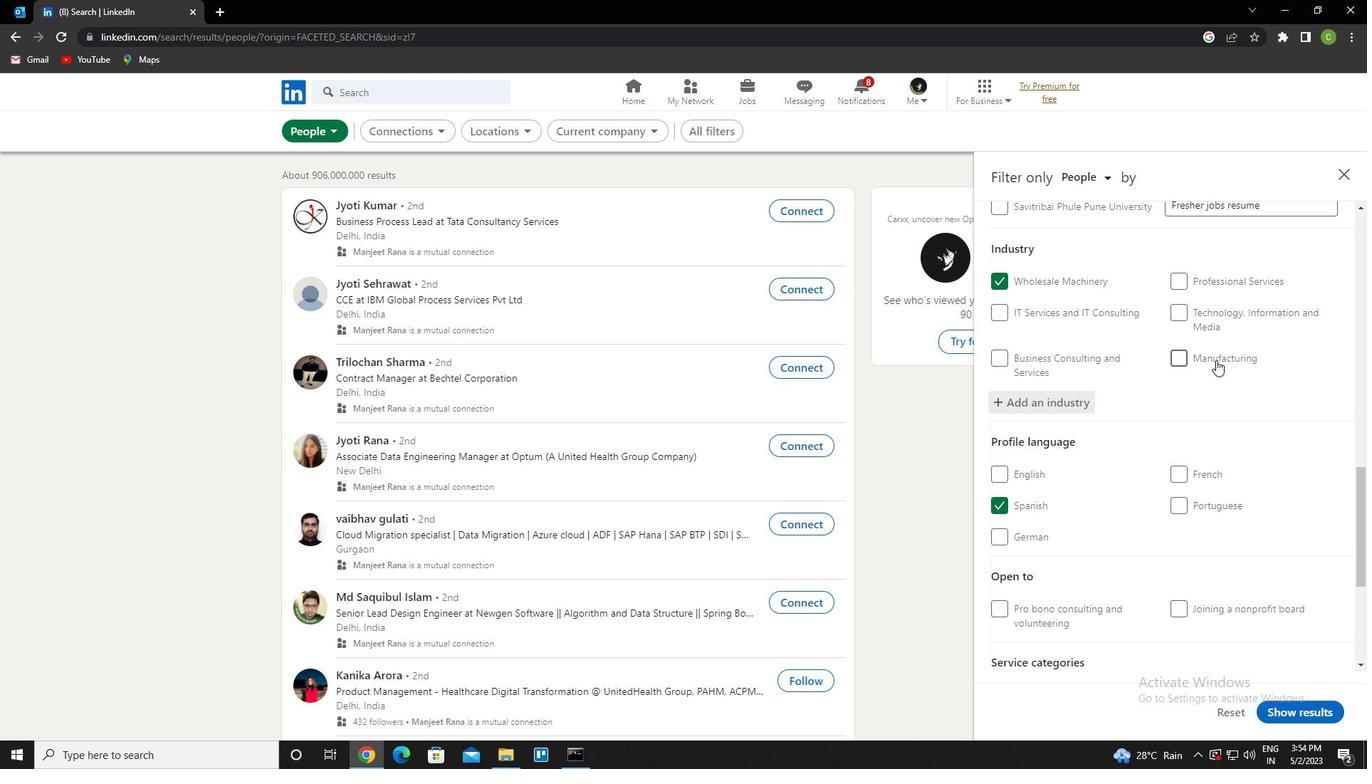 
Action: Mouse scrolled (1216, 359) with delta (0, 0)
Screenshot: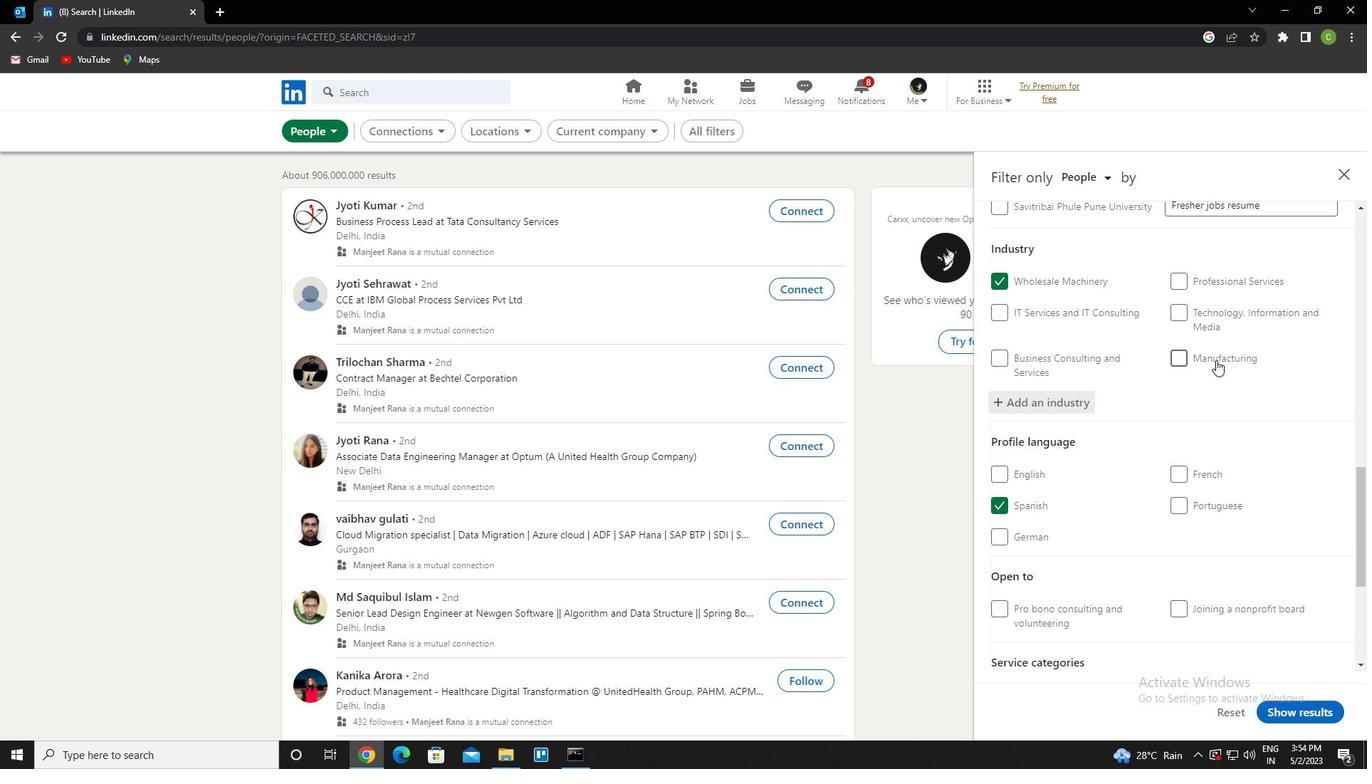 
Action: Mouse scrolled (1216, 359) with delta (0, 0)
Screenshot: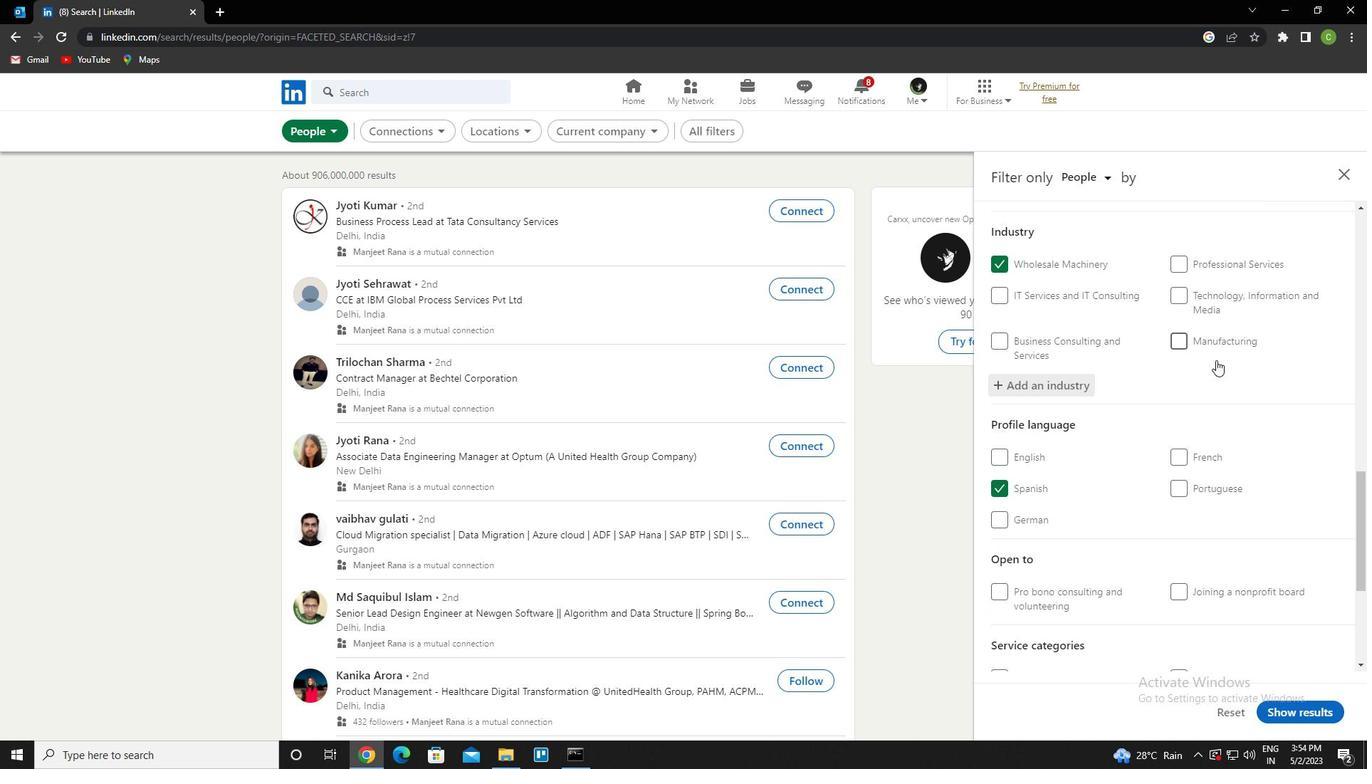 
Action: Mouse scrolled (1216, 359) with delta (0, 0)
Screenshot: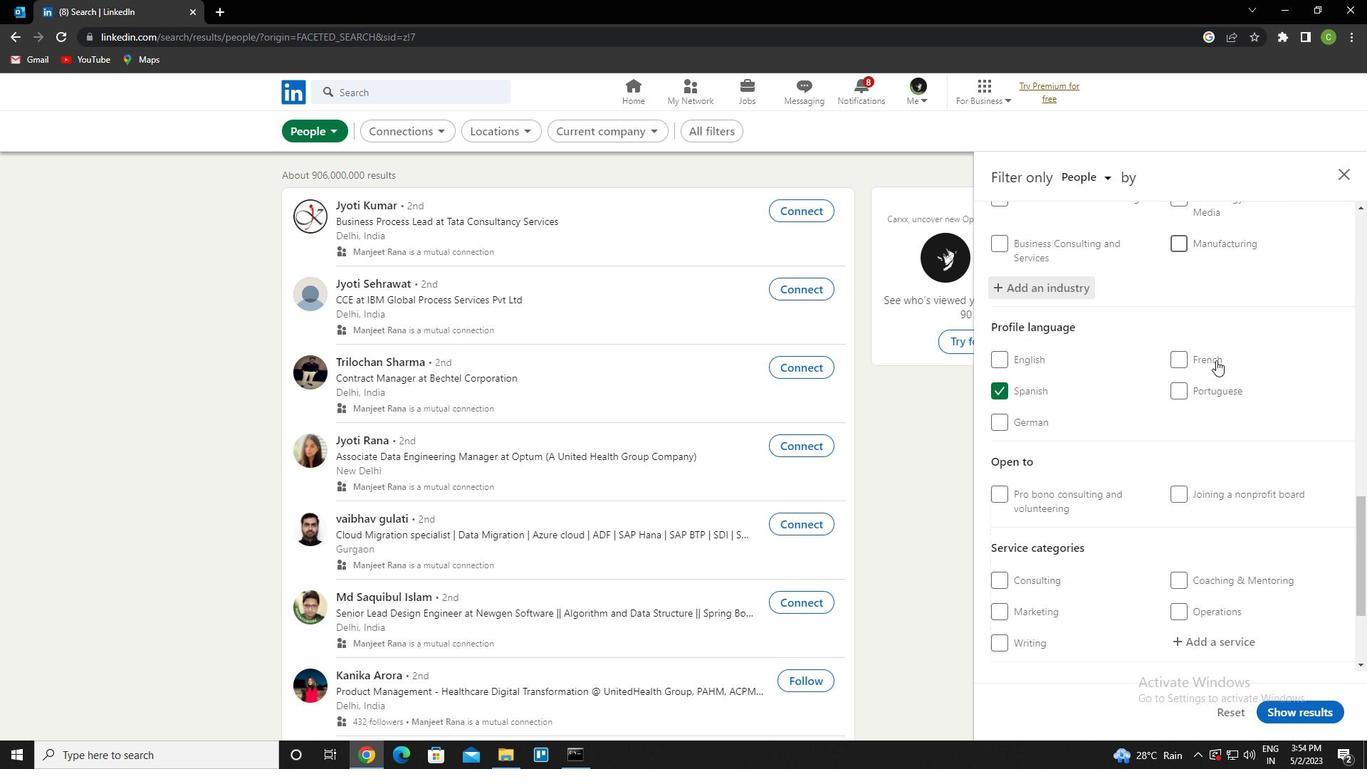 
Action: Mouse scrolled (1216, 359) with delta (0, 0)
Screenshot: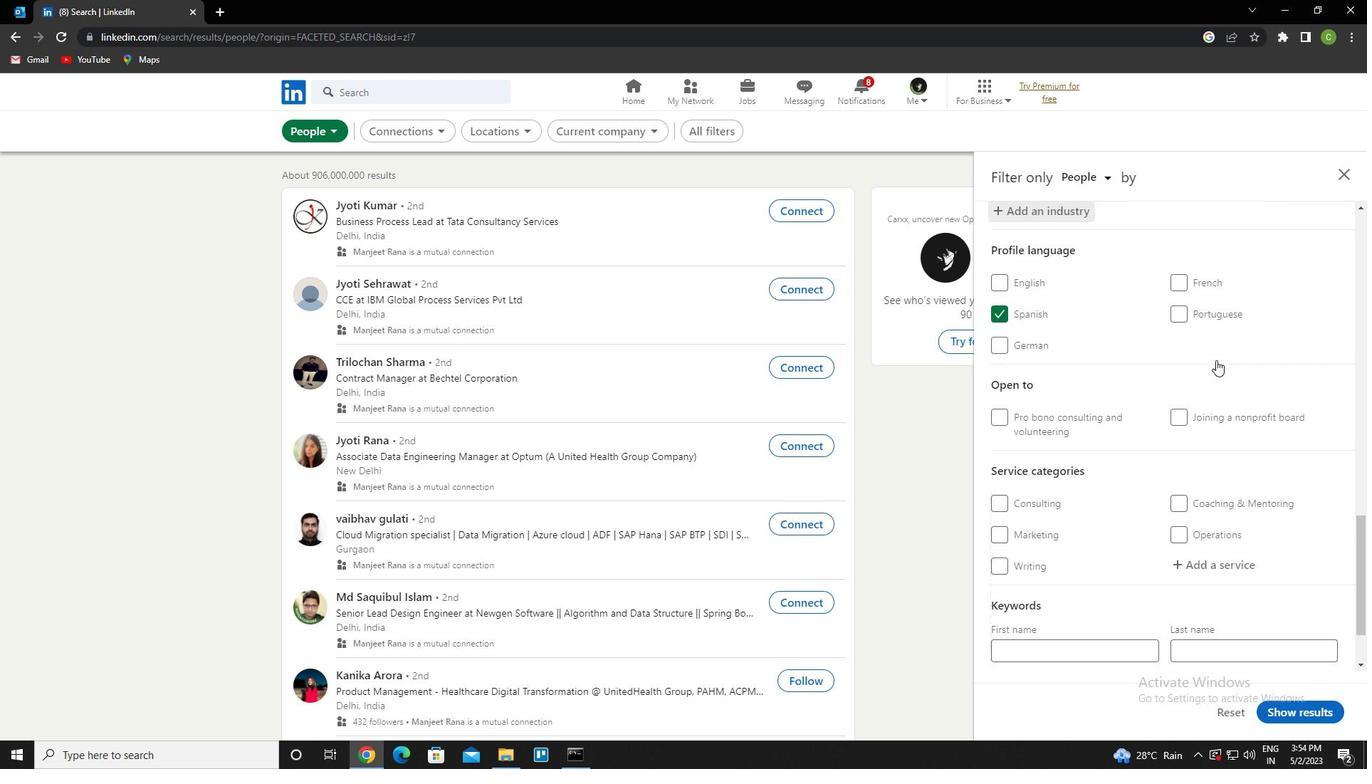 
Action: Mouse moved to (1216, 387)
Screenshot: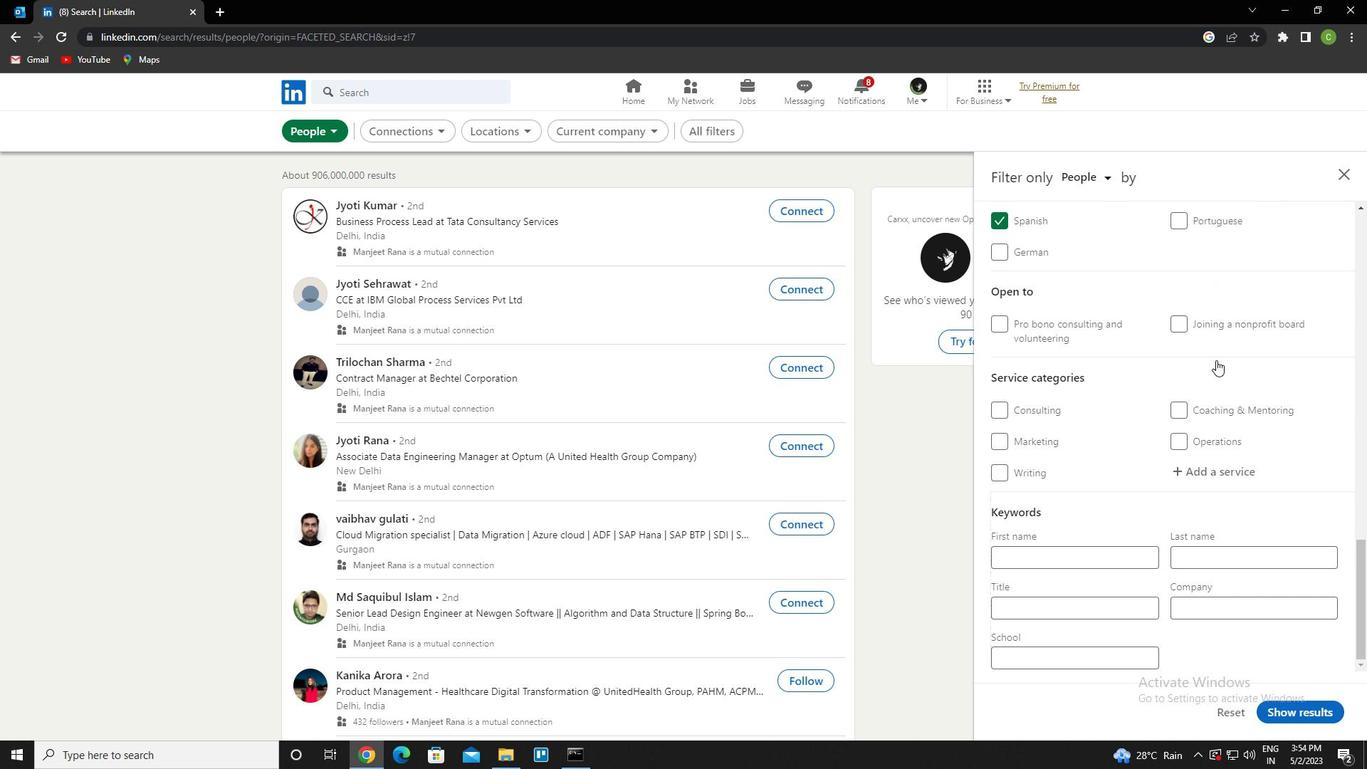 
Action: Mouse scrolled (1216, 386) with delta (0, 0)
Screenshot: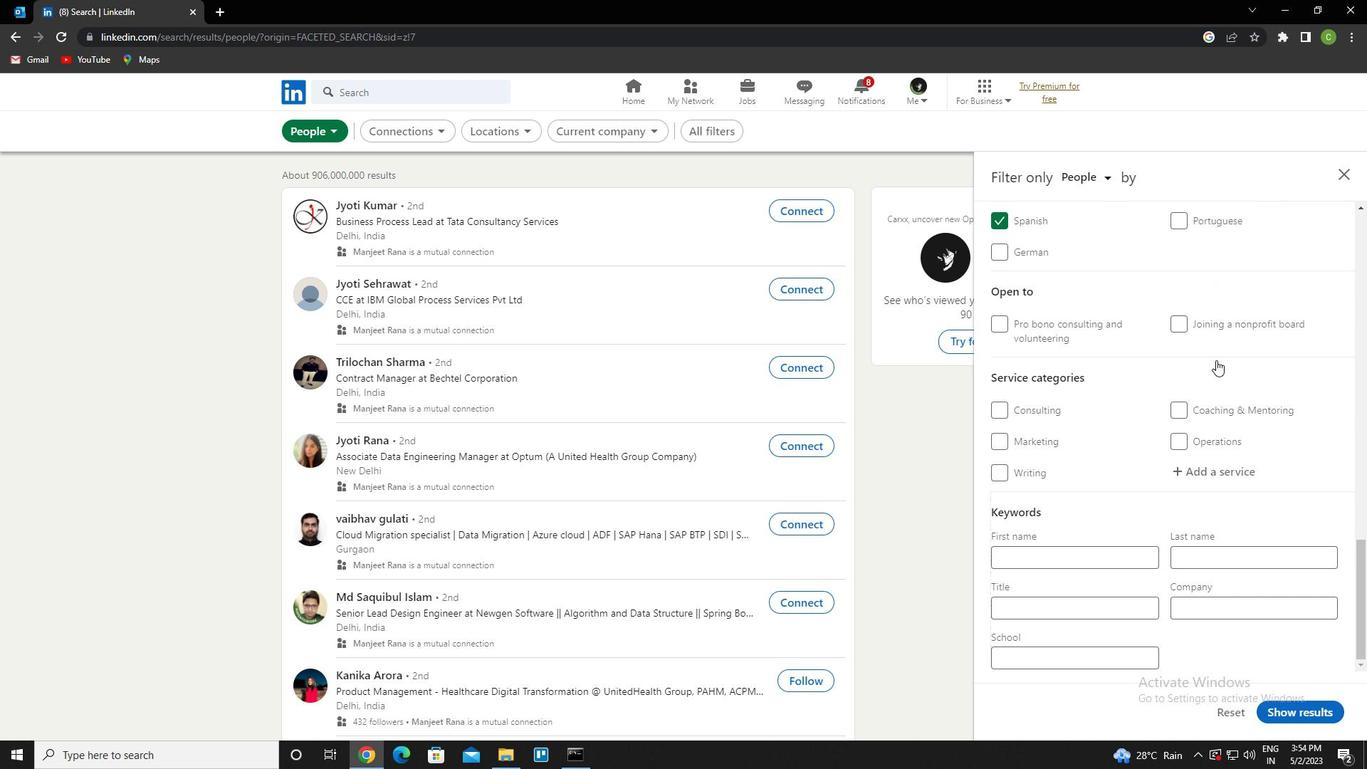 
Action: Mouse moved to (1220, 478)
Screenshot: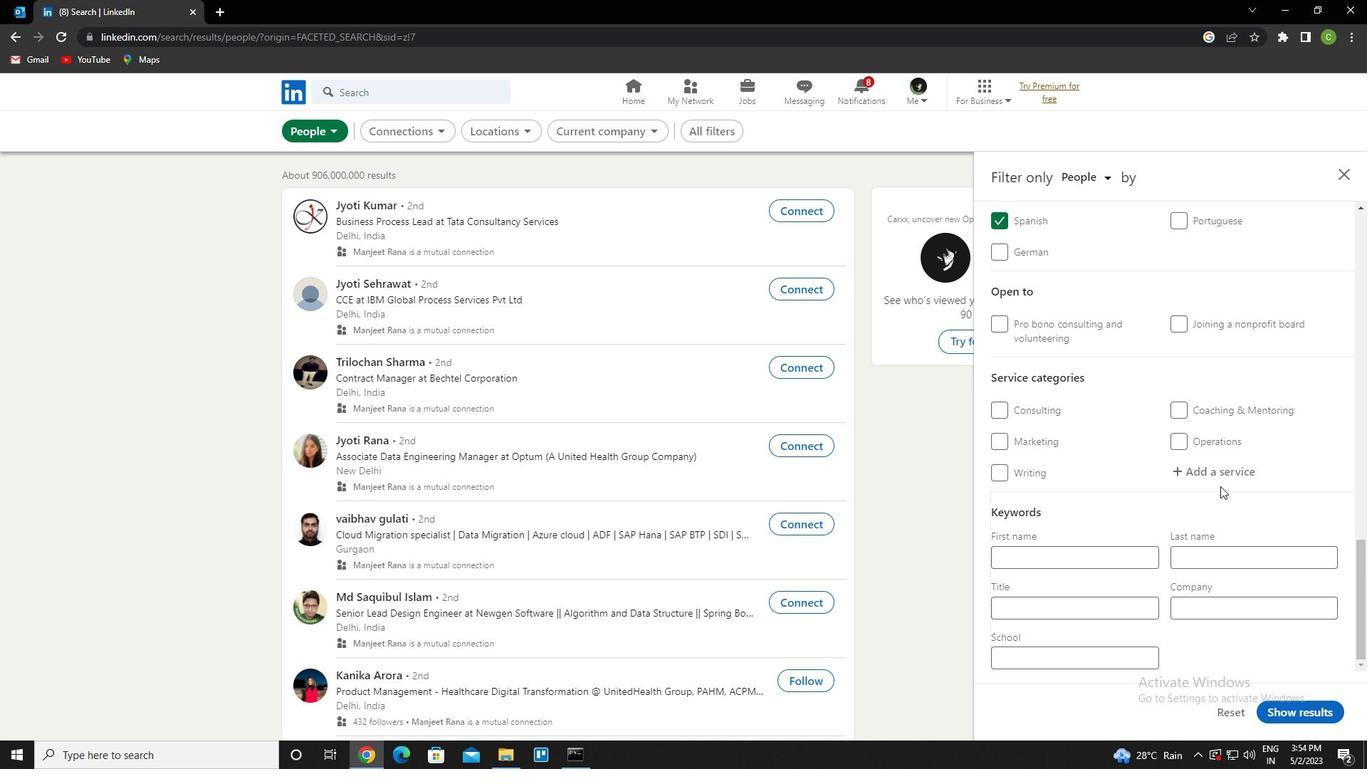 
Action: Mouse pressed left at (1220, 478)
Screenshot: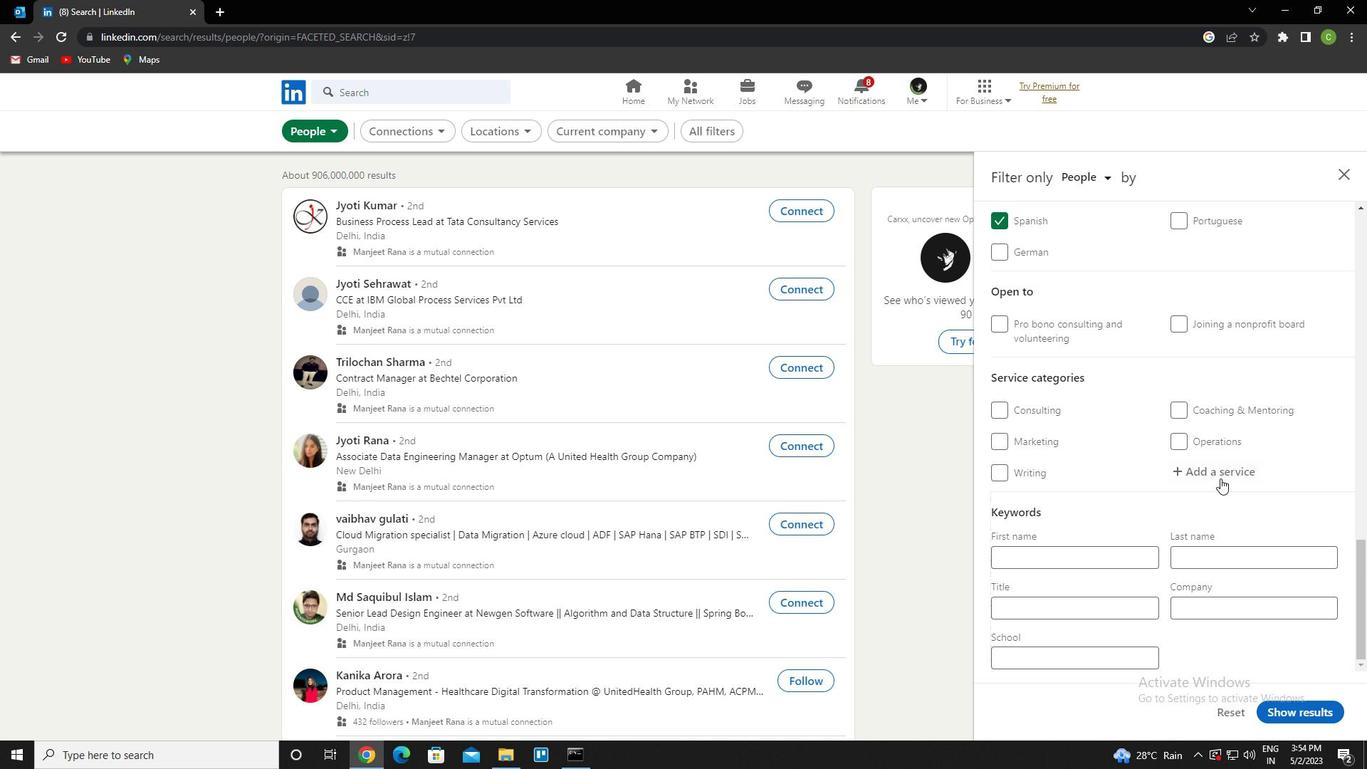 
Action: Key pressed <Key.caps_lock>p<Key.caps_lock>hotogra<Key.down><Key.down><Key.down><Key.up><Key.enter>
Screenshot: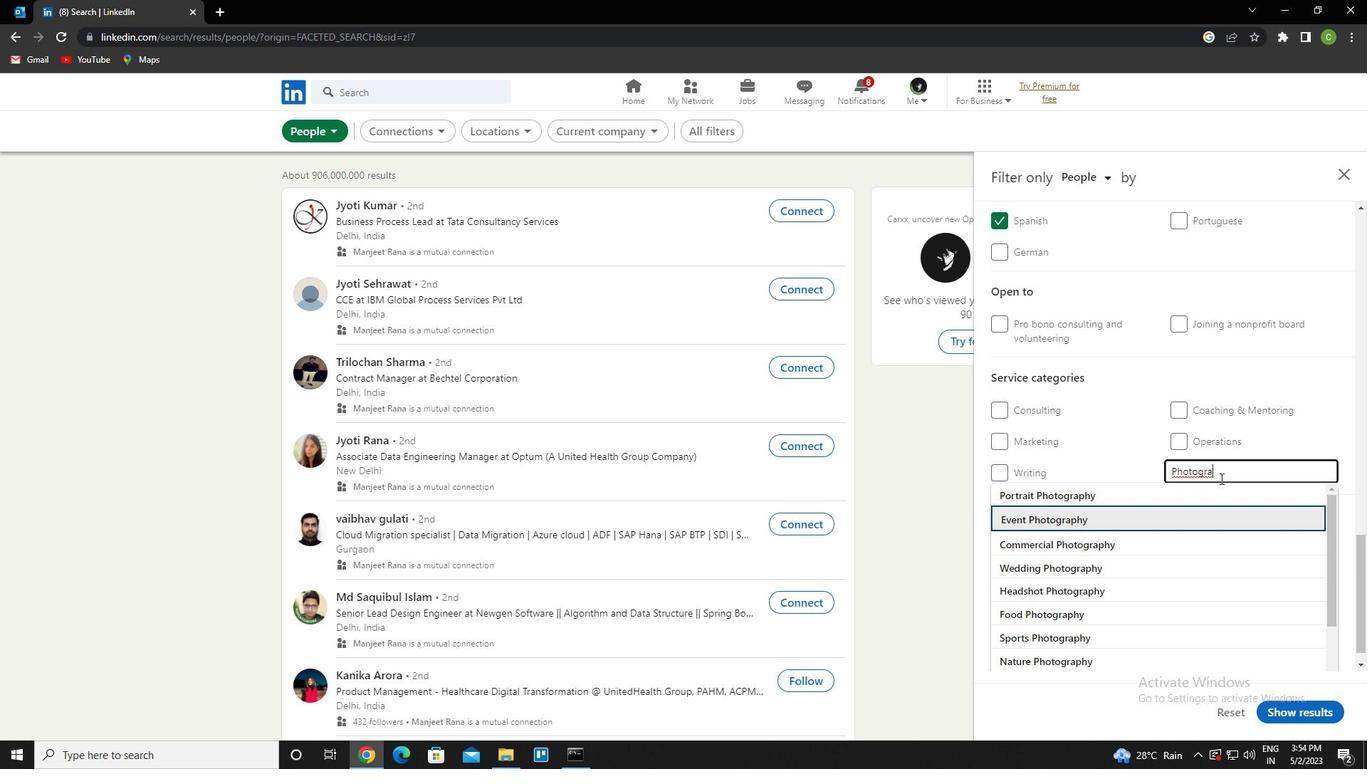 
Action: Mouse scrolled (1220, 477) with delta (0, 0)
Screenshot: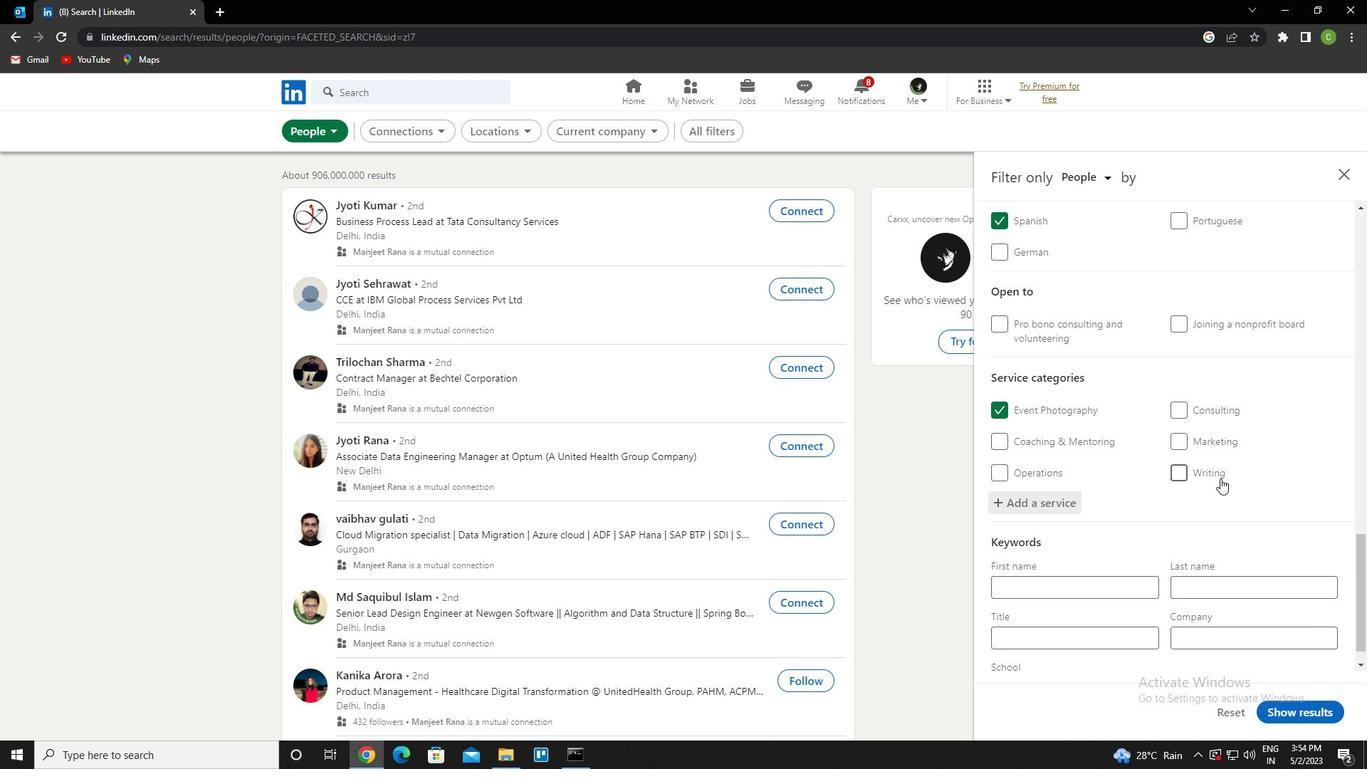 
Action: Mouse scrolled (1220, 477) with delta (0, 0)
Screenshot: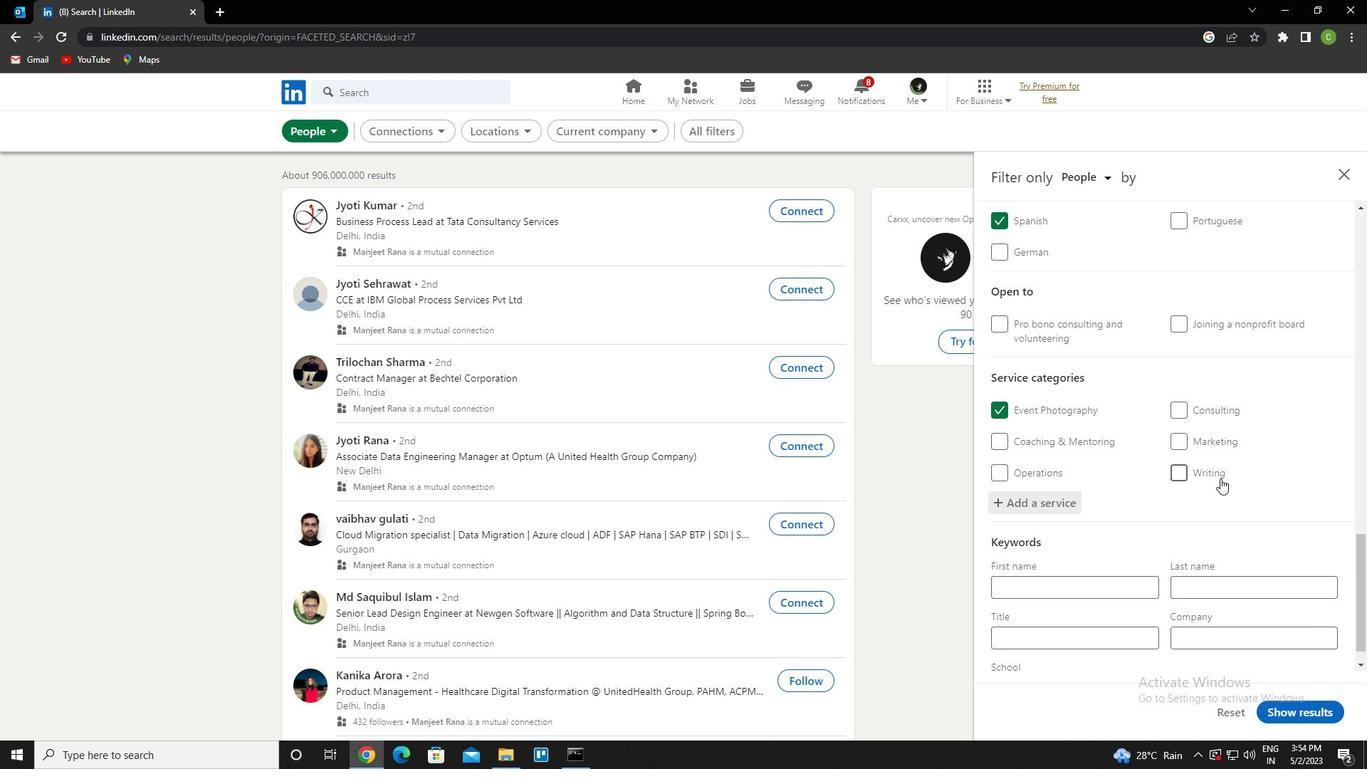 
Action: Mouse scrolled (1220, 477) with delta (0, 0)
Screenshot: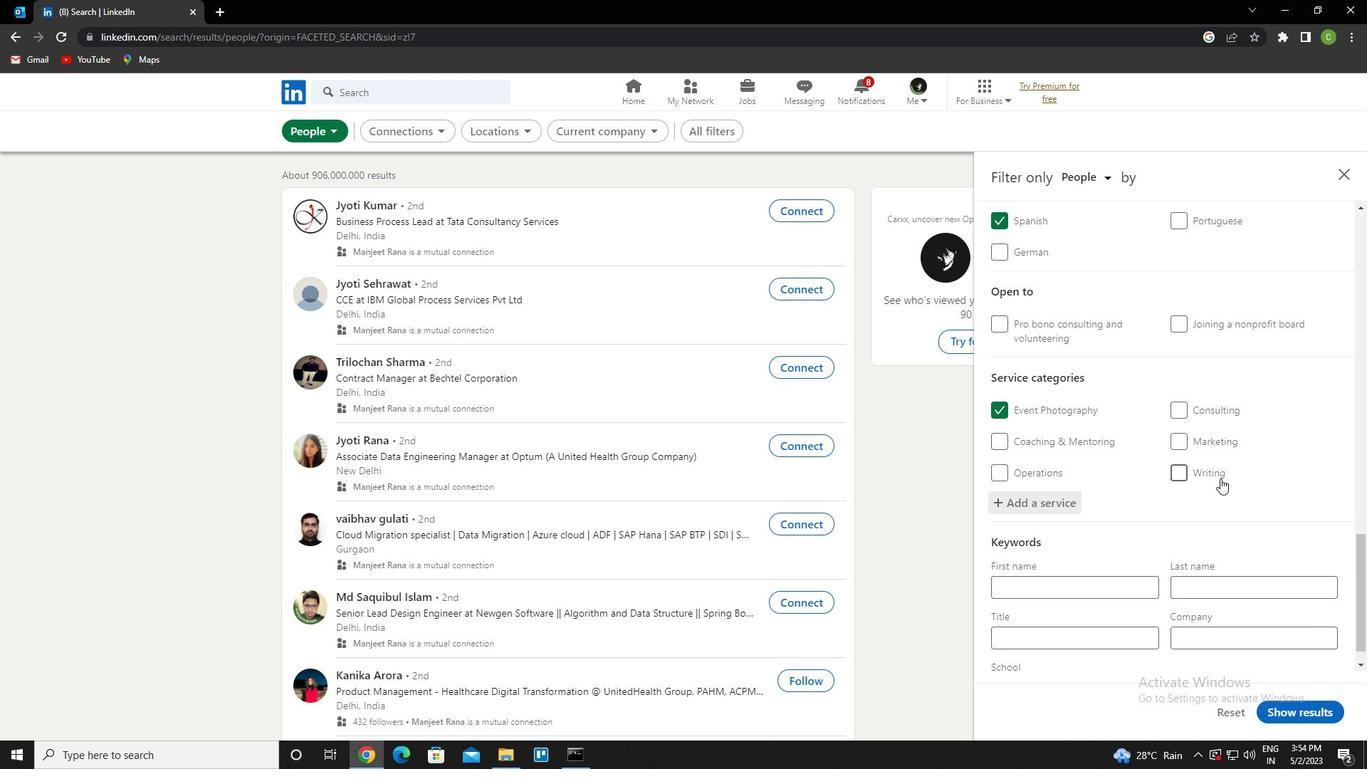 
Action: Mouse scrolled (1220, 477) with delta (0, 0)
Screenshot: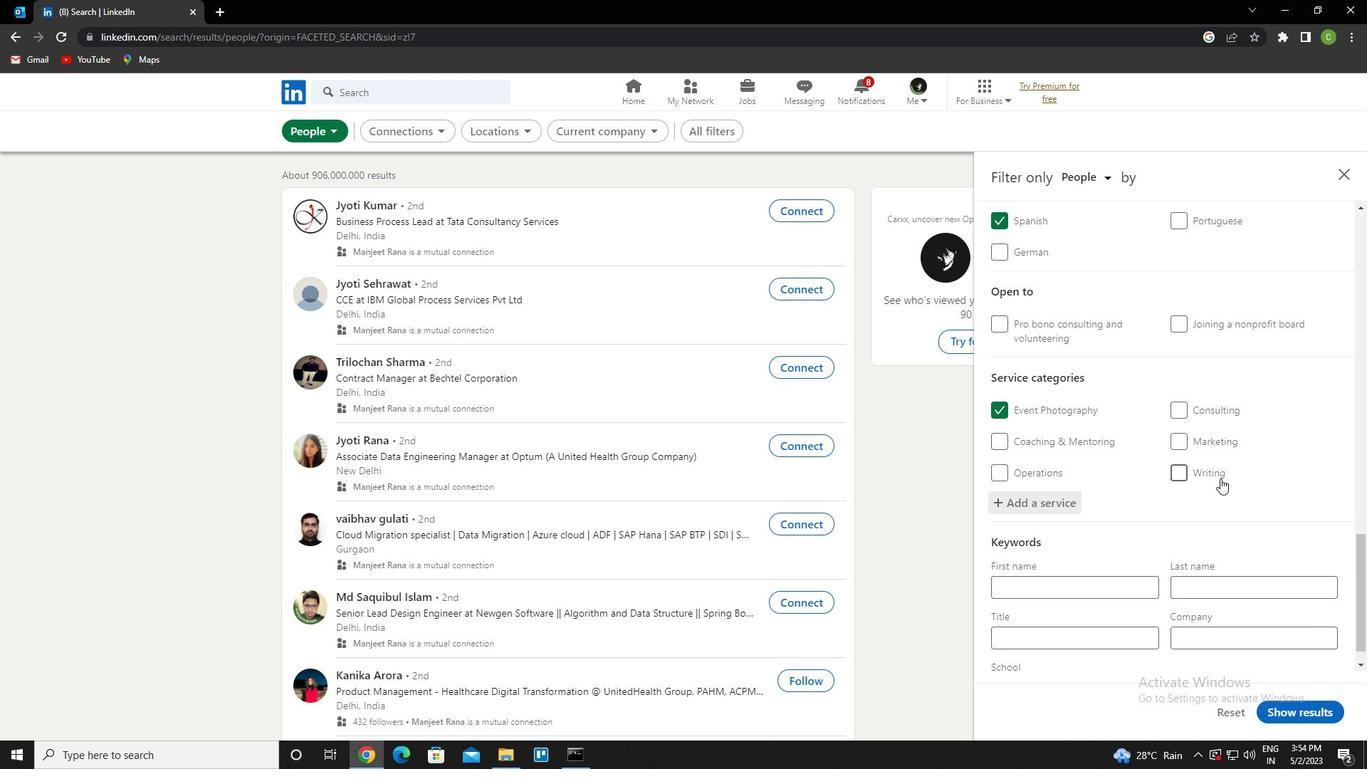 
Action: Mouse scrolled (1220, 477) with delta (0, 0)
Screenshot: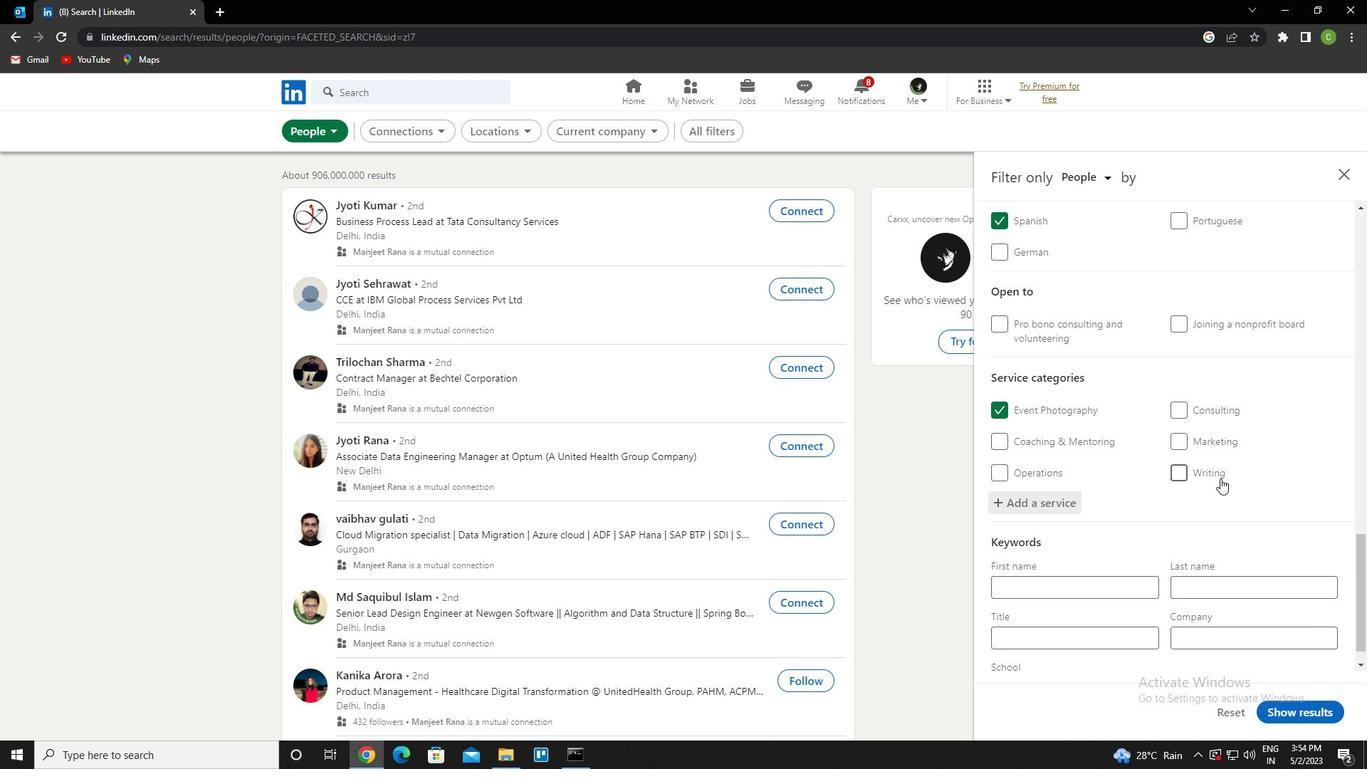 
Action: Mouse scrolled (1220, 477) with delta (0, 0)
Screenshot: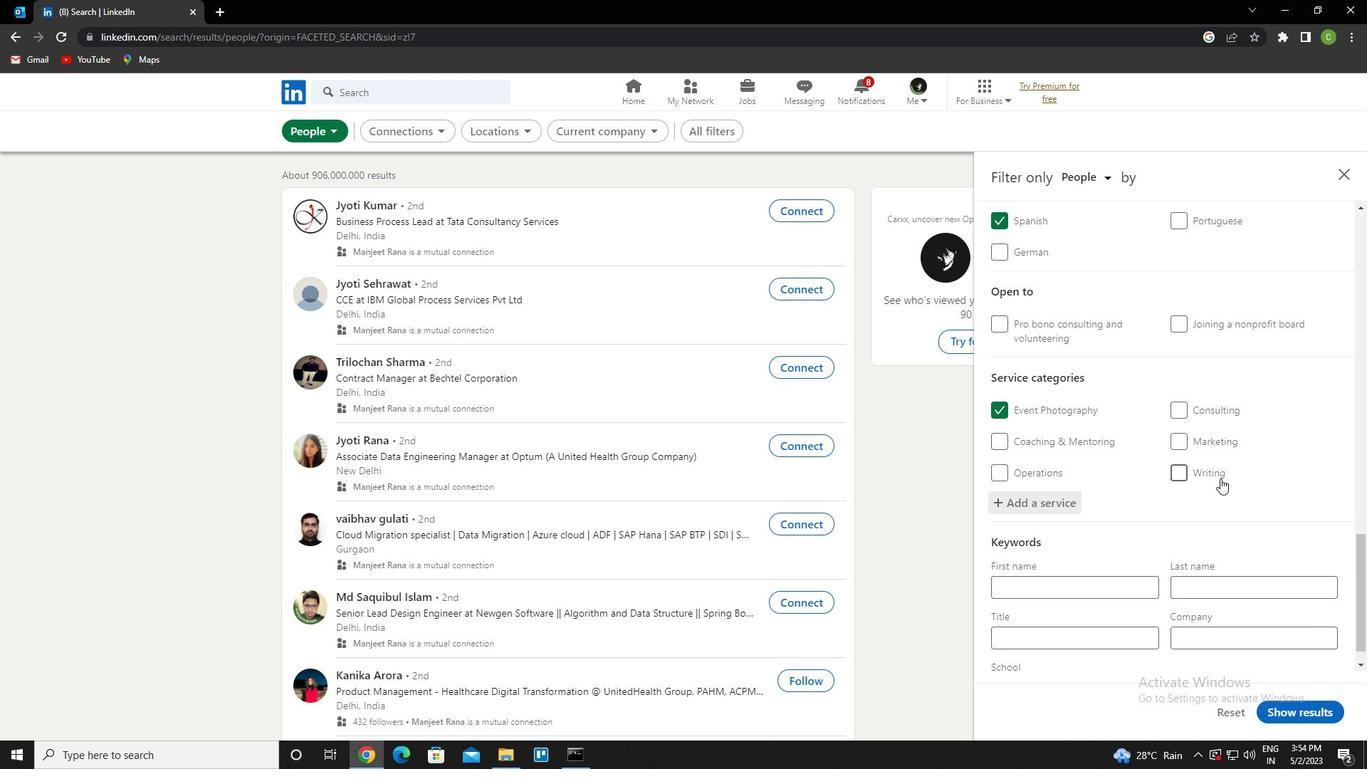 
Action: Mouse scrolled (1220, 477) with delta (0, 0)
Screenshot: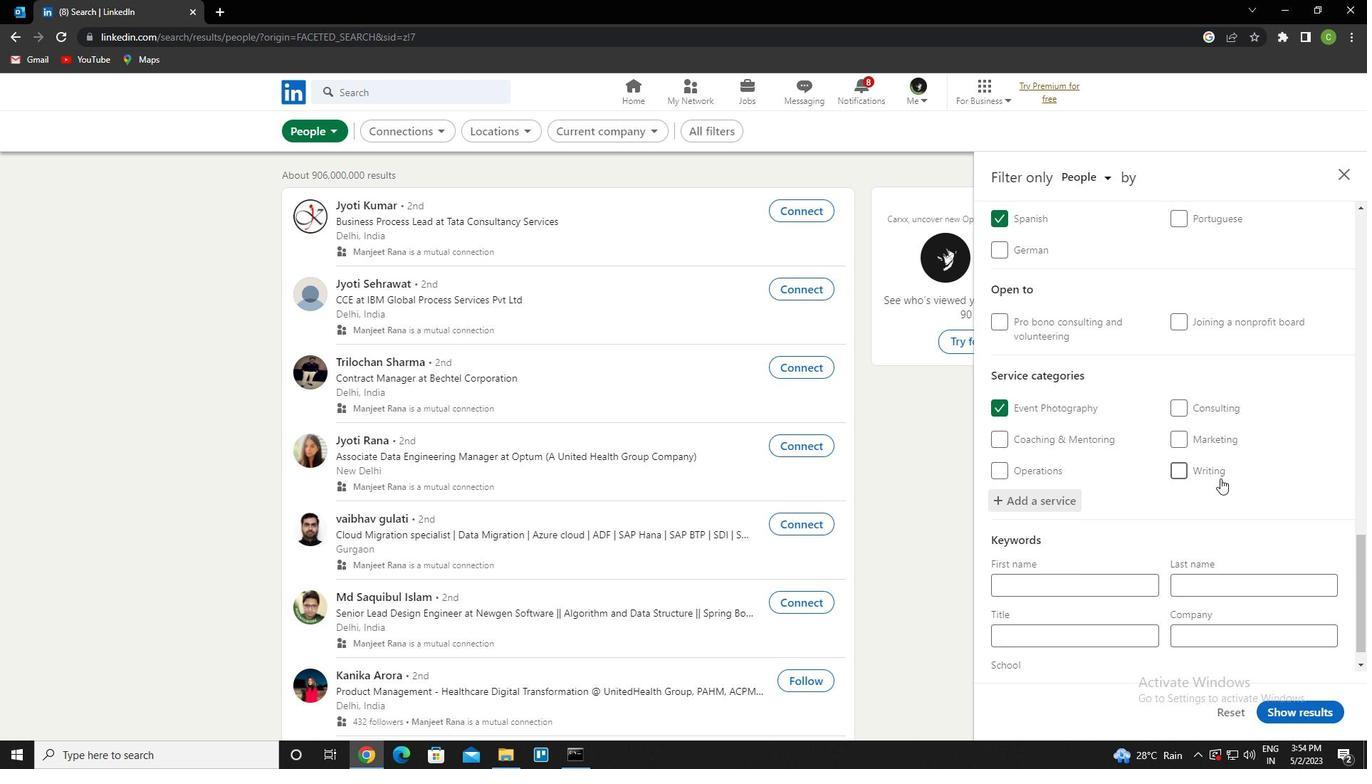 
Action: Mouse moved to (1122, 598)
Screenshot: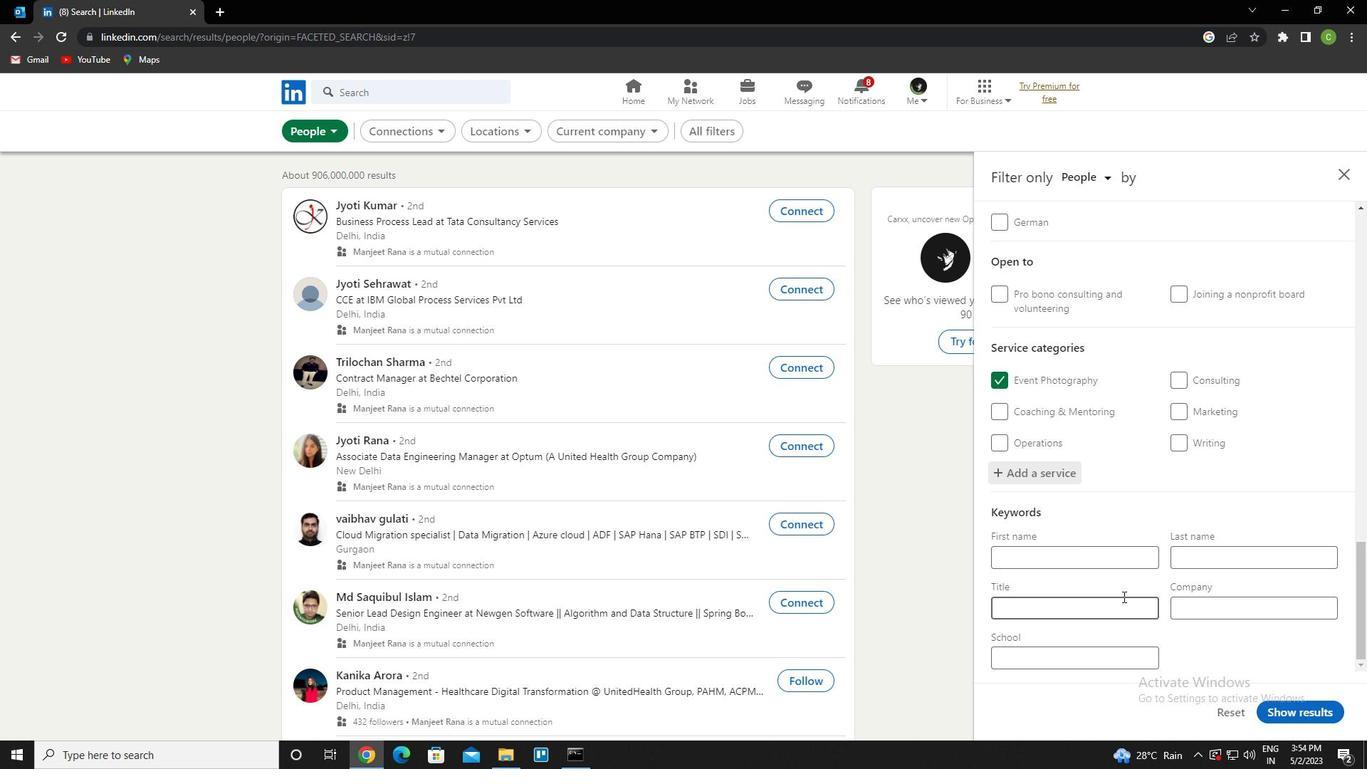 
Action: Mouse pressed left at (1122, 598)
Screenshot: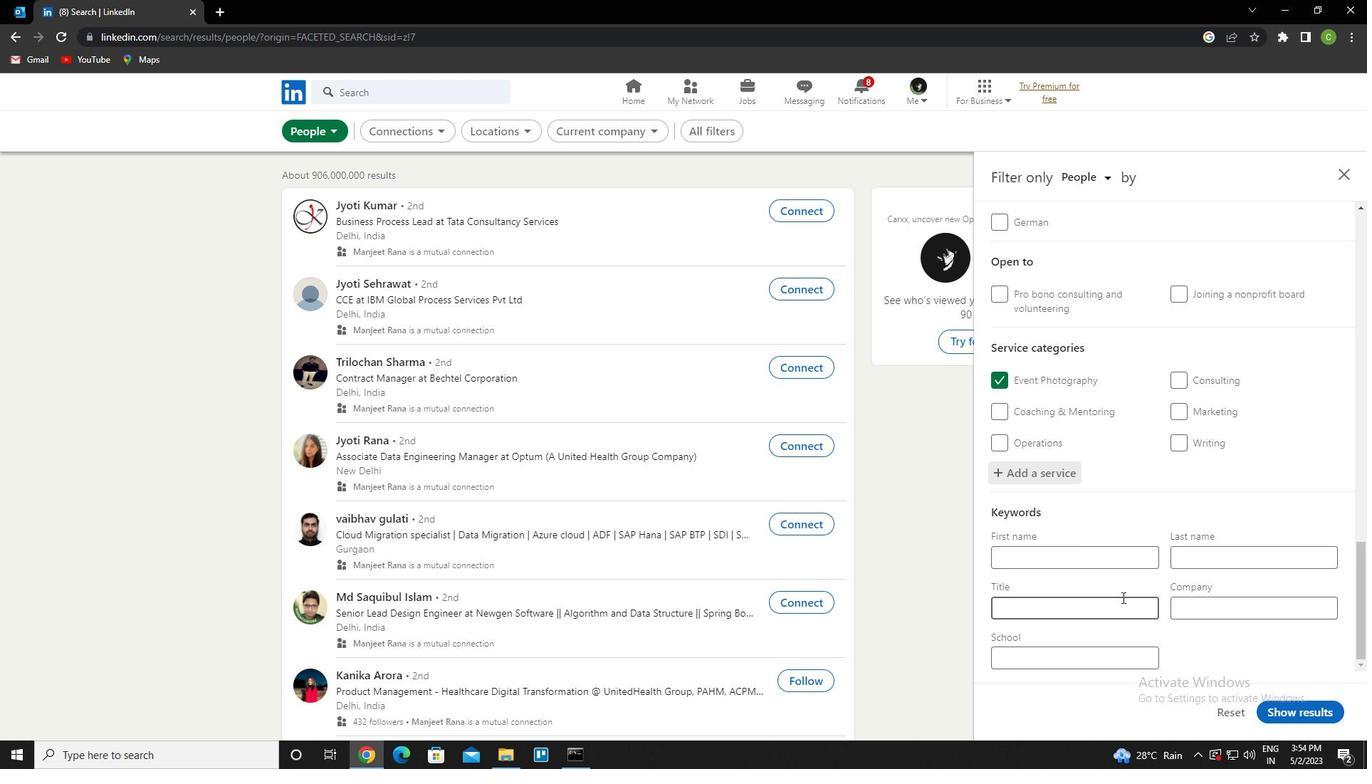 
Action: Key pressed <Key.caps_lock>t<Key.caps_lock>eacher
Screenshot: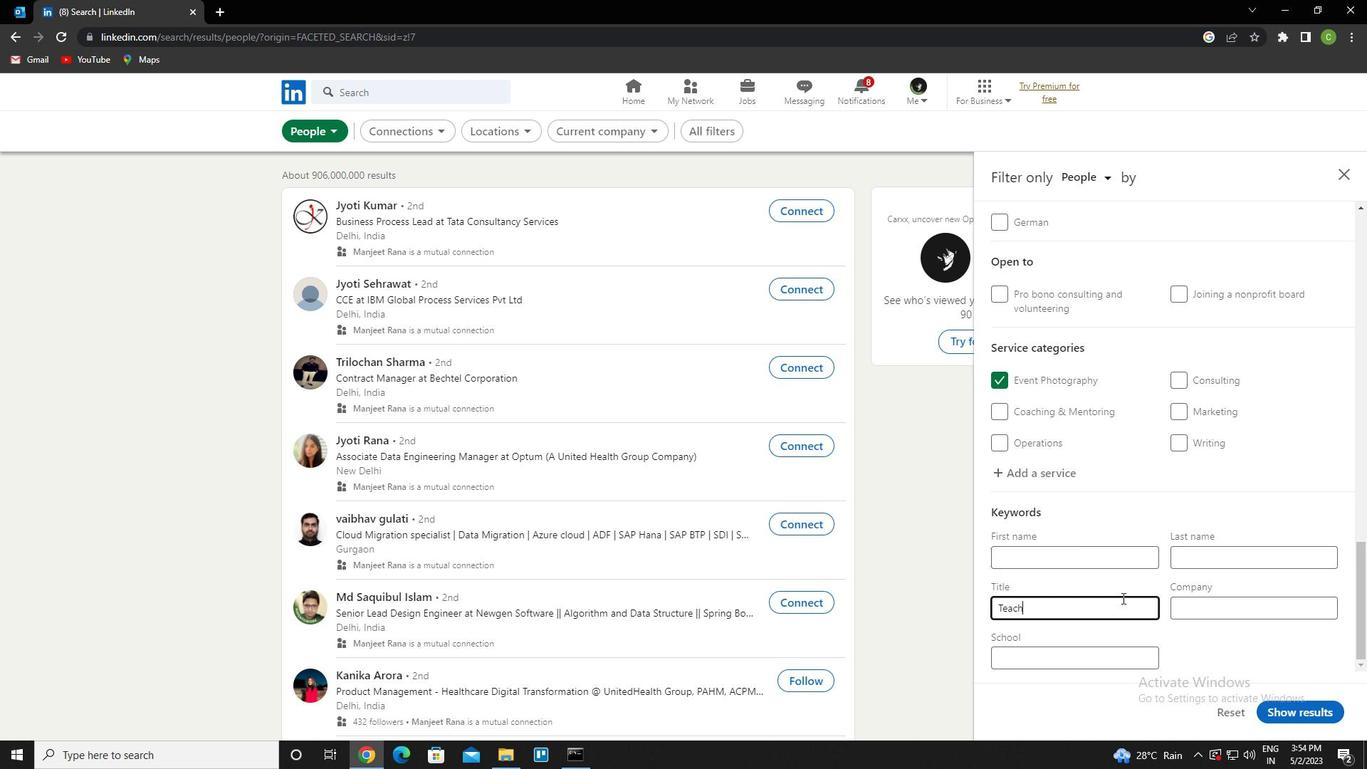 
Action: Mouse moved to (1282, 710)
Screenshot: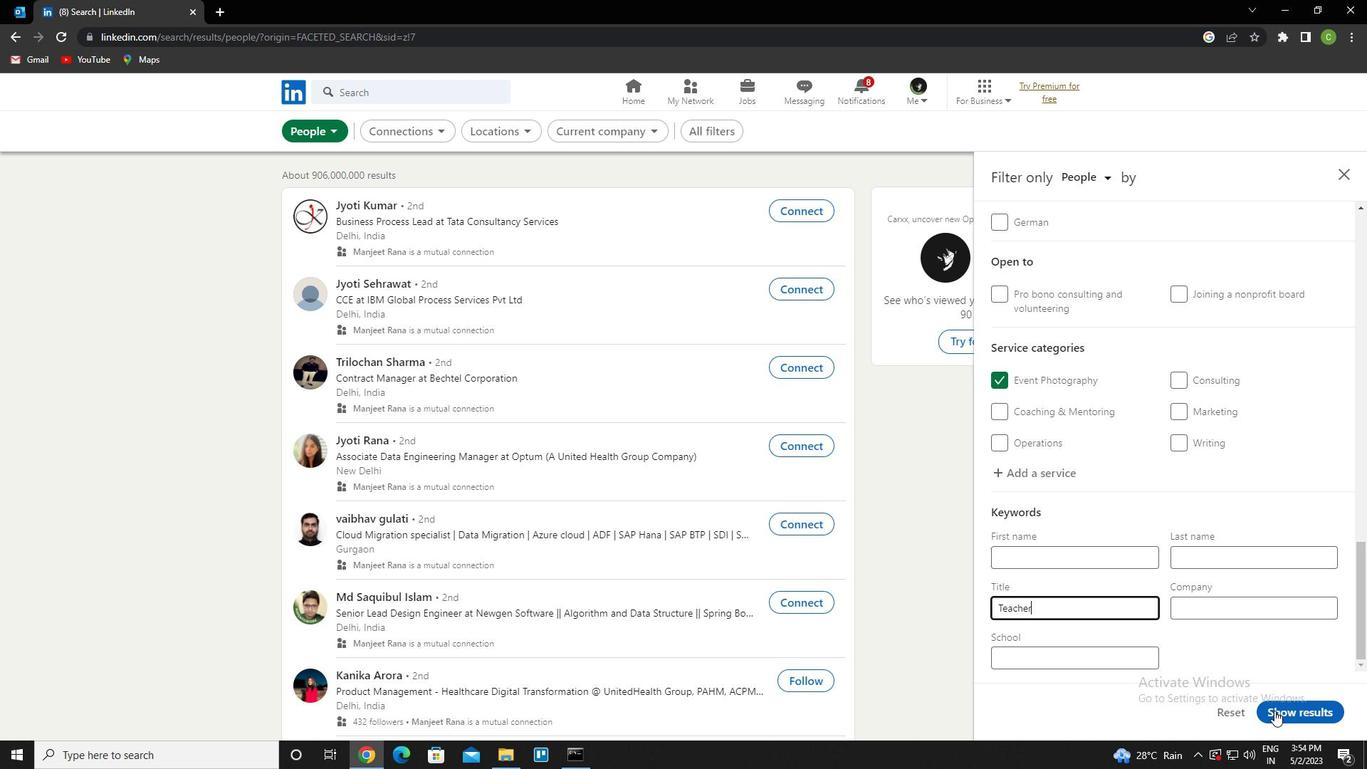 
Action: Mouse pressed left at (1282, 710)
Screenshot: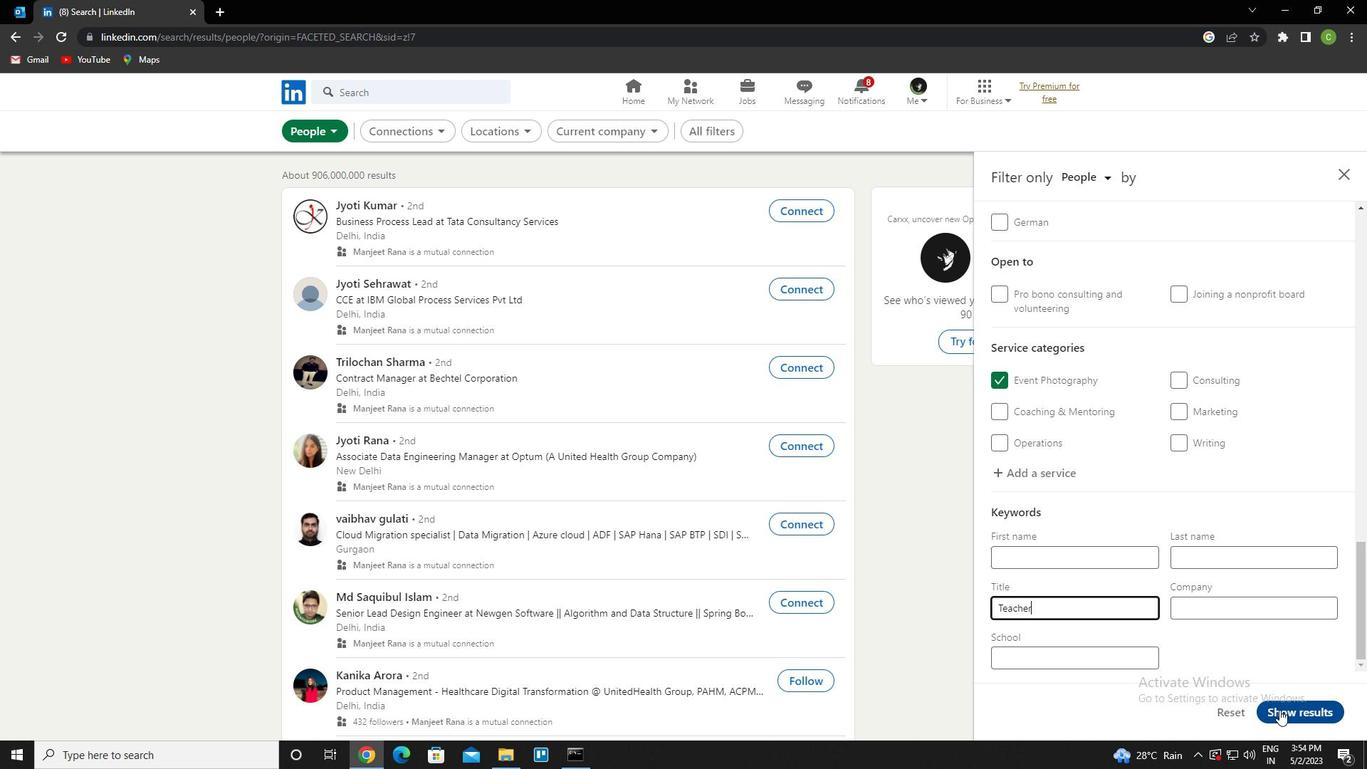 
Action: Mouse moved to (509, 720)
Screenshot: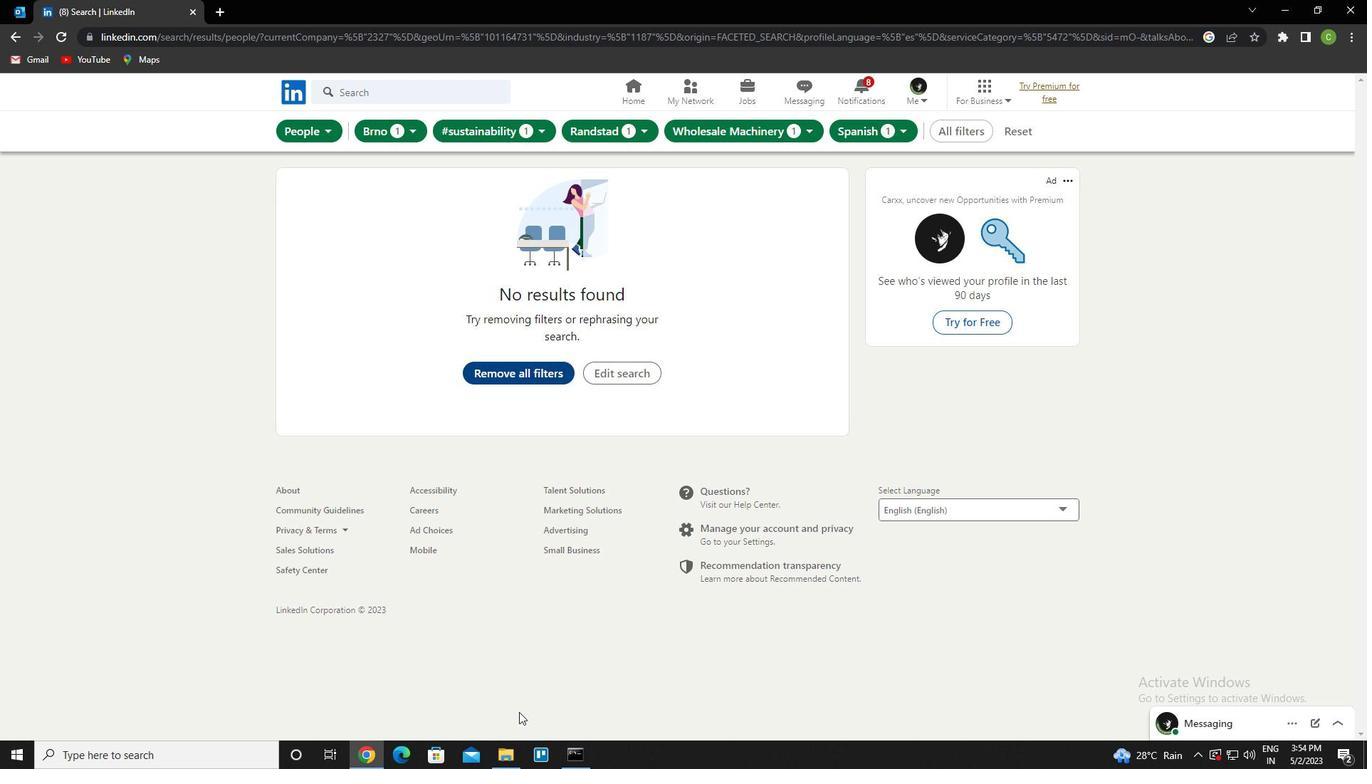 
